 Task: Look for space in Iracemápolis, Brazil from 8th June, 2023 to 16th June, 2023 for 2 adults in price range Rs.10000 to Rs.15000. Place can be entire place with 1  bedroom having 1 bed and 1 bathroom. Property type can be house, flat, guest house, hotel. Amenities needed are: wifi. Booking option can be shelf check-in. Required host language is Spanish.
Action: Key pressed i<Key.caps_lock>racemapolis
Screenshot: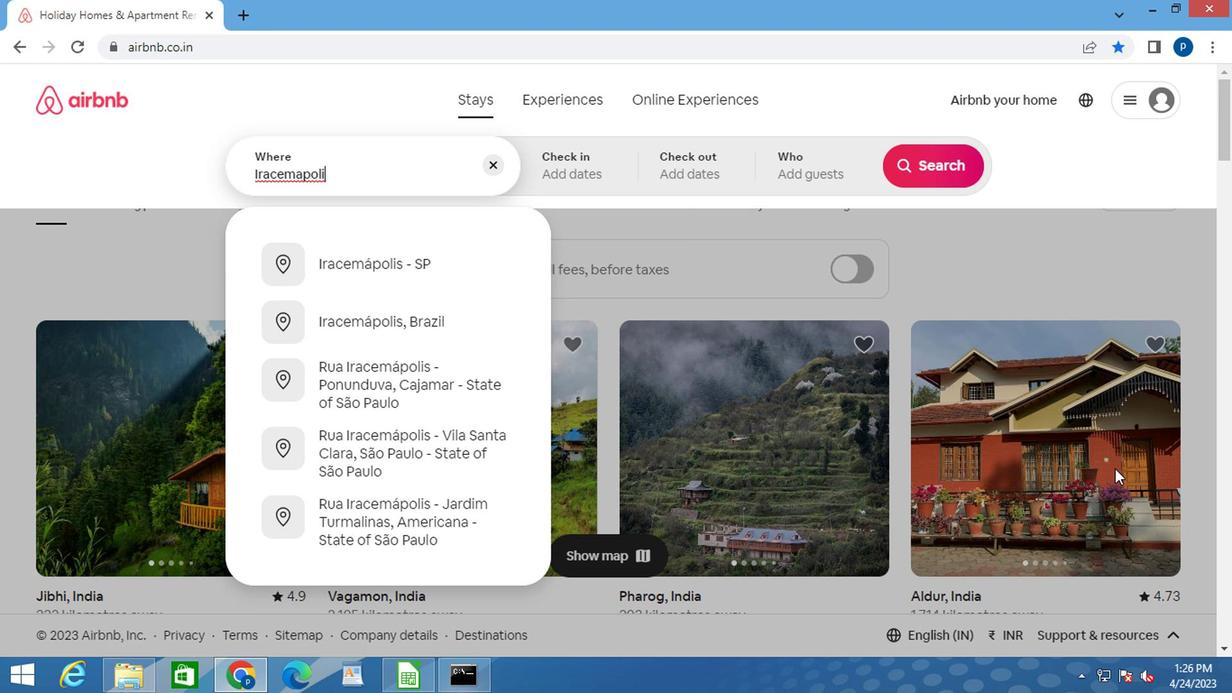 
Action: Mouse moved to (422, 328)
Screenshot: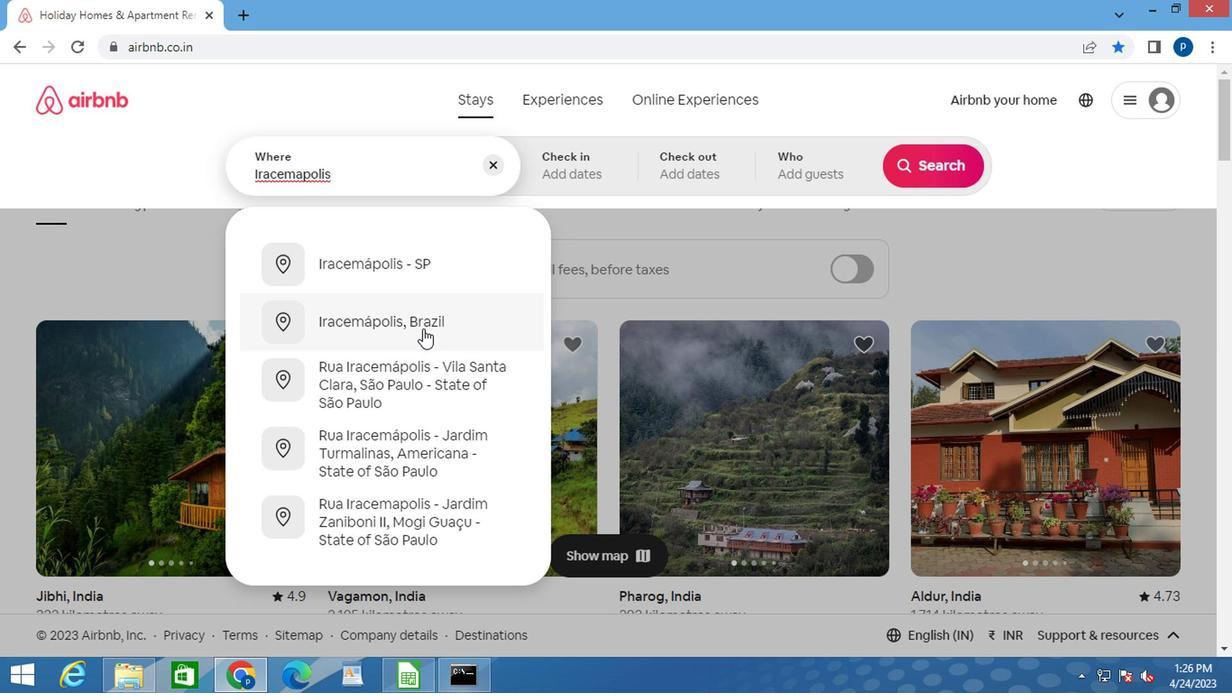
Action: Mouse pressed left at (422, 328)
Screenshot: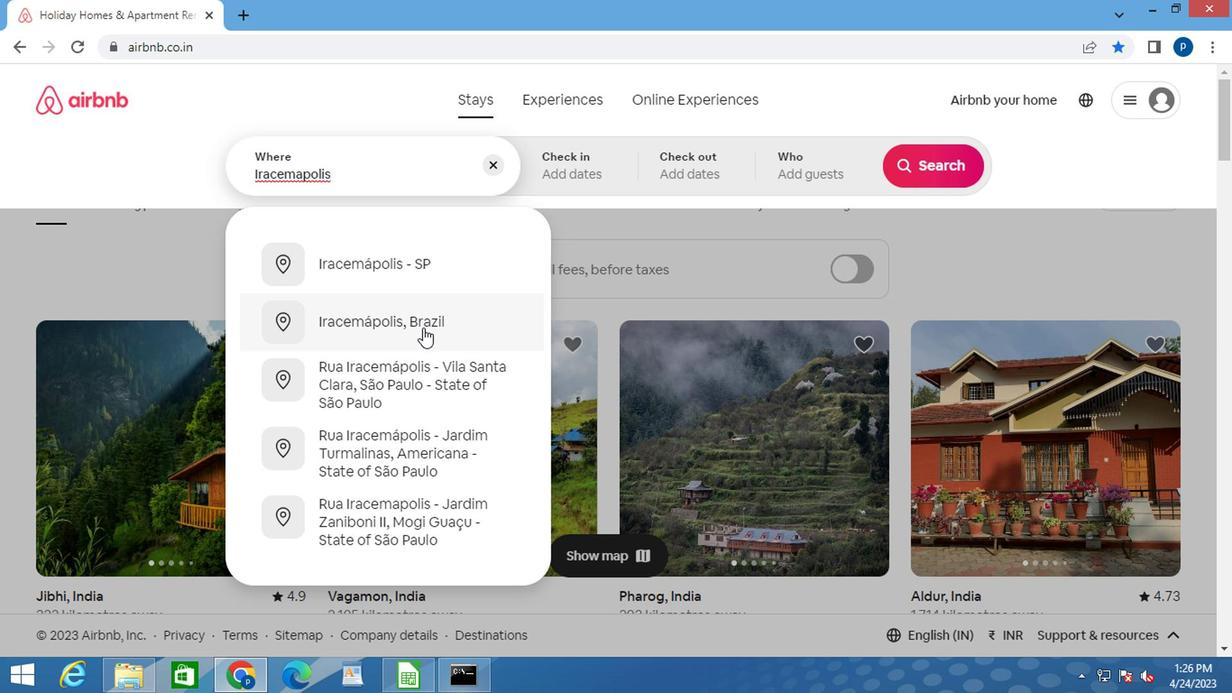 
Action: Mouse moved to (925, 305)
Screenshot: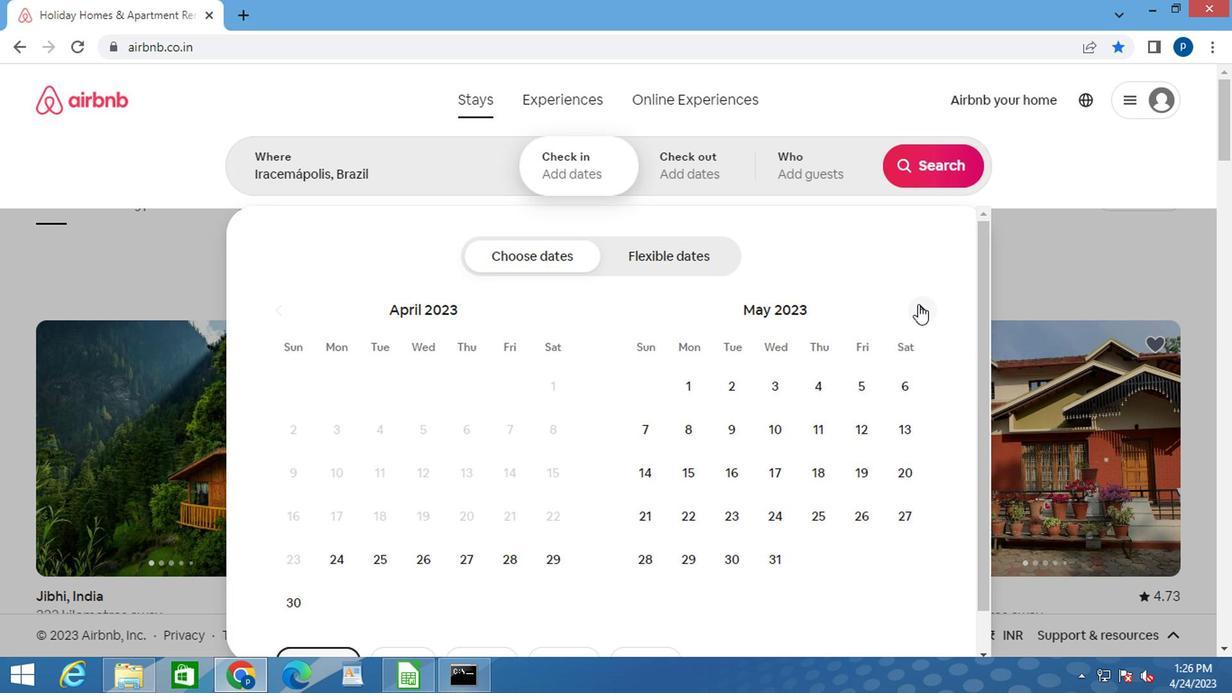 
Action: Mouse pressed left at (925, 305)
Screenshot: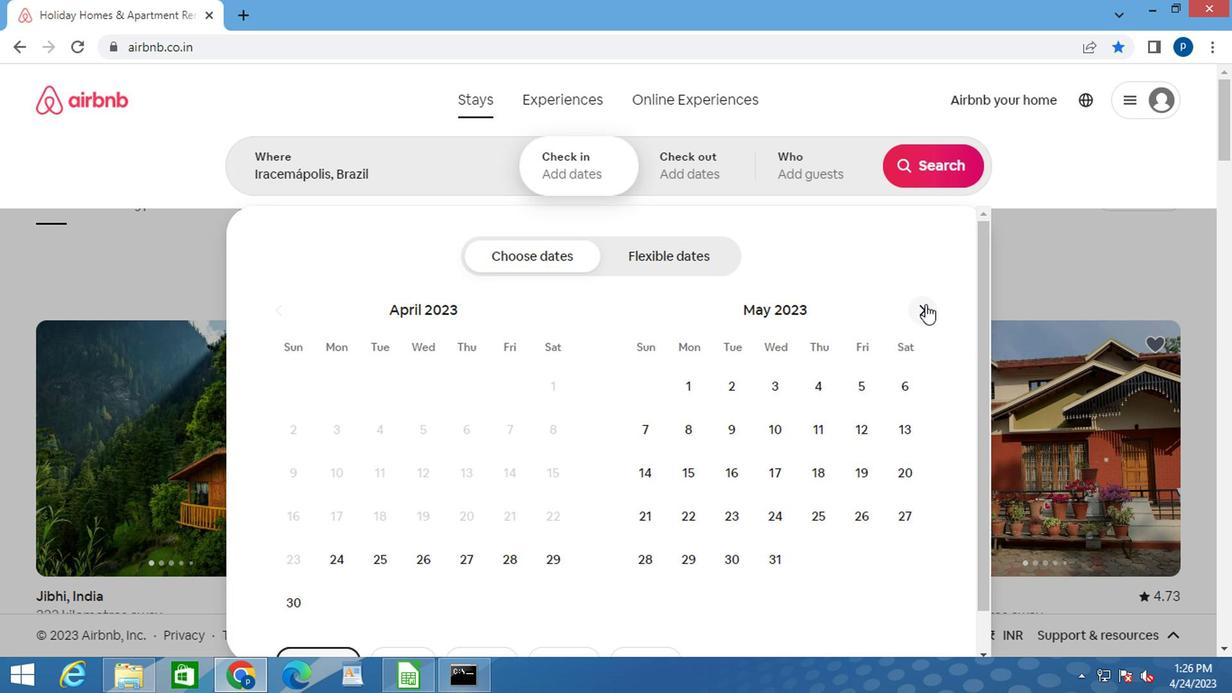 
Action: Mouse moved to (818, 433)
Screenshot: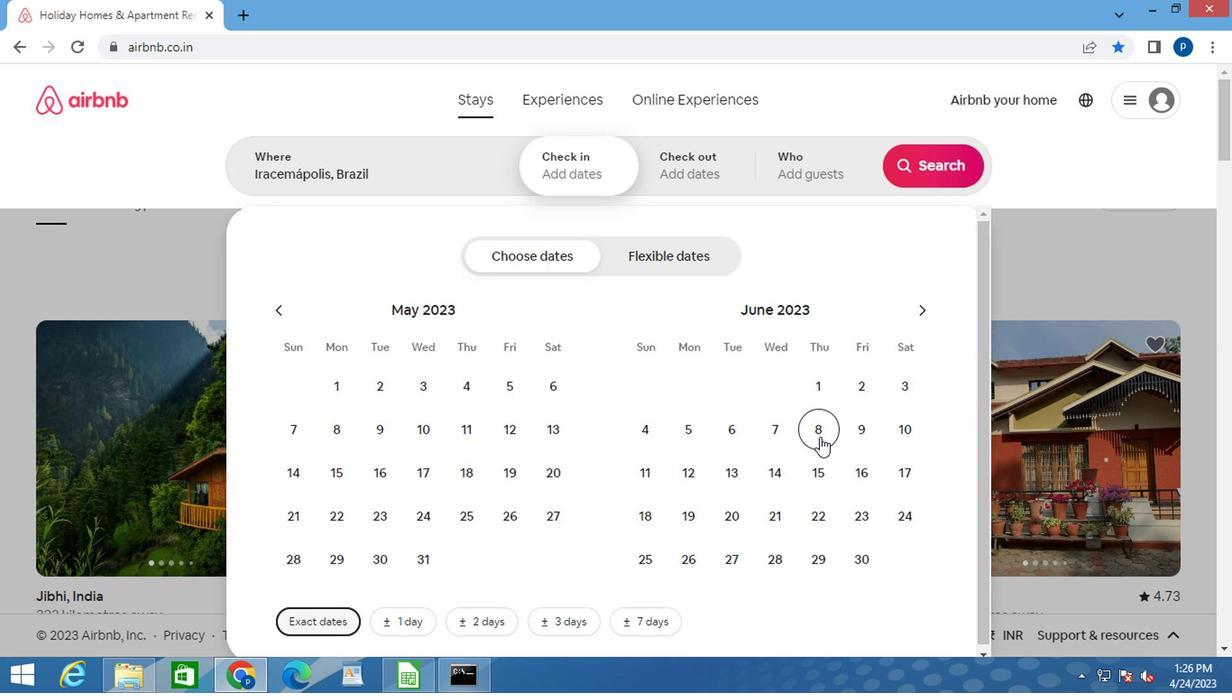 
Action: Mouse pressed left at (818, 433)
Screenshot: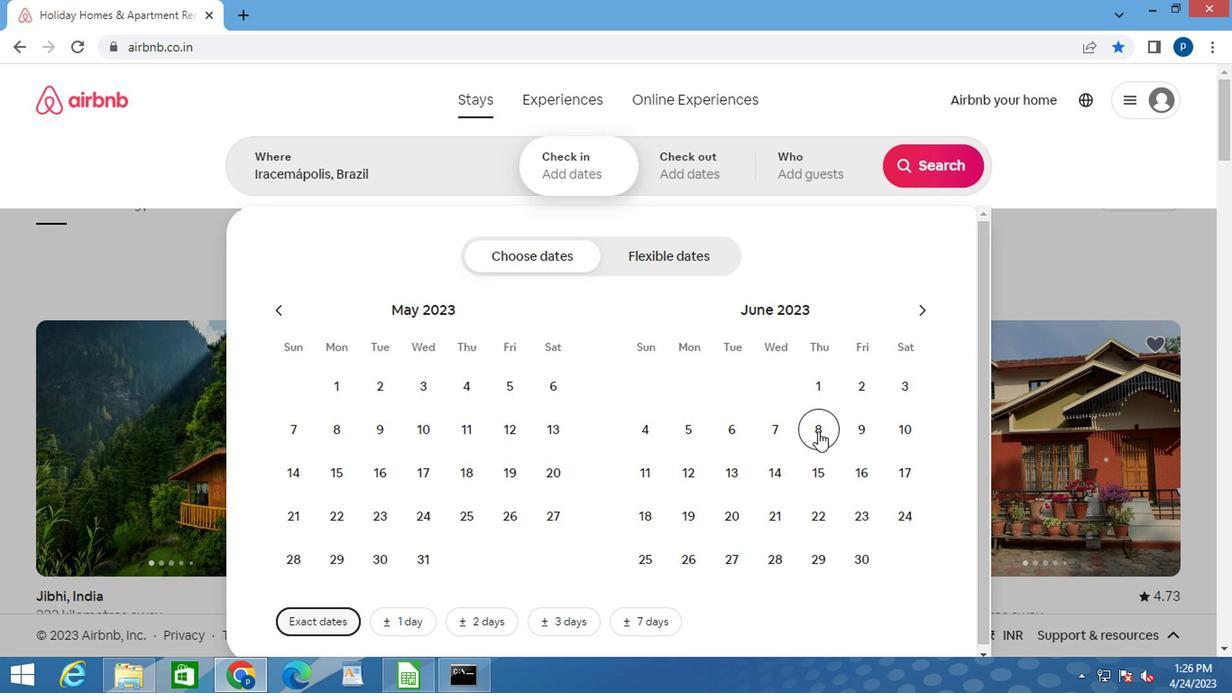 
Action: Mouse moved to (854, 473)
Screenshot: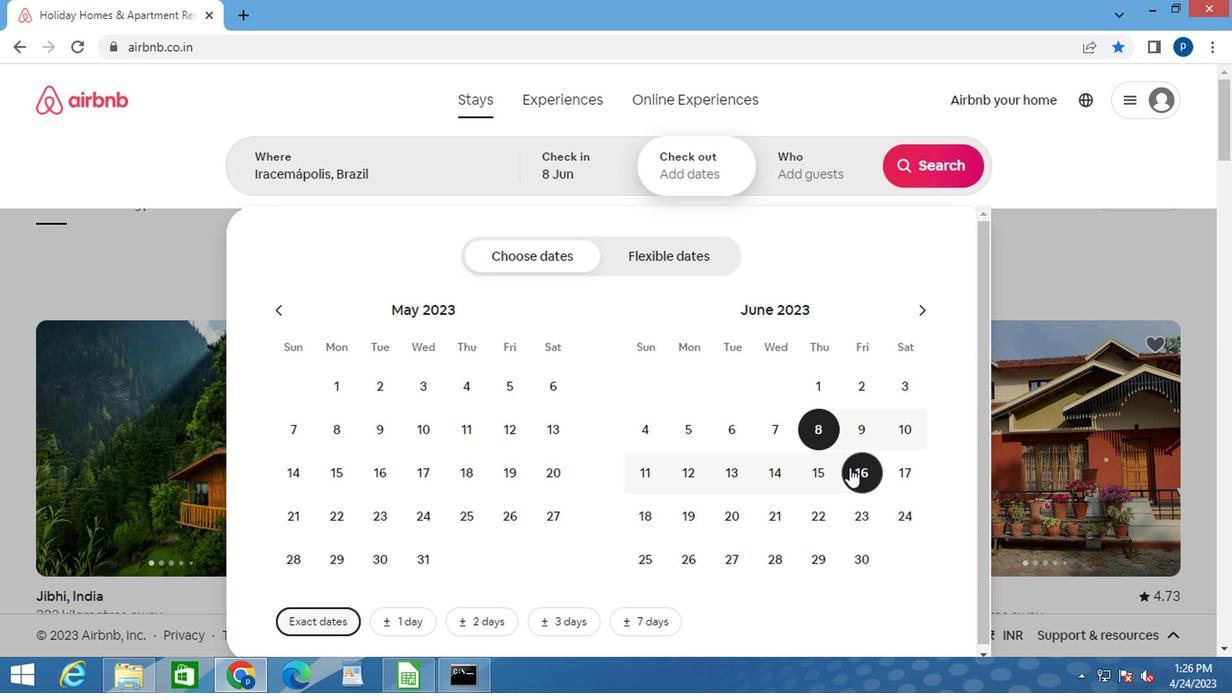 
Action: Mouse pressed left at (854, 473)
Screenshot: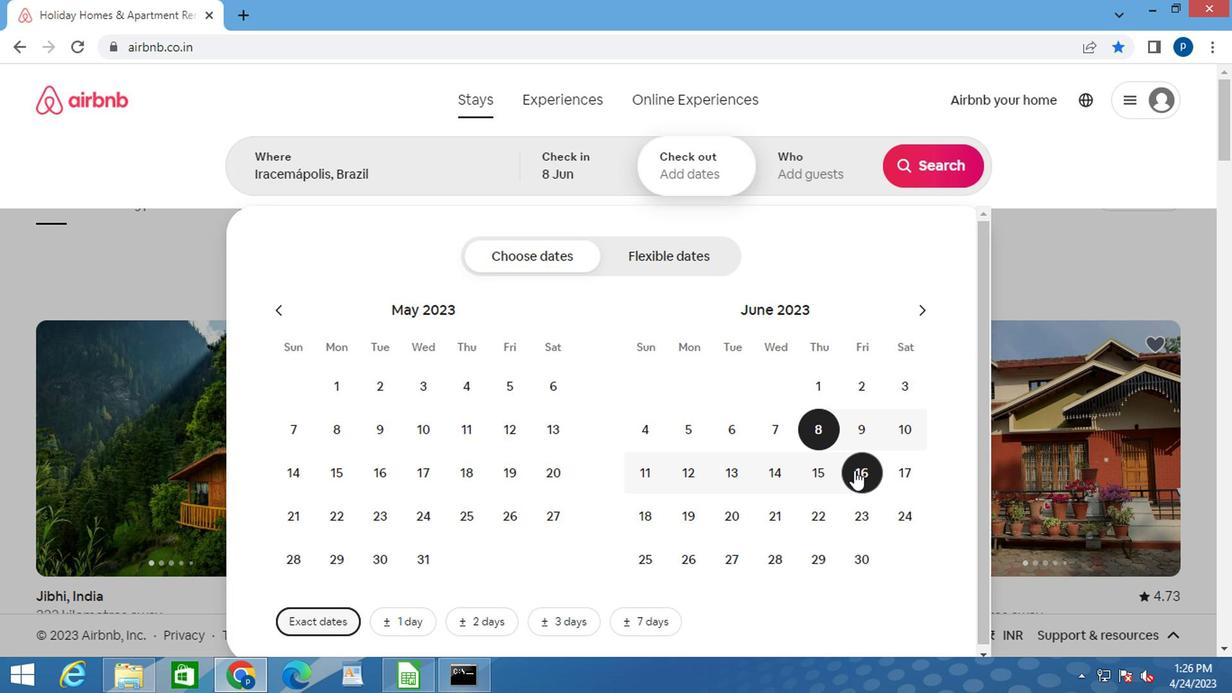 
Action: Mouse moved to (807, 168)
Screenshot: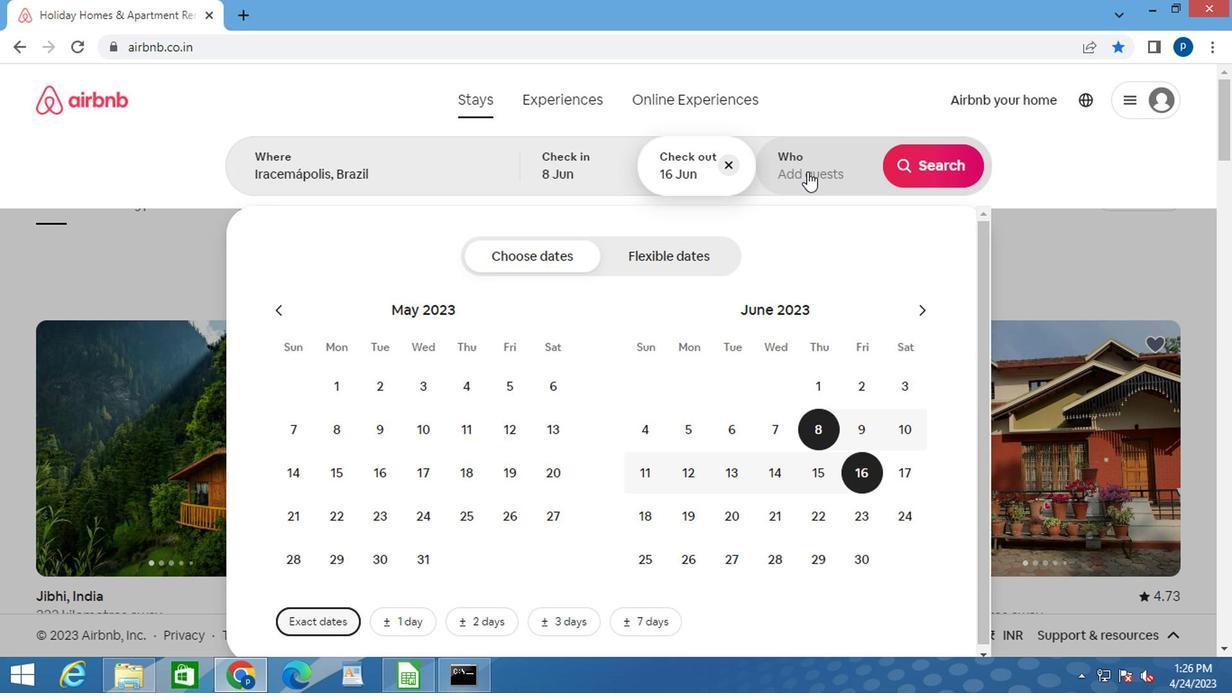 
Action: Mouse pressed left at (807, 168)
Screenshot: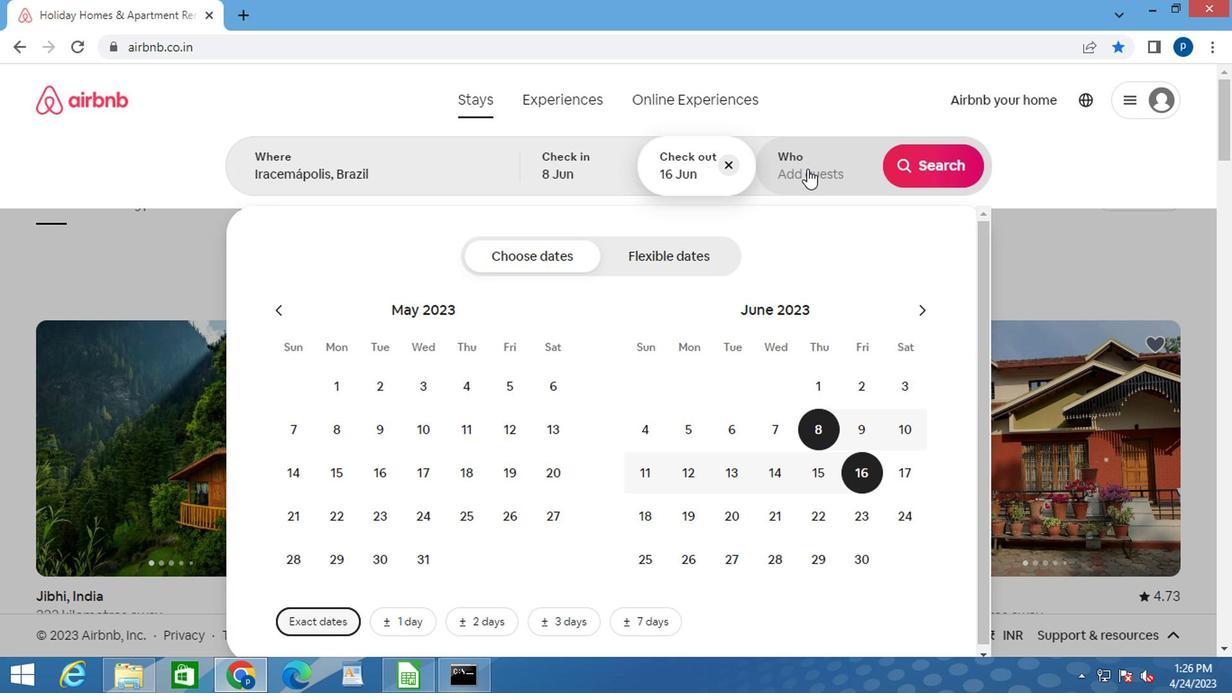 
Action: Mouse moved to (939, 258)
Screenshot: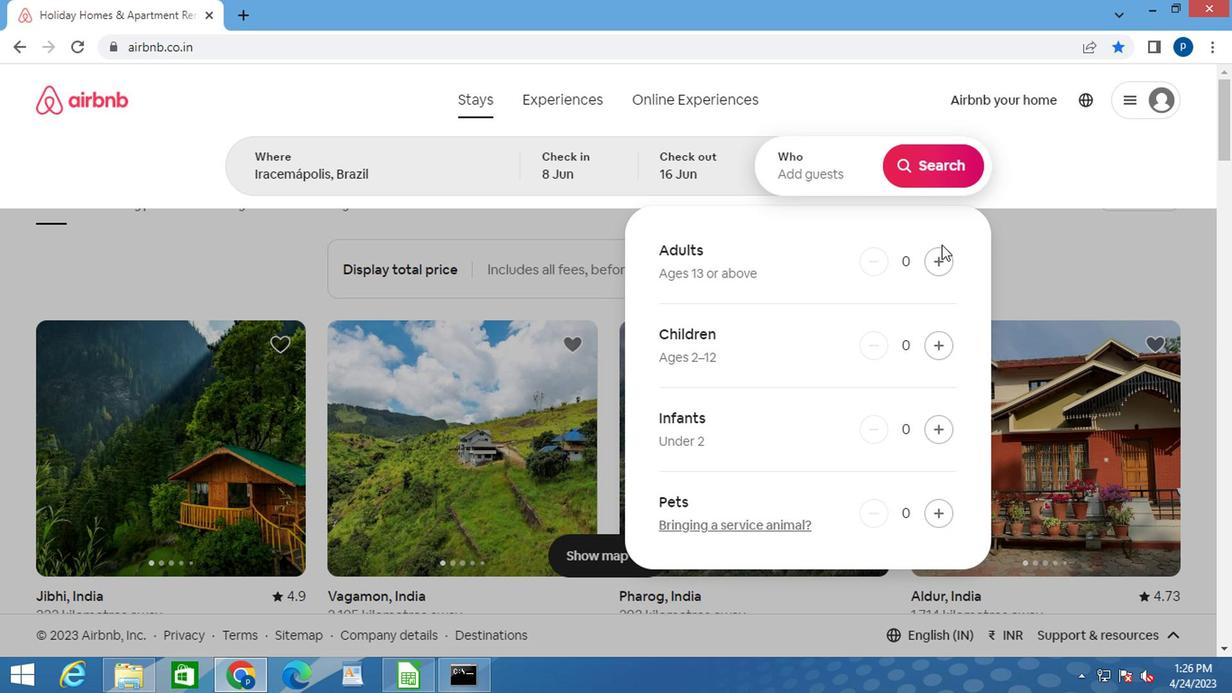
Action: Mouse pressed left at (939, 258)
Screenshot: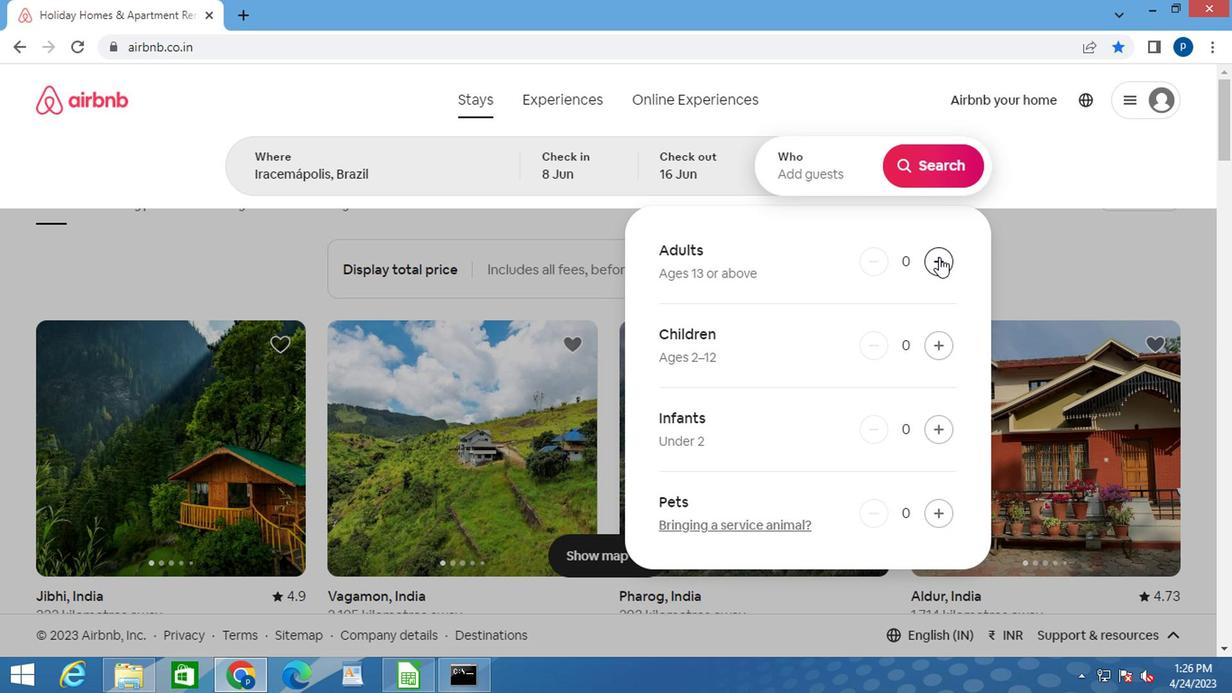 
Action: Mouse pressed left at (939, 258)
Screenshot: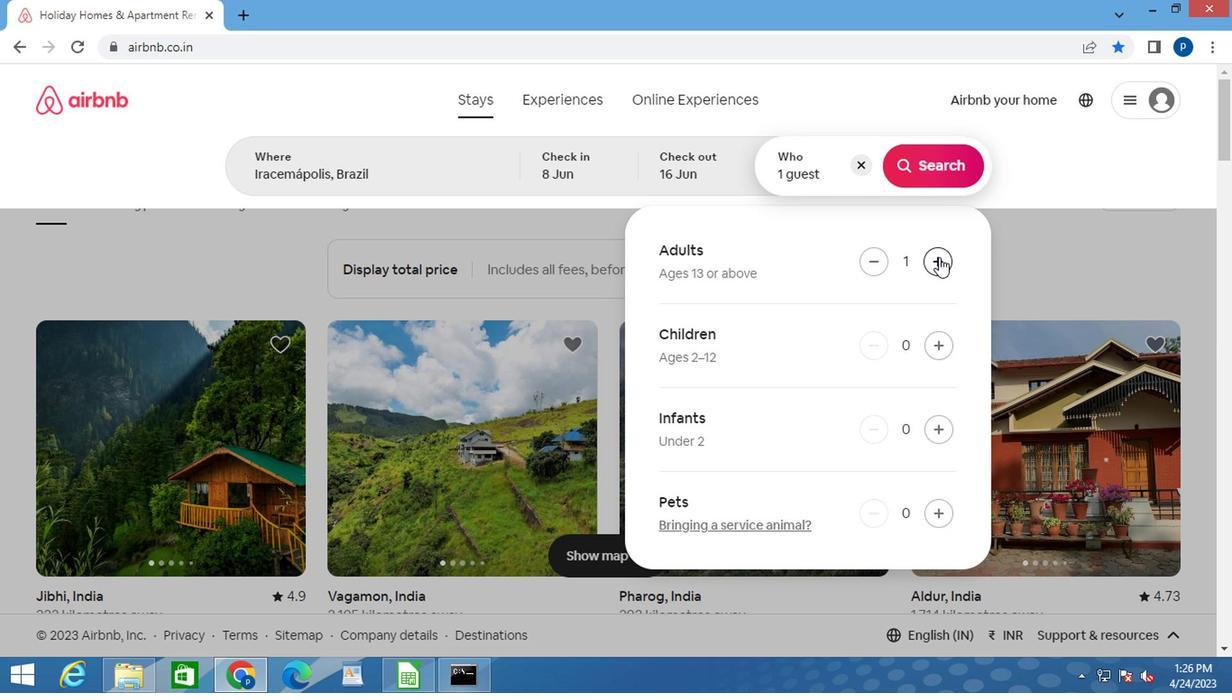 
Action: Mouse moved to (942, 157)
Screenshot: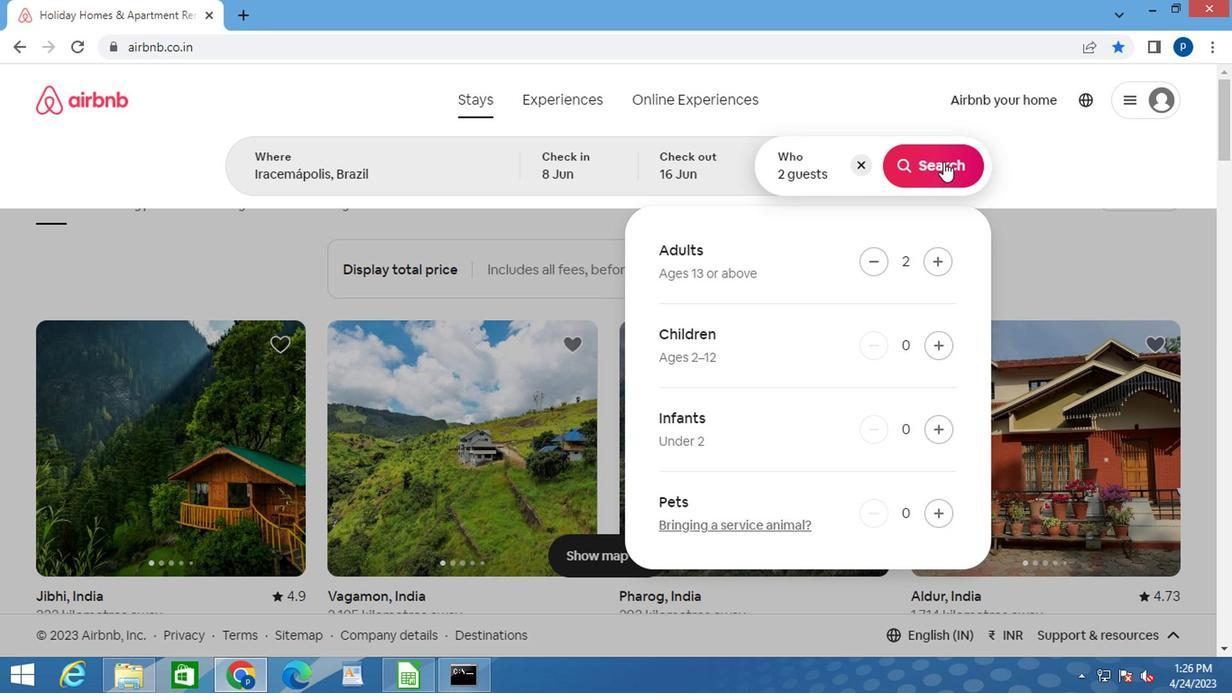 
Action: Mouse pressed left at (942, 157)
Screenshot: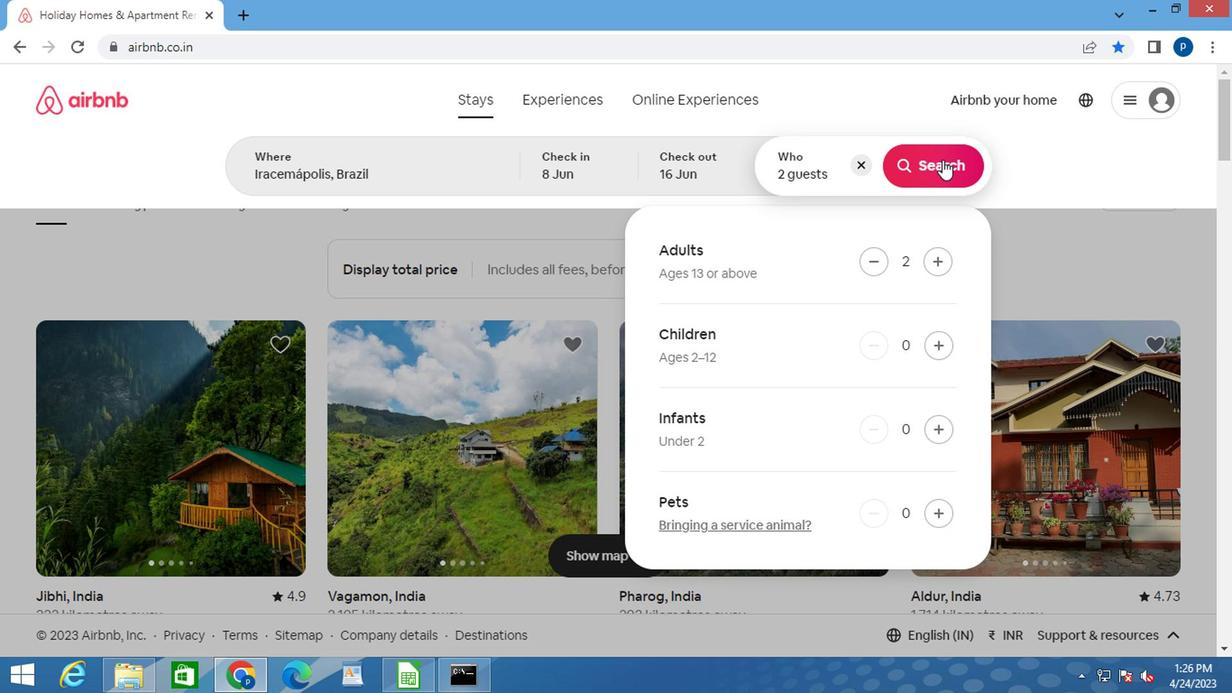 
Action: Mouse moved to (1122, 174)
Screenshot: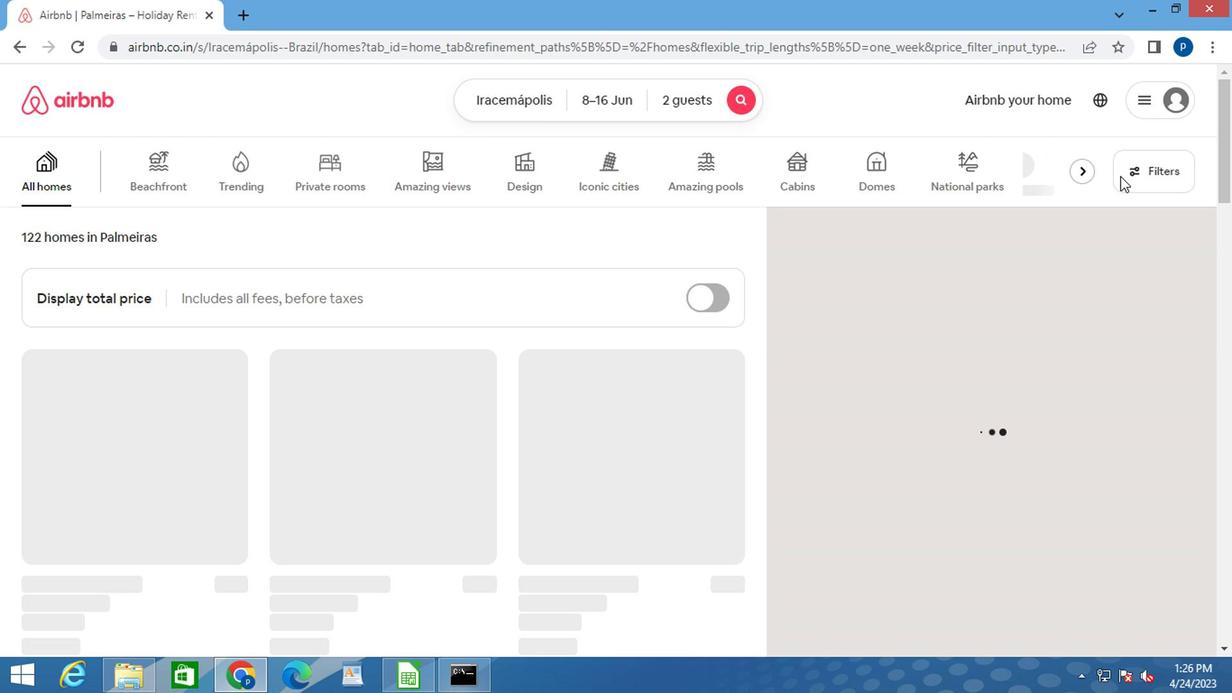 
Action: Mouse pressed left at (1122, 174)
Screenshot: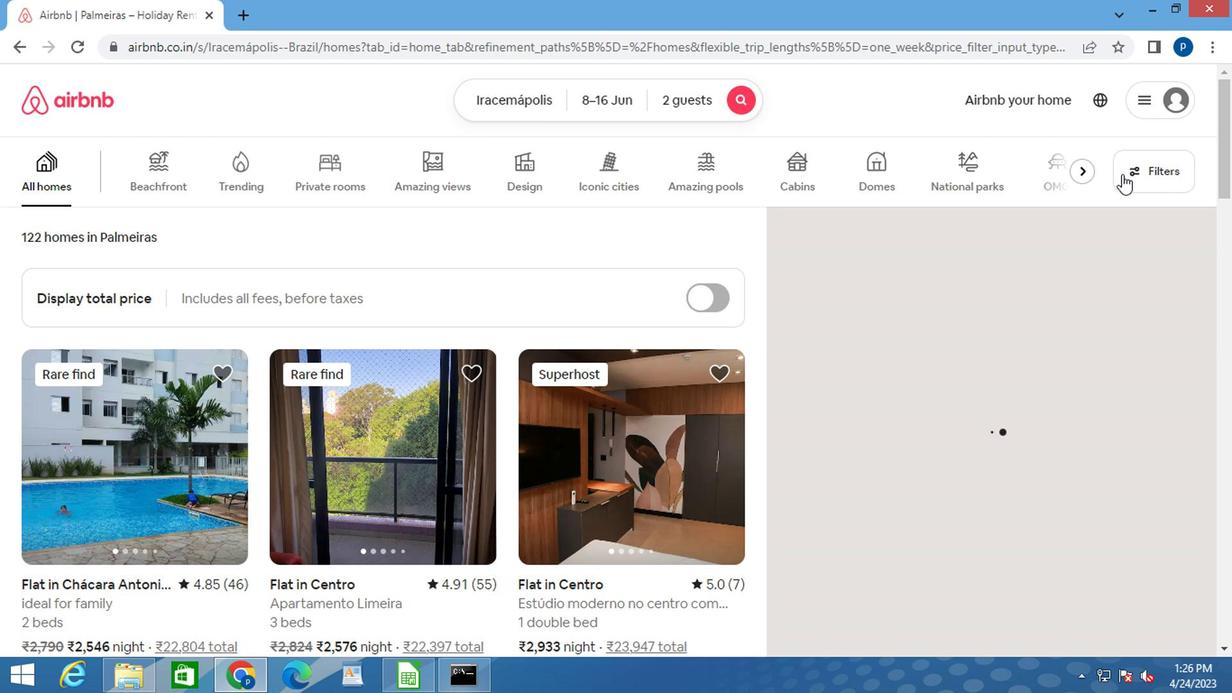 
Action: Mouse moved to (358, 405)
Screenshot: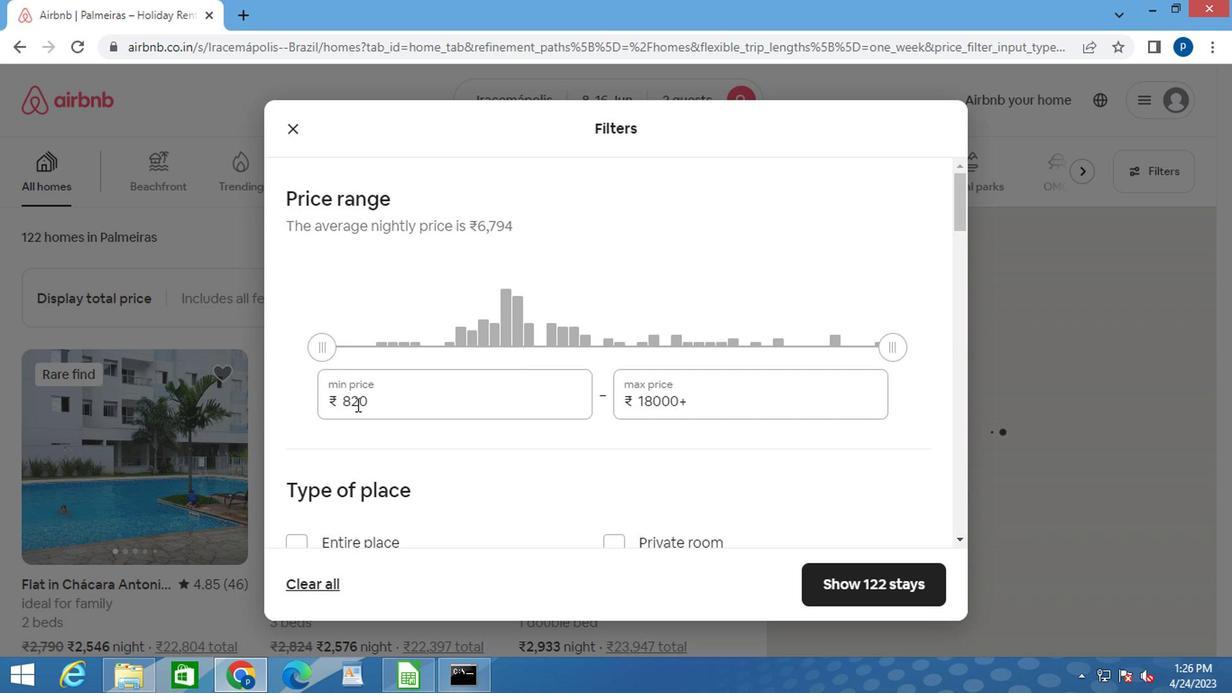 
Action: Mouse pressed left at (358, 405)
Screenshot: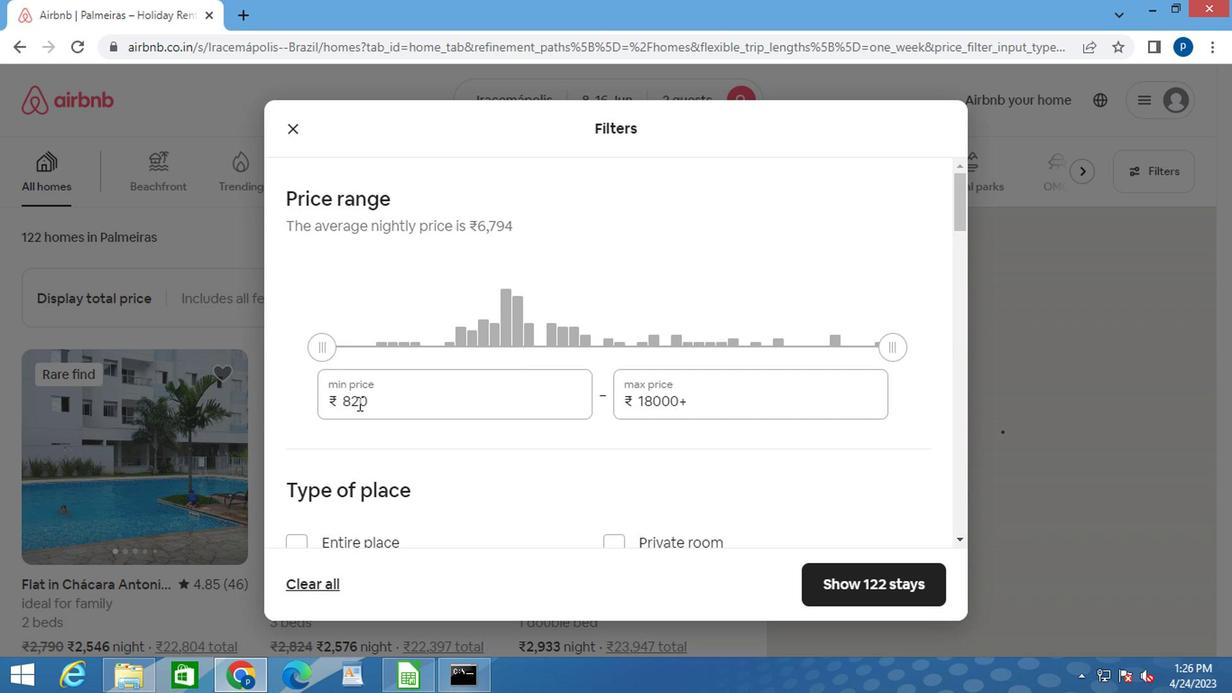 
Action: Mouse pressed left at (358, 405)
Screenshot: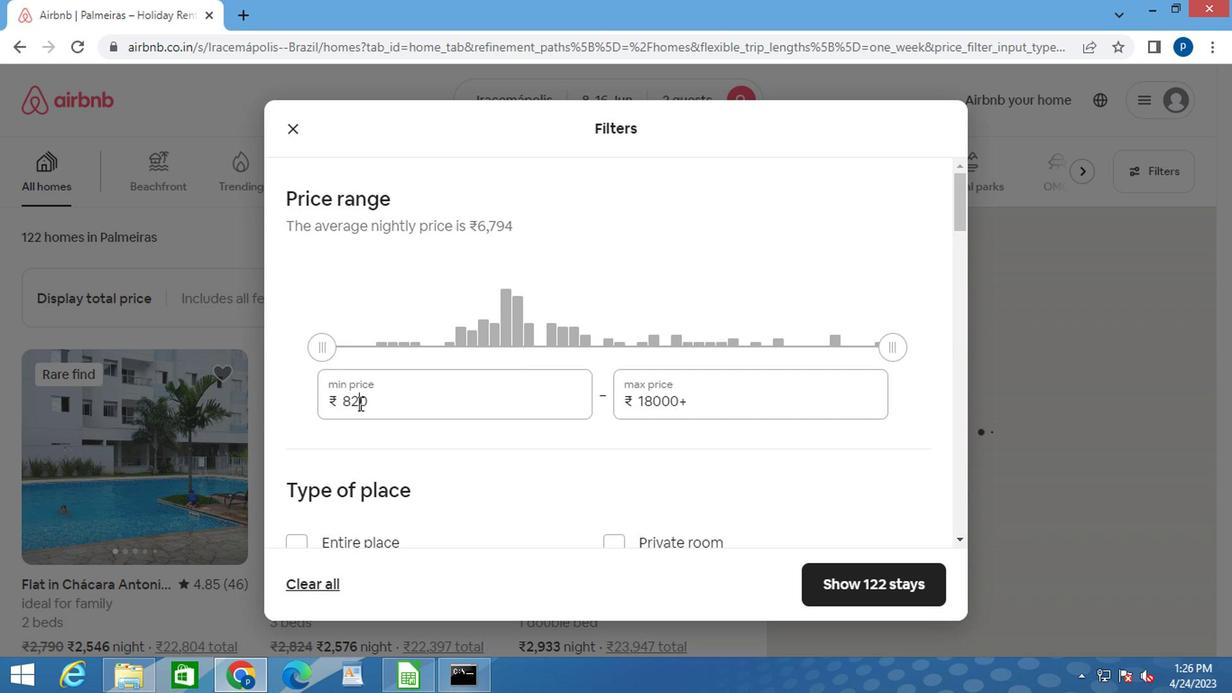 
Action: Key pressed 10000<Key.tab>1500
Screenshot: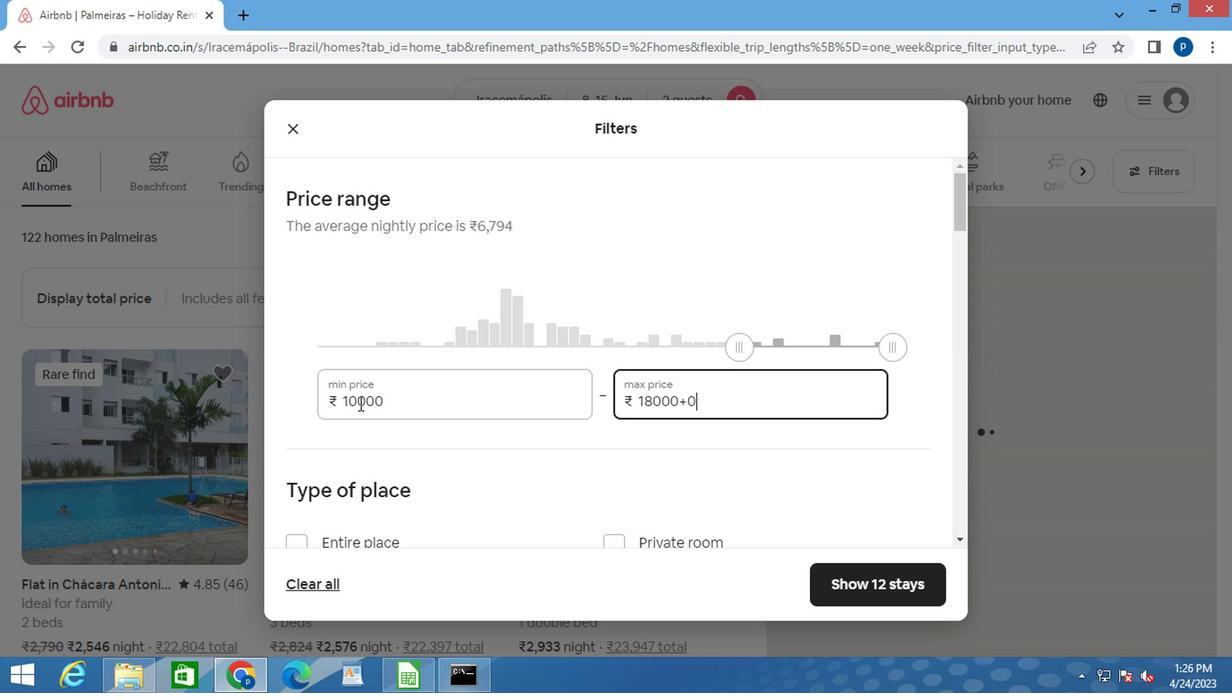
Action: Mouse pressed left at (358, 405)
Screenshot: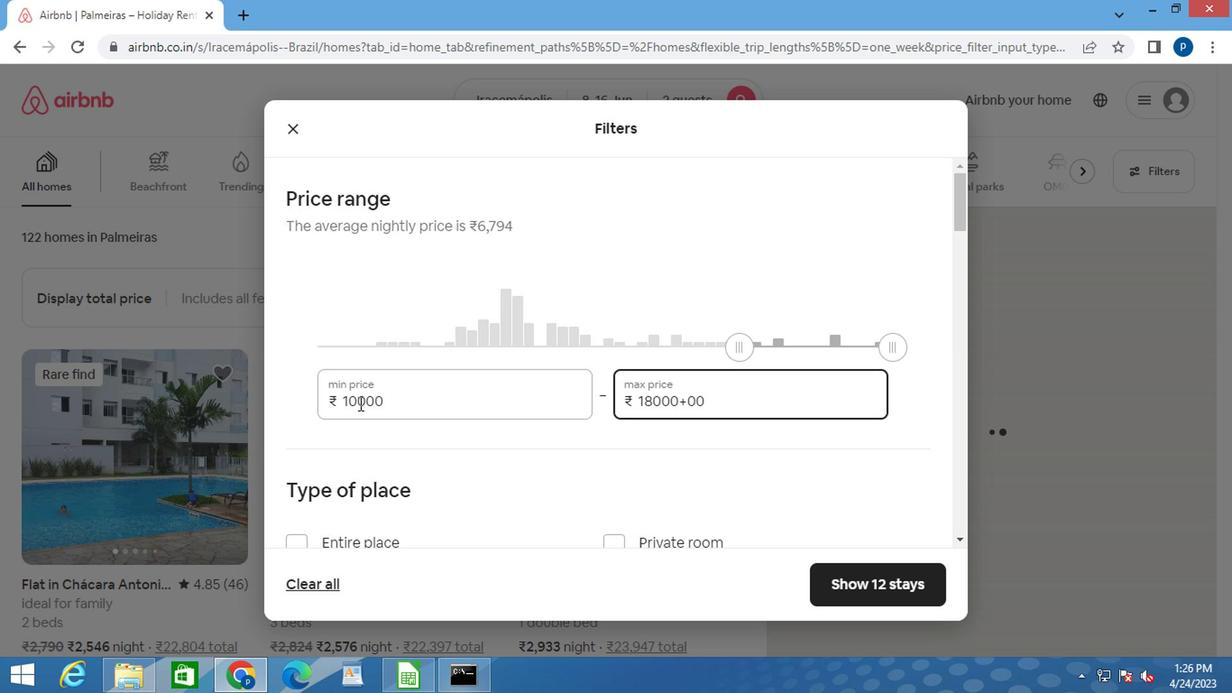 
Action: Mouse moved to (650, 396)
Screenshot: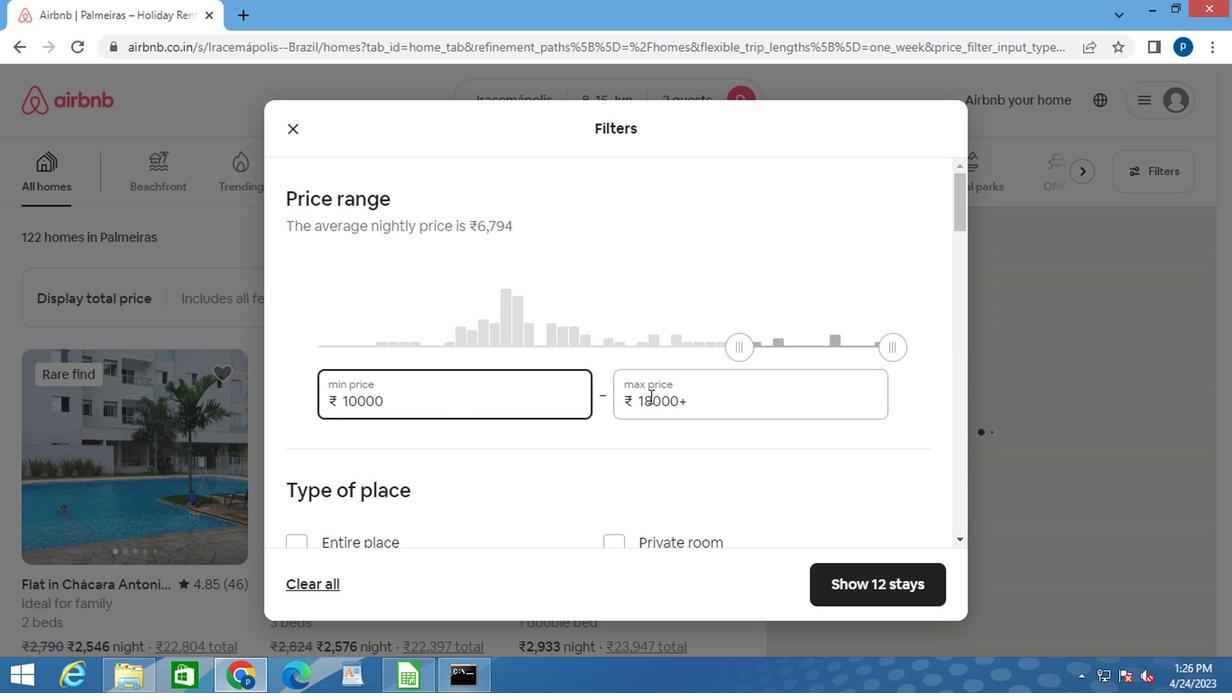 
Action: Mouse pressed left at (650, 396)
Screenshot: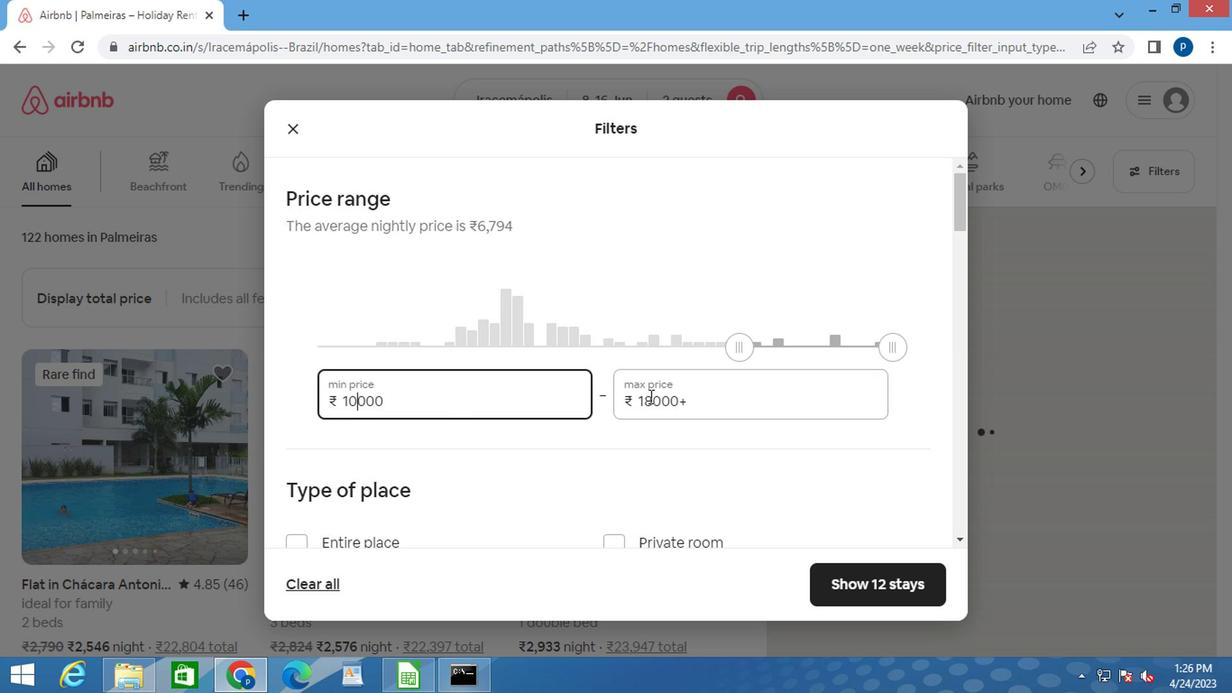 
Action: Mouse pressed left at (650, 396)
Screenshot: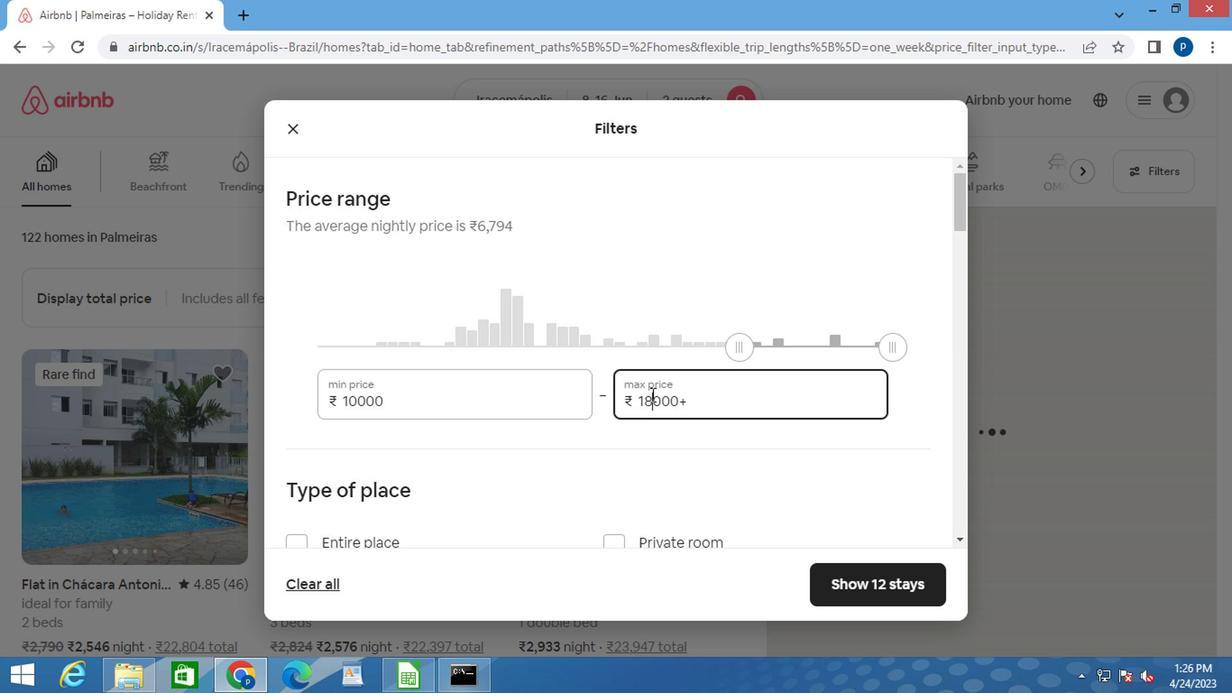 
Action: Mouse moved to (652, 395)
Screenshot: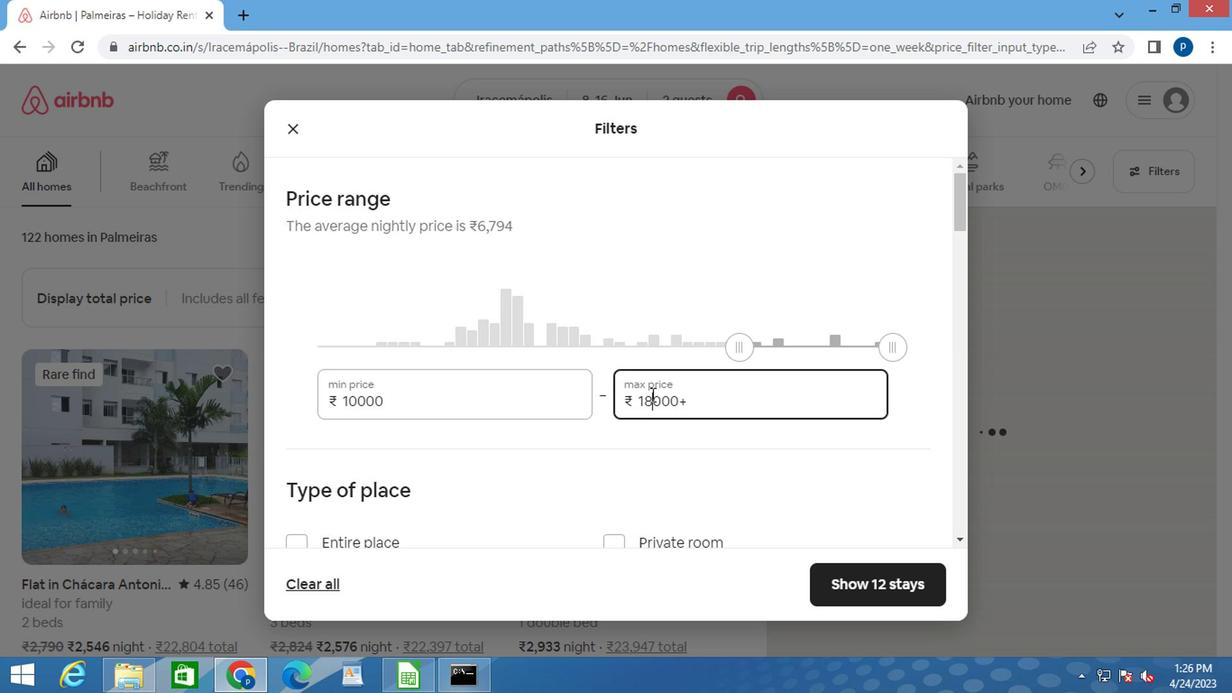
Action: Mouse pressed left at (652, 395)
Screenshot: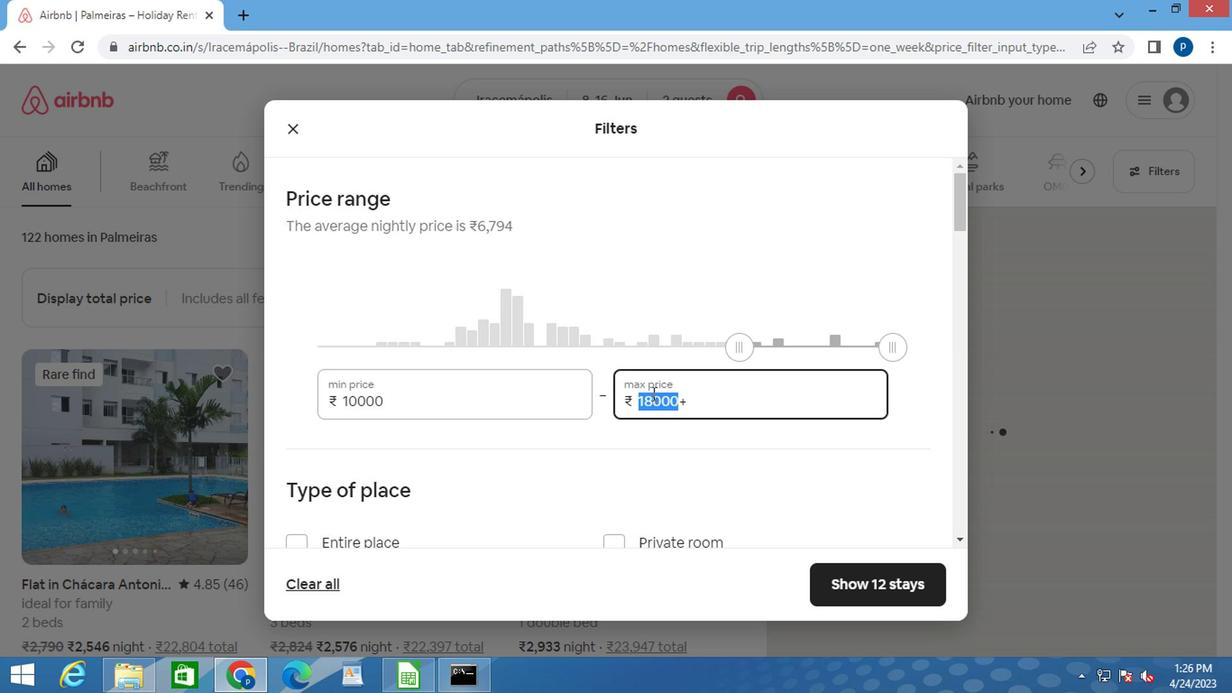 
Action: Mouse moved to (652, 394)
Screenshot: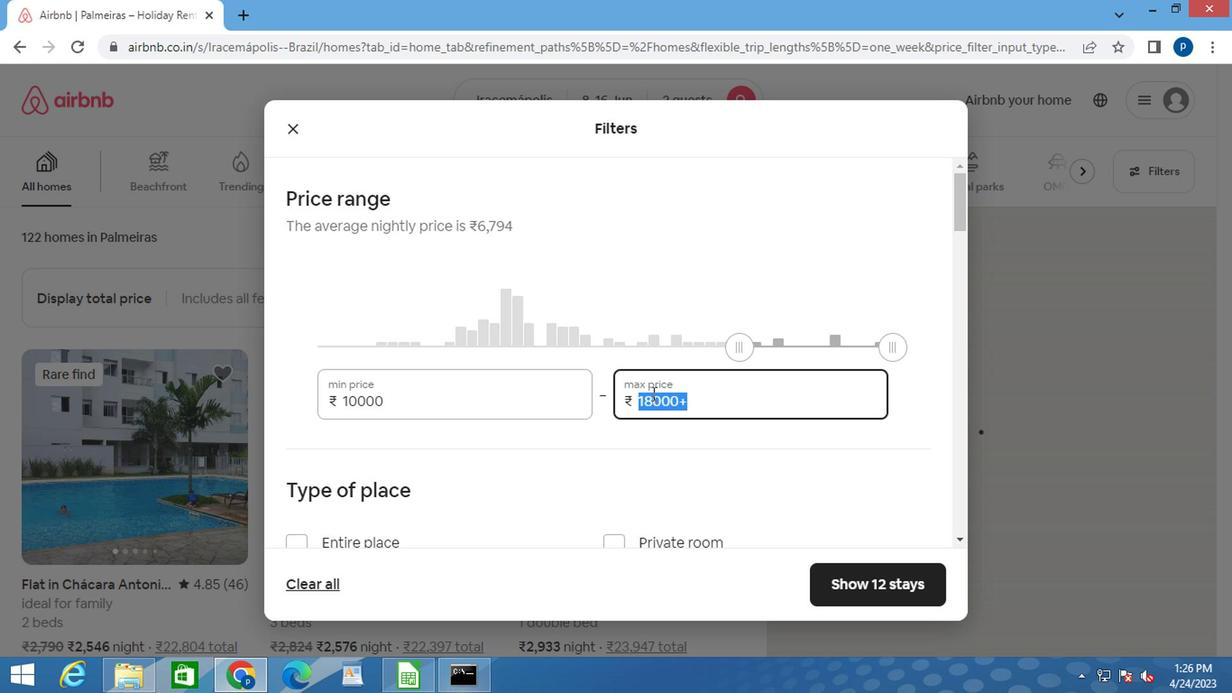 
Action: Key pressed 15000
Screenshot: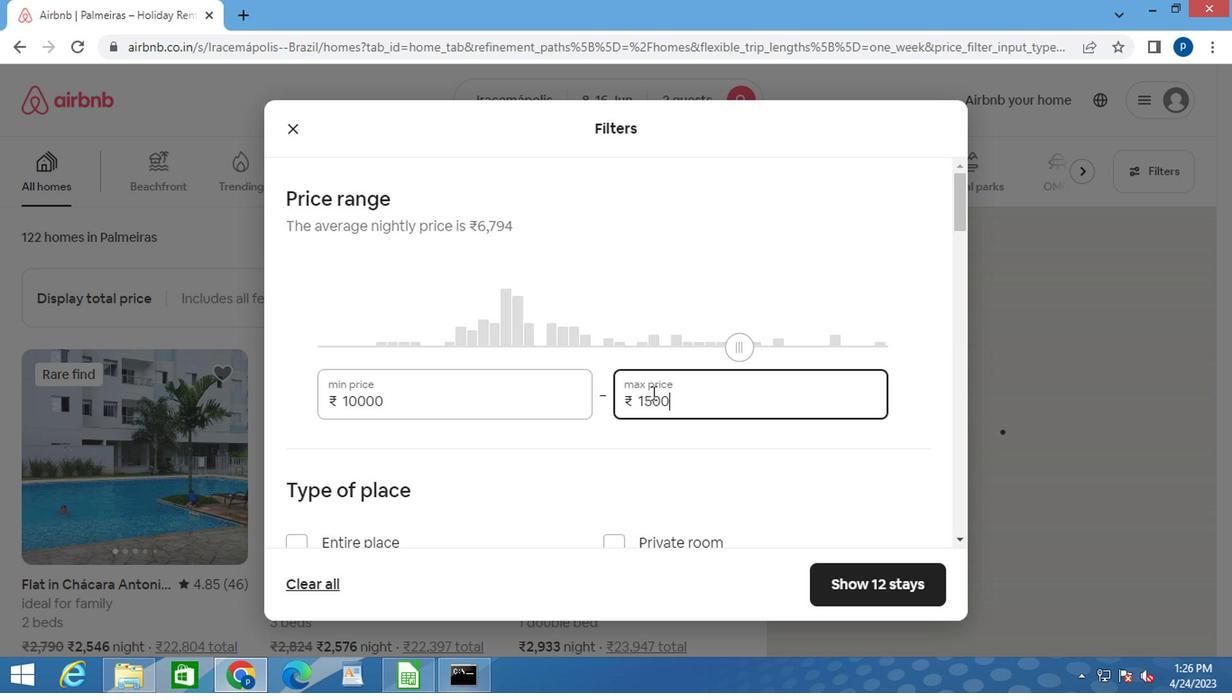 
Action: Mouse moved to (548, 445)
Screenshot: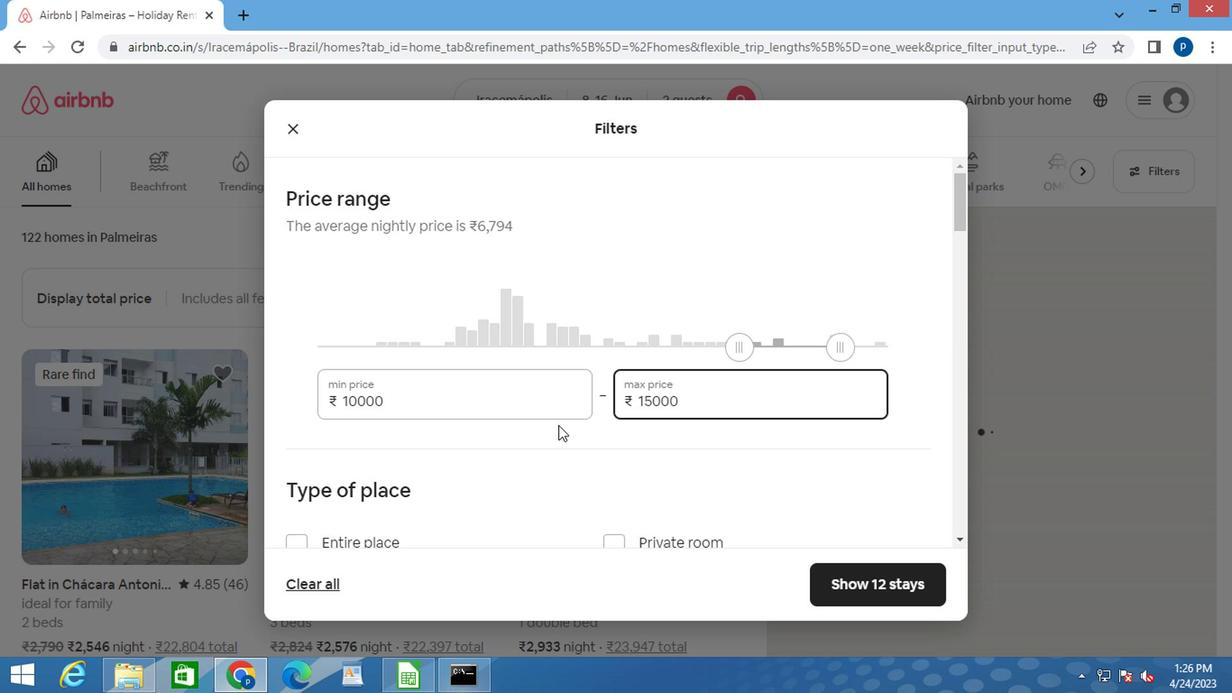 
Action: Mouse scrolled (548, 444) with delta (0, 0)
Screenshot: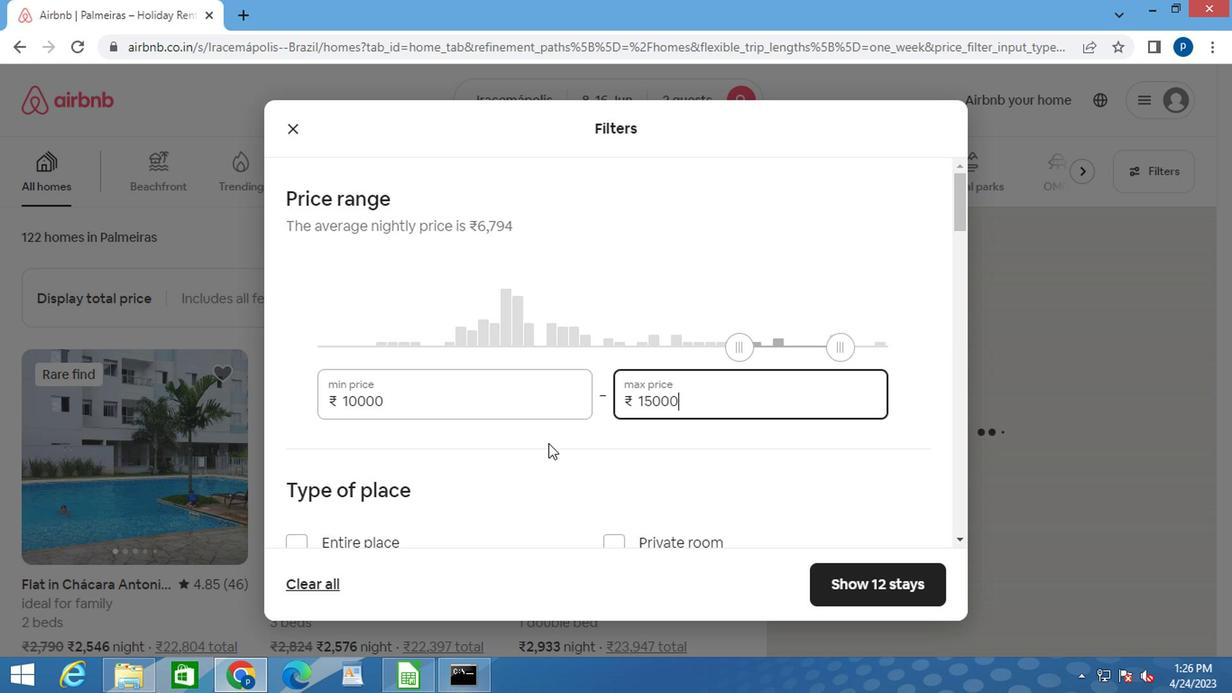 
Action: Mouse scrolled (548, 444) with delta (0, 0)
Screenshot: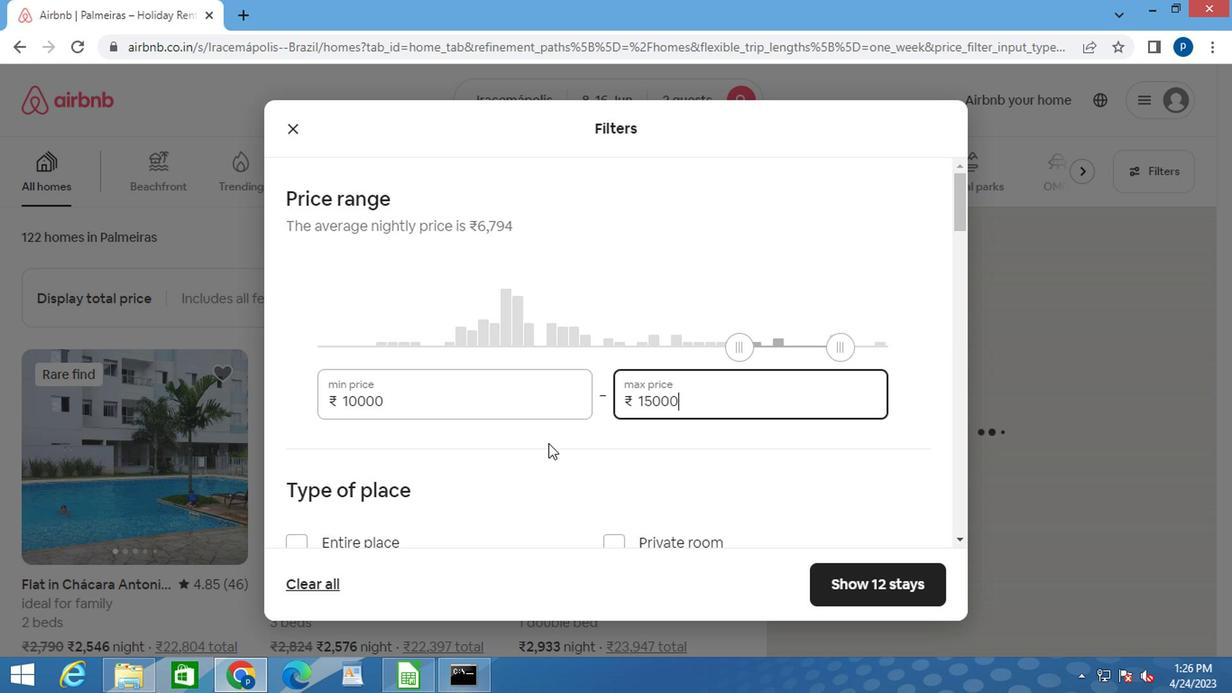 
Action: Mouse moved to (544, 446)
Screenshot: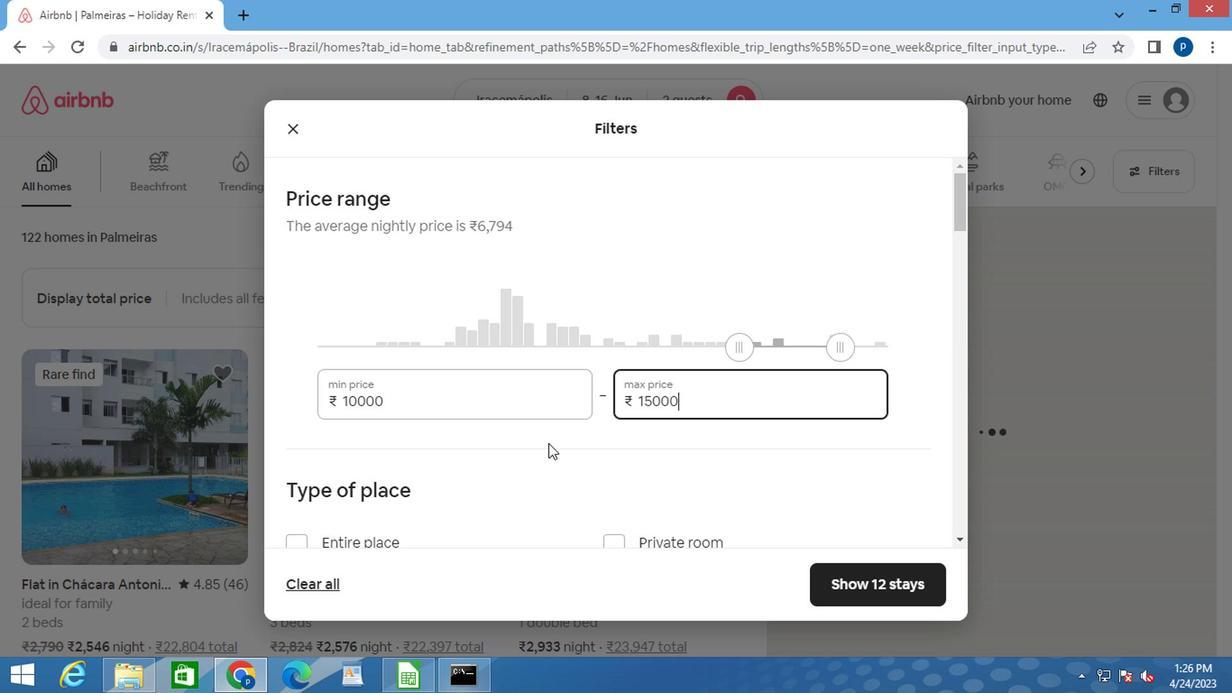 
Action: Mouse scrolled (544, 445) with delta (0, -1)
Screenshot: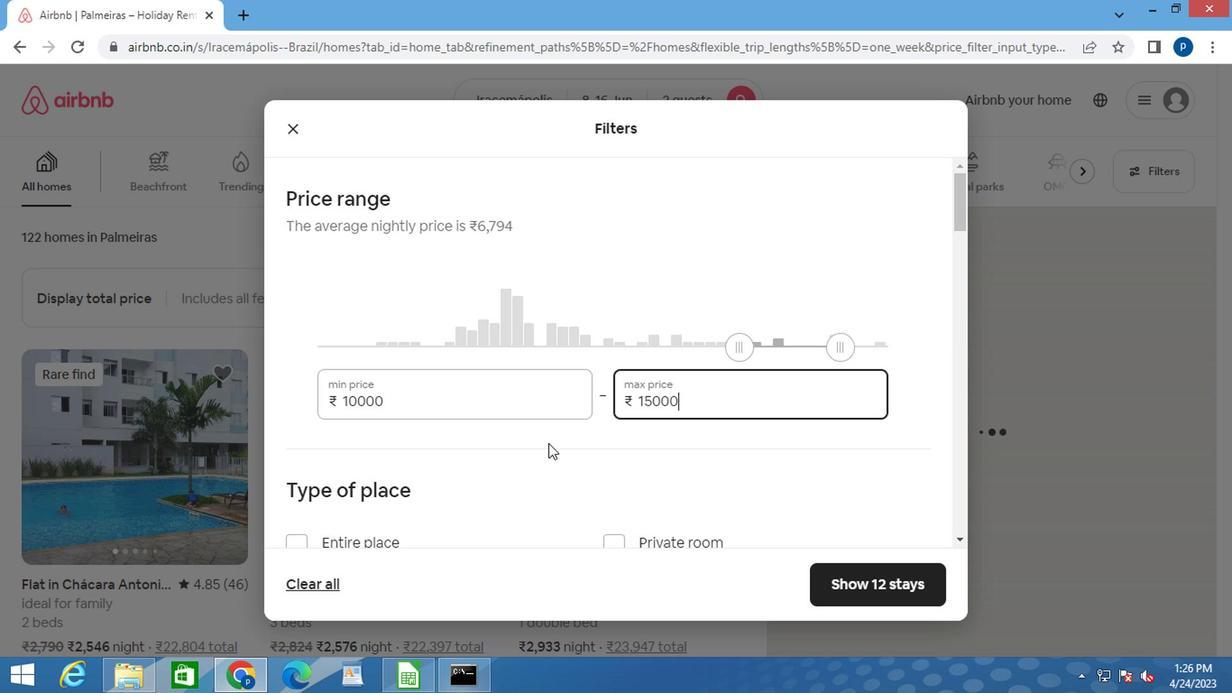 
Action: Mouse moved to (301, 278)
Screenshot: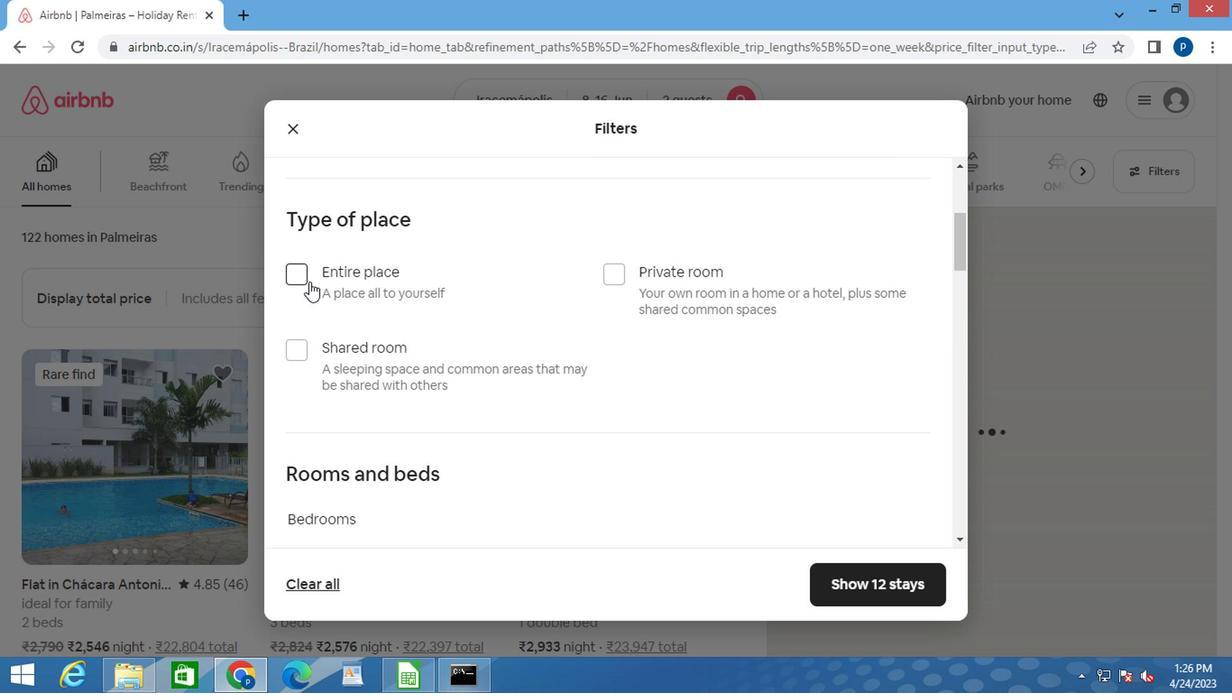 
Action: Mouse pressed left at (301, 278)
Screenshot: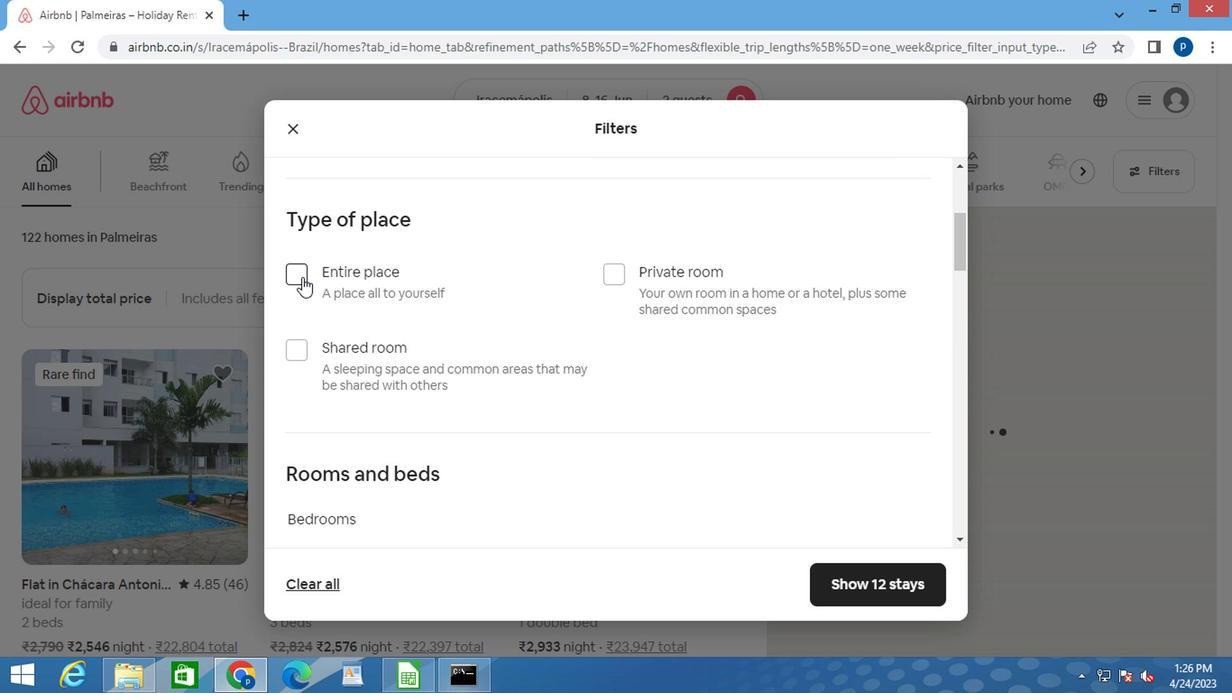 
Action: Mouse moved to (407, 365)
Screenshot: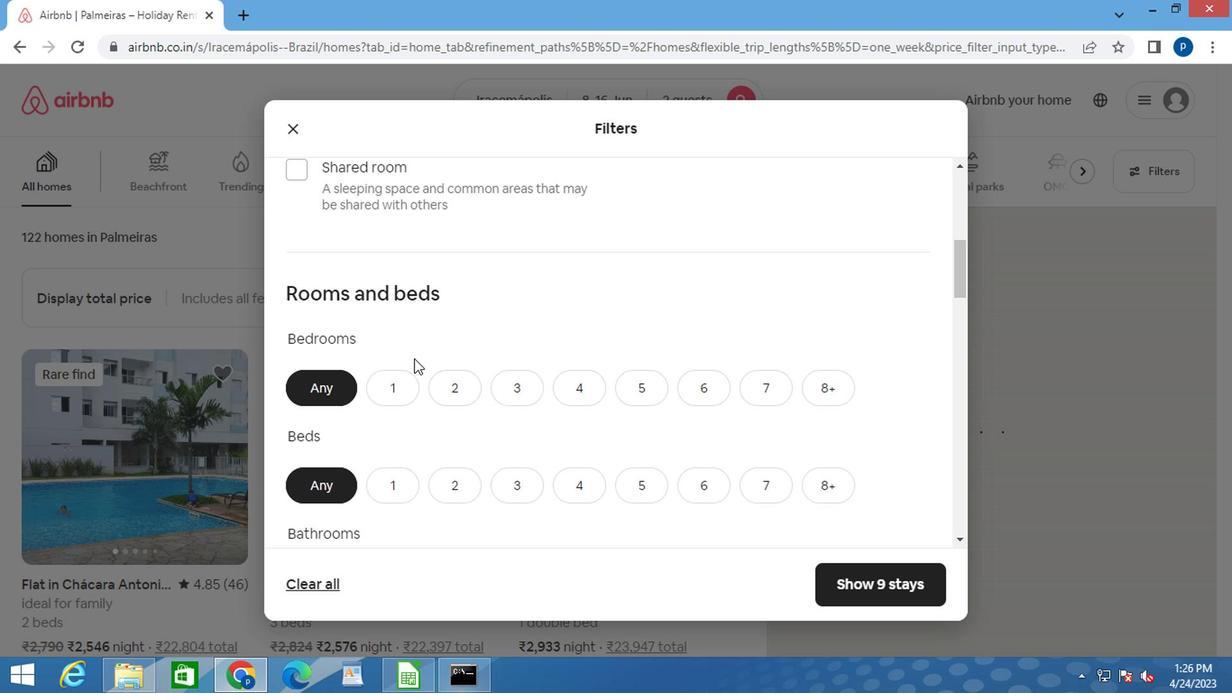 
Action: Mouse scrolled (413, 359) with delta (0, 0)
Screenshot: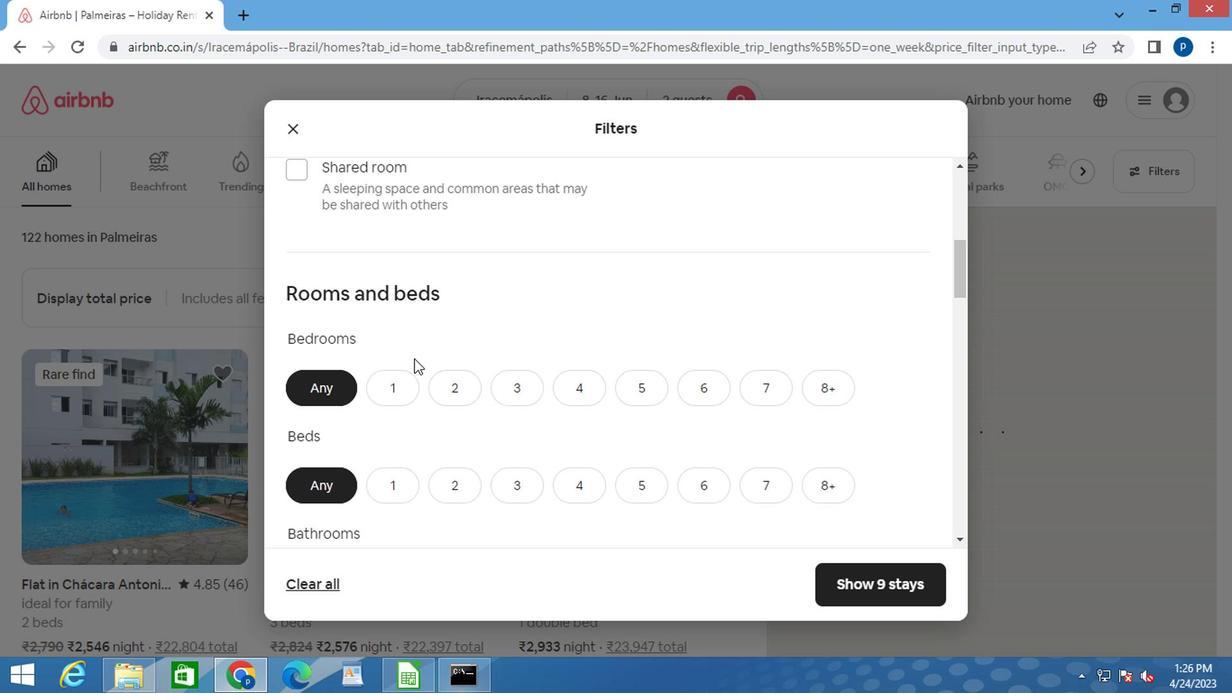 
Action: Mouse moved to (406, 366)
Screenshot: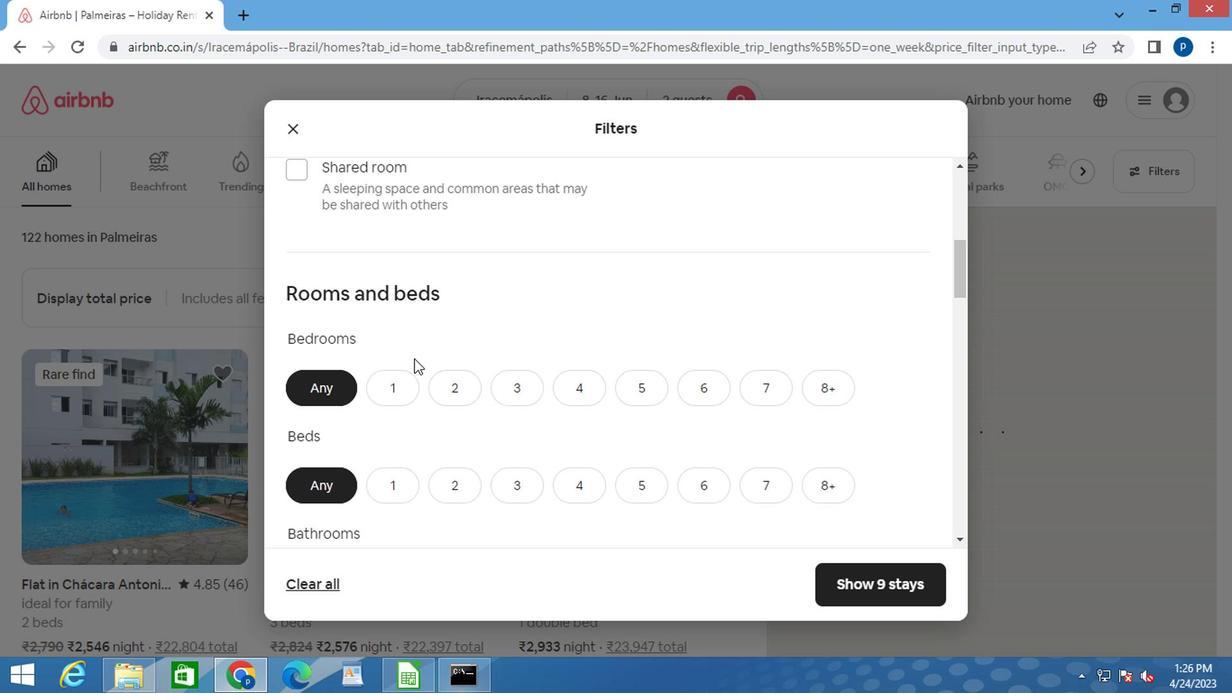 
Action: Mouse scrolled (407, 364) with delta (0, -1)
Screenshot: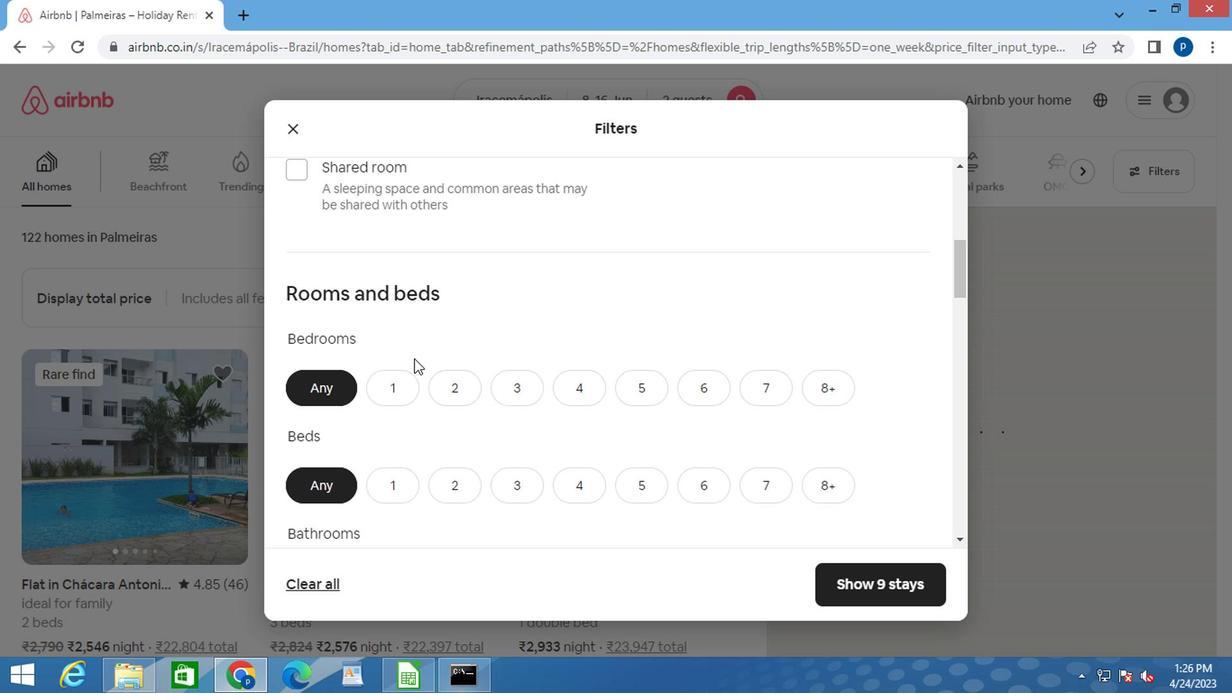 
Action: Mouse moved to (395, 365)
Screenshot: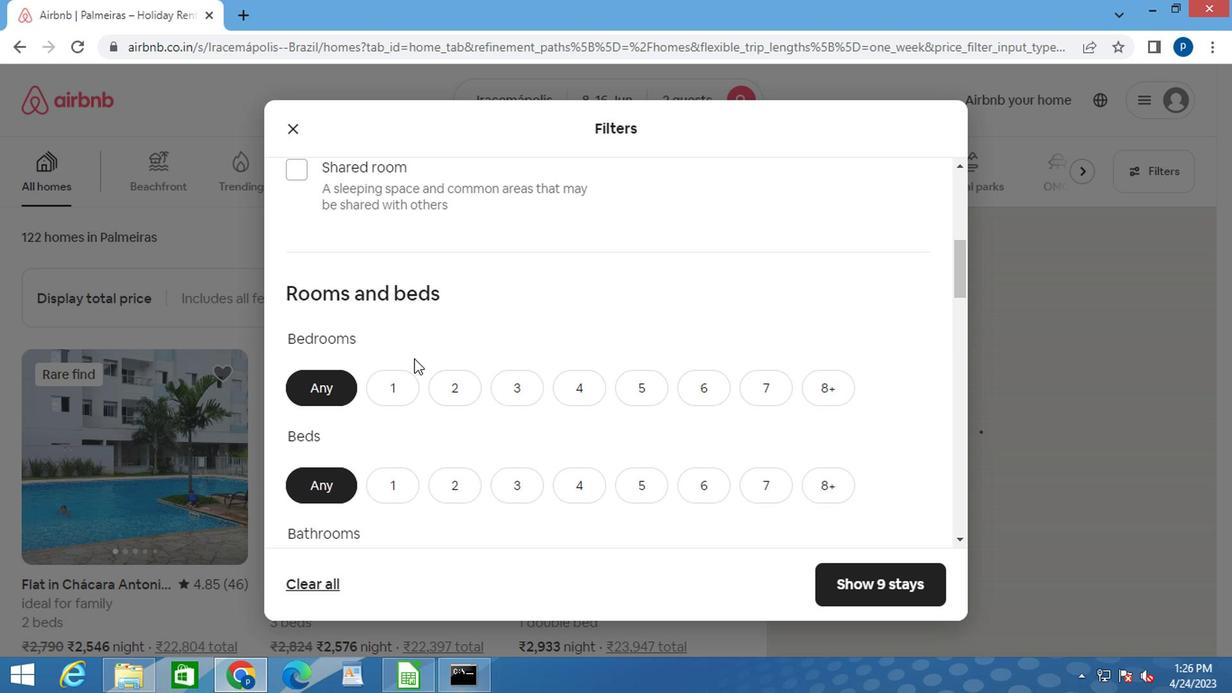 
Action: Mouse scrolled (406, 366) with delta (0, -1)
Screenshot: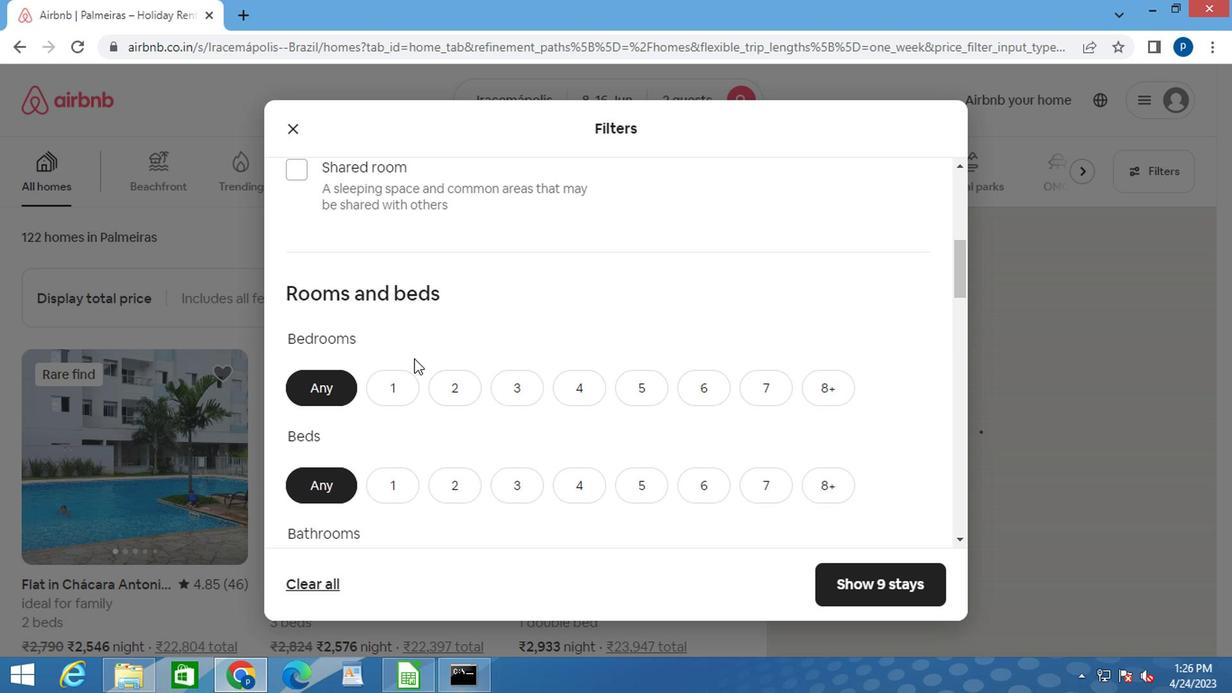 
Action: Mouse moved to (471, 259)
Screenshot: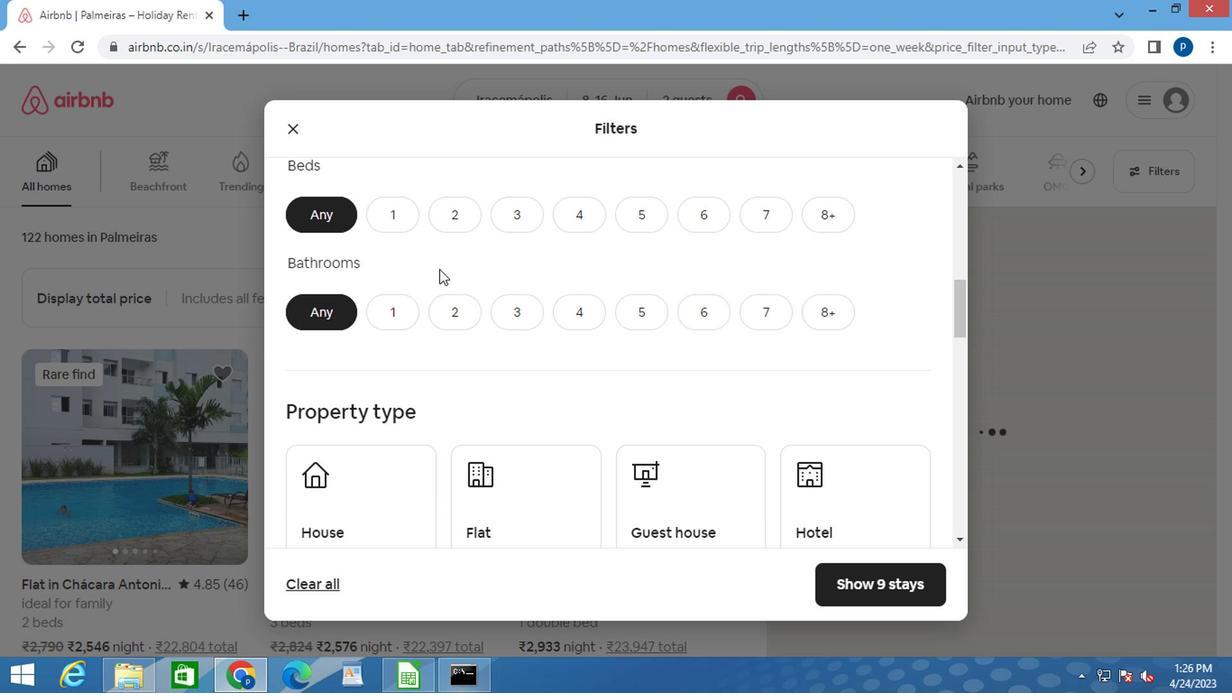 
Action: Mouse scrolled (471, 259) with delta (0, 0)
Screenshot: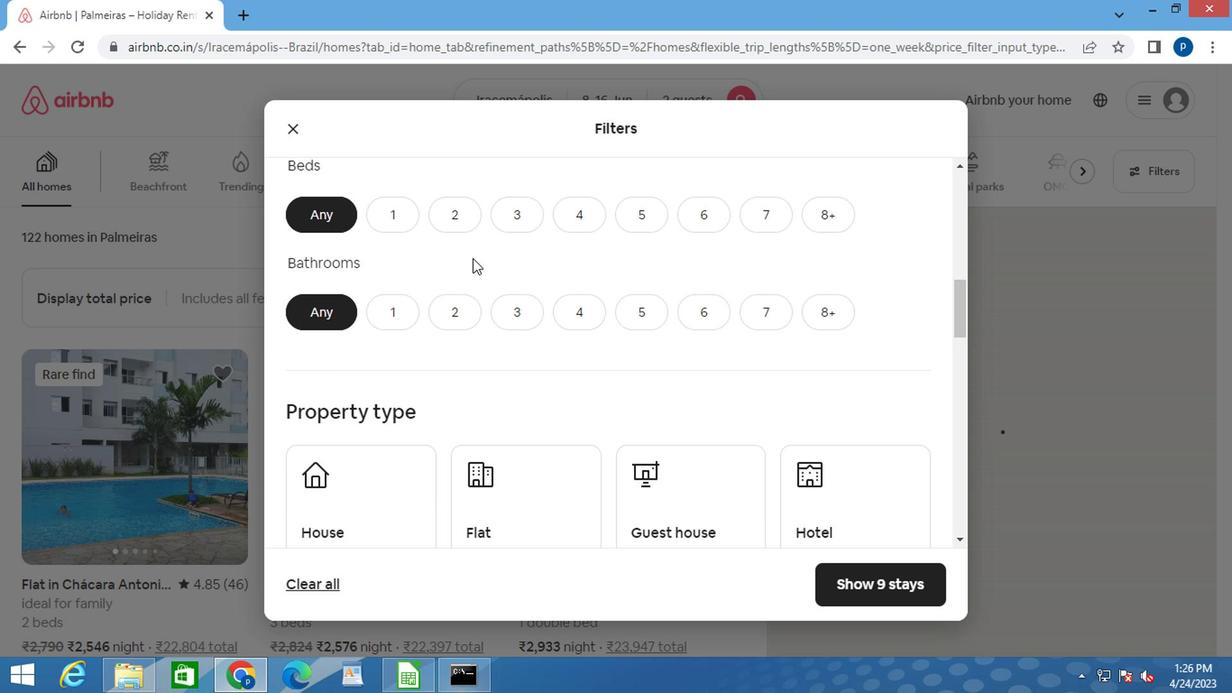 
Action: Mouse moved to (401, 206)
Screenshot: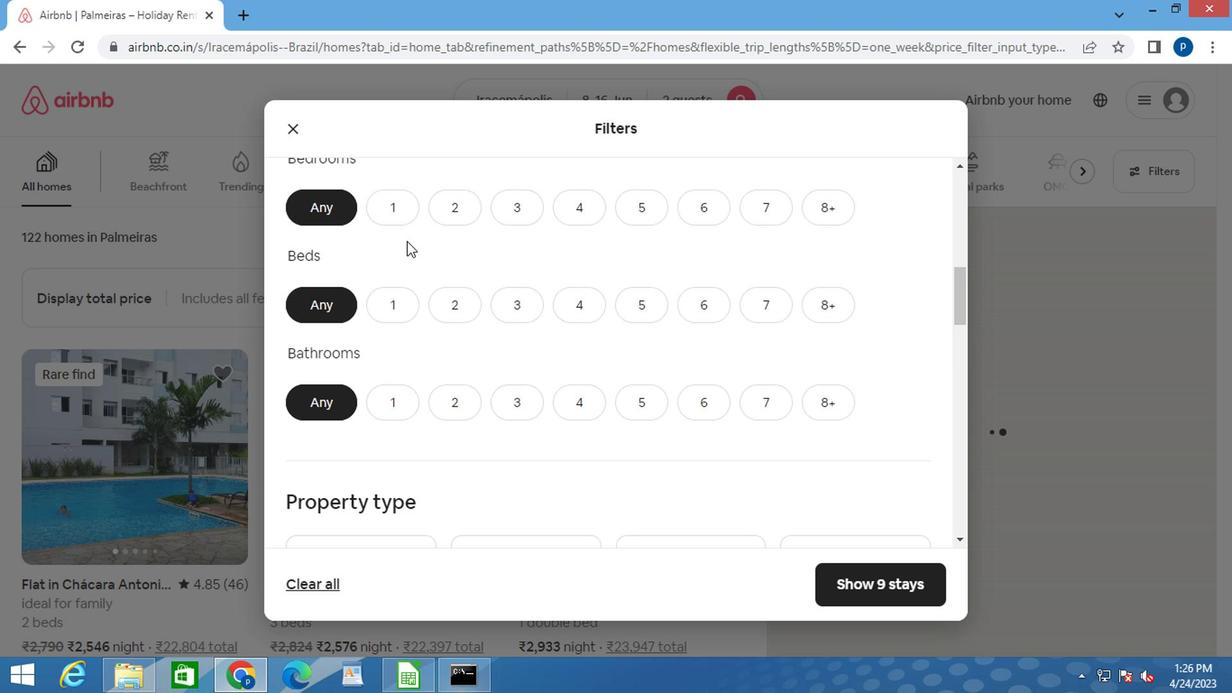 
Action: Mouse pressed left at (401, 206)
Screenshot: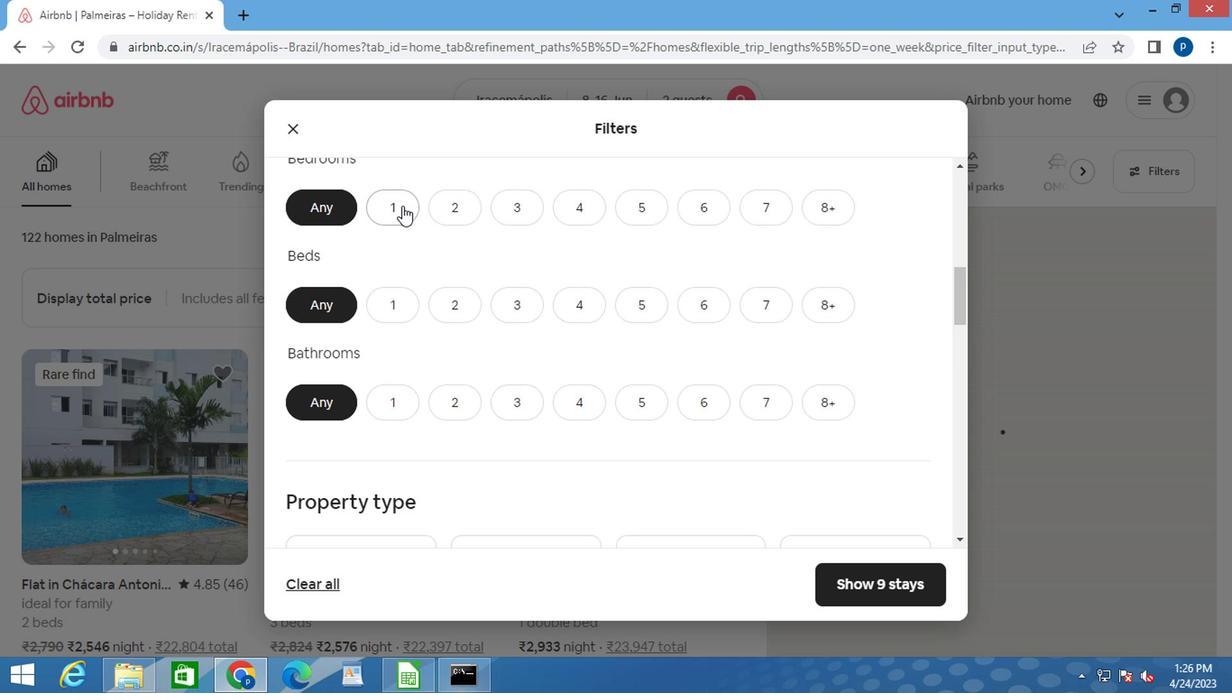 
Action: Mouse moved to (397, 298)
Screenshot: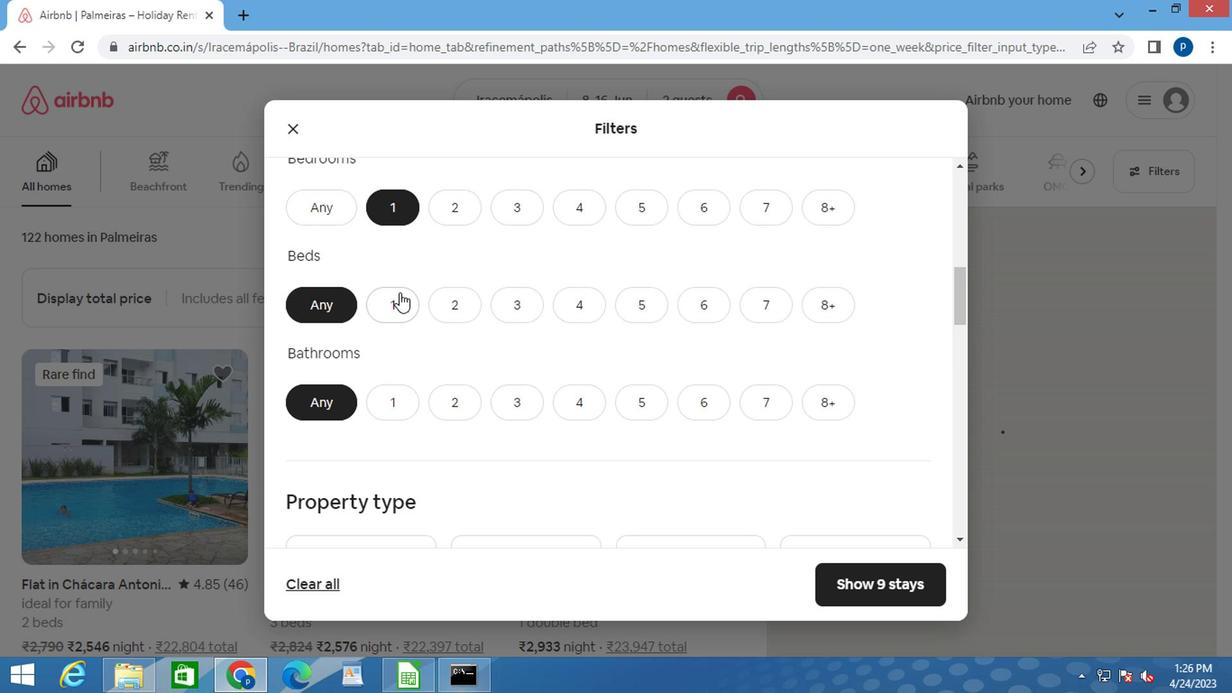 
Action: Mouse pressed left at (397, 298)
Screenshot: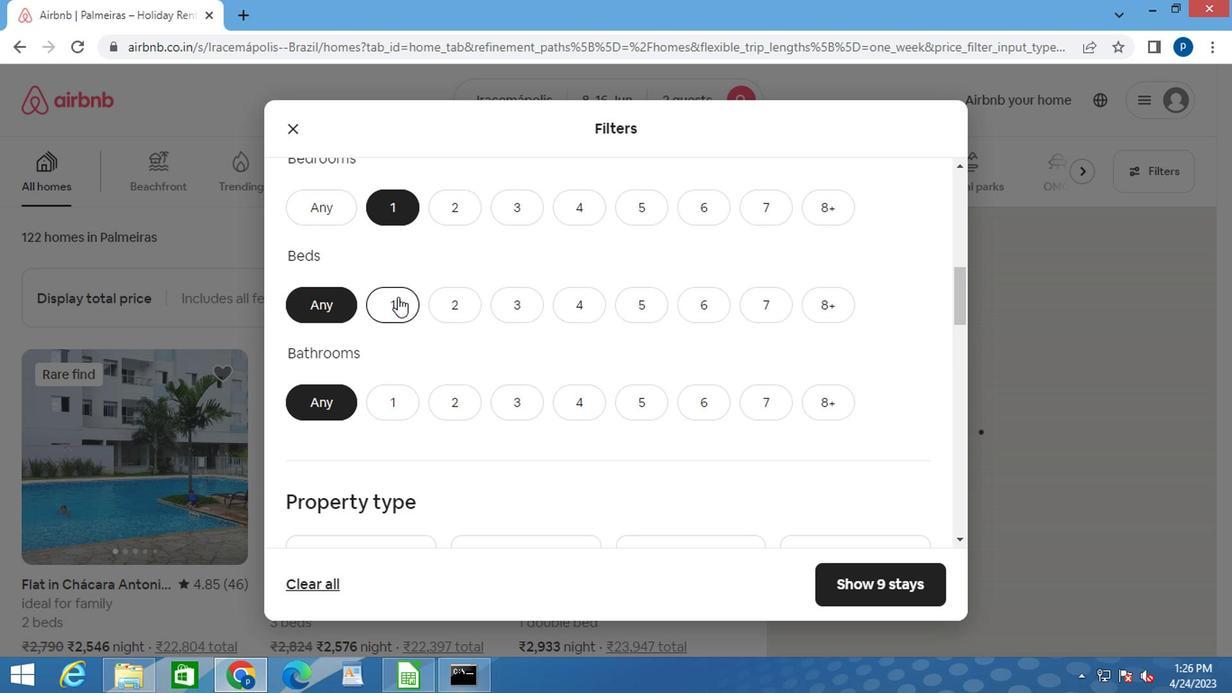 
Action: Mouse moved to (397, 325)
Screenshot: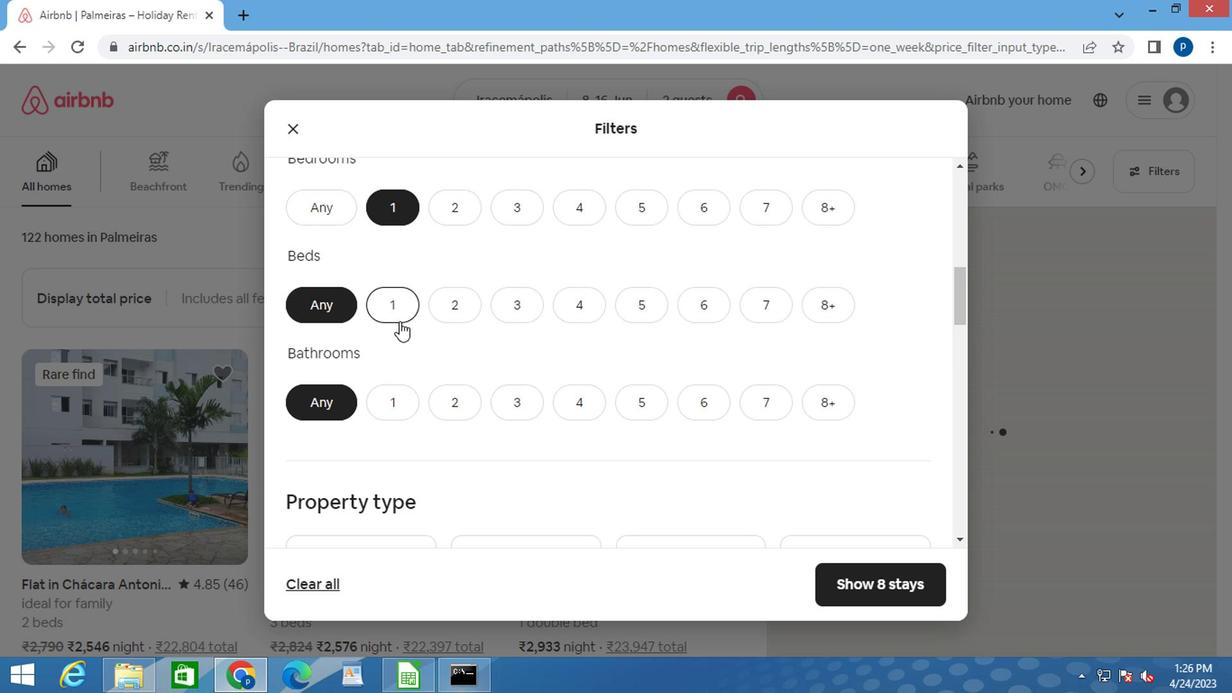 
Action: Mouse scrolled (397, 324) with delta (0, 0)
Screenshot: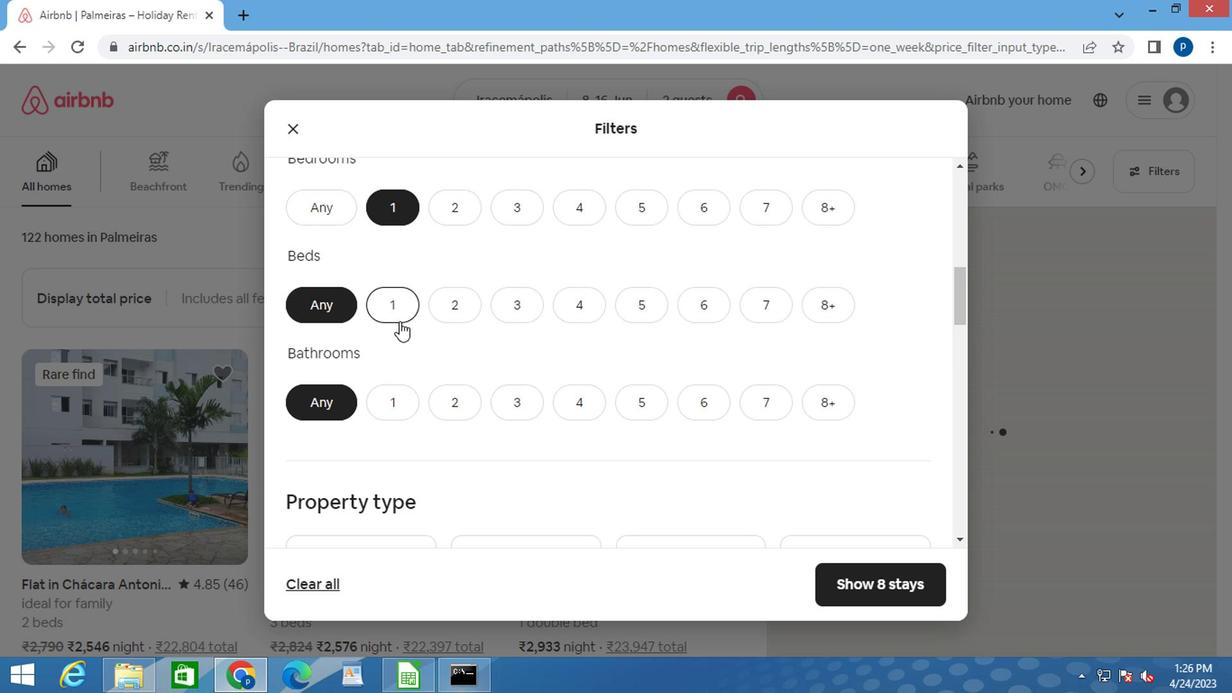 
Action: Mouse moved to (389, 317)
Screenshot: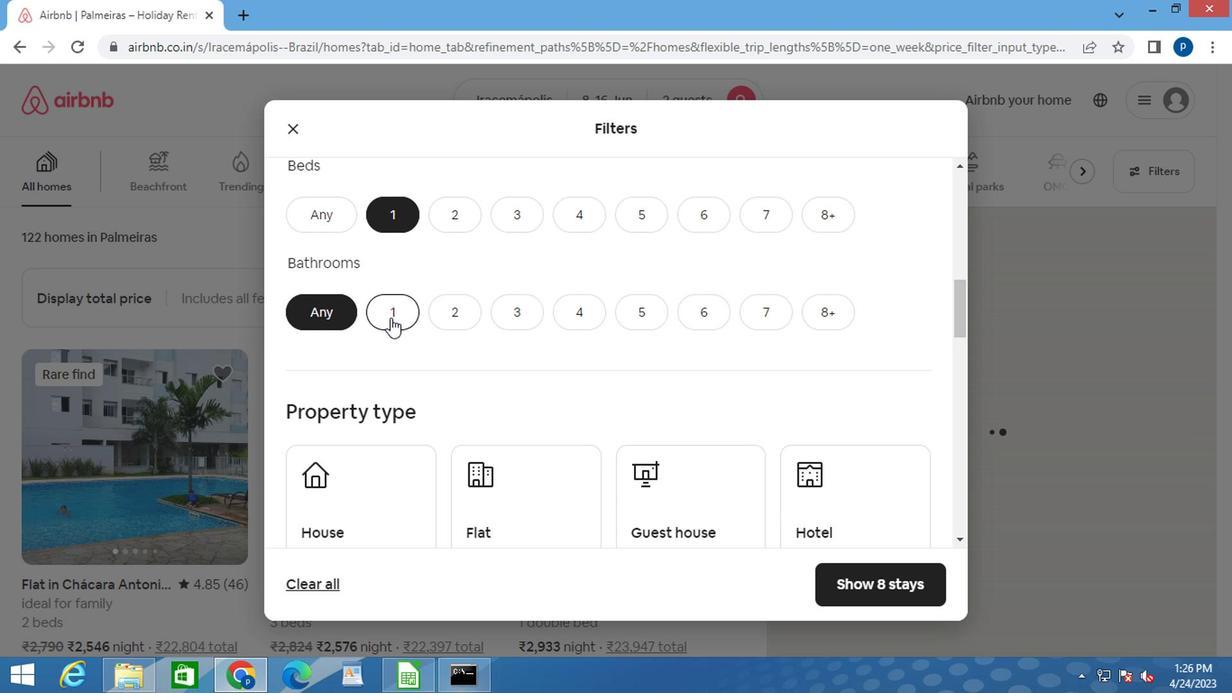 
Action: Mouse pressed left at (389, 317)
Screenshot: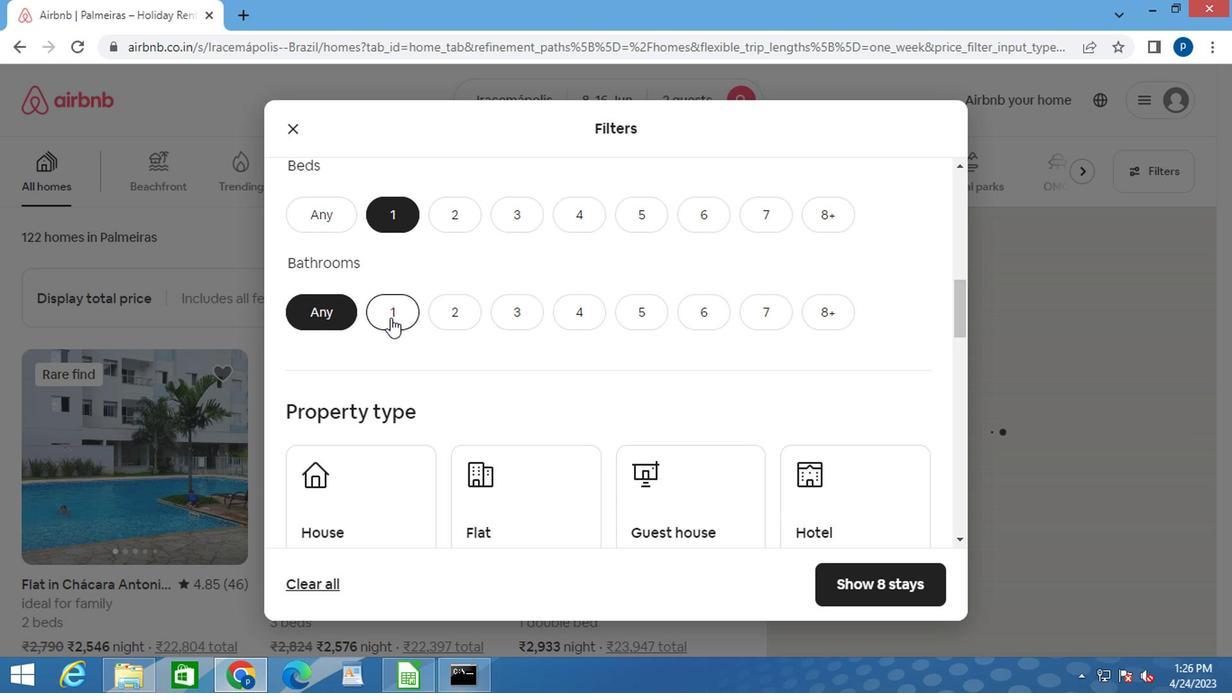 
Action: Mouse moved to (403, 341)
Screenshot: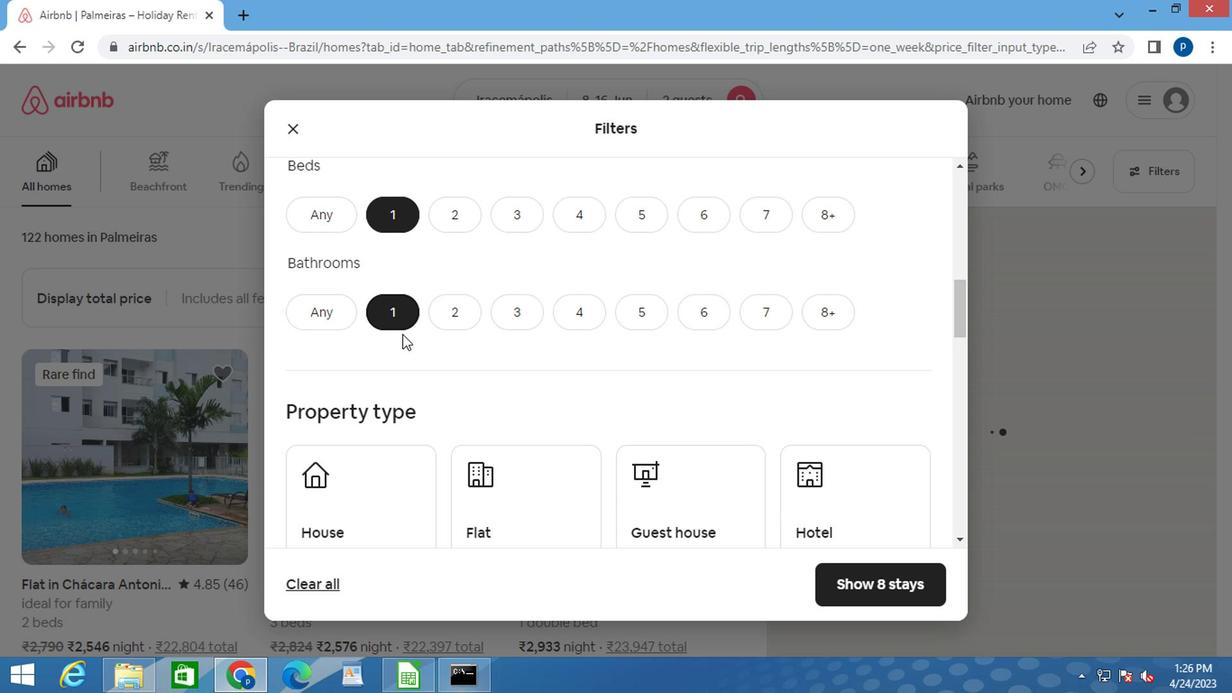 
Action: Mouse scrolled (403, 340) with delta (0, -1)
Screenshot: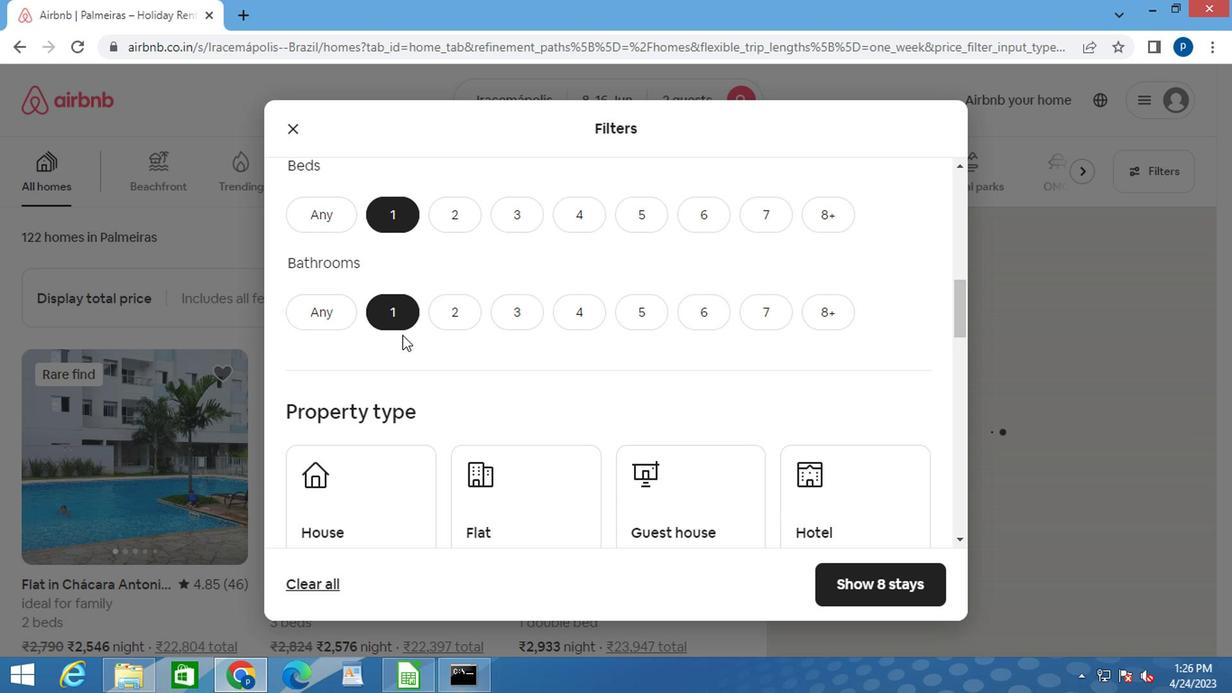 
Action: Mouse moved to (403, 342)
Screenshot: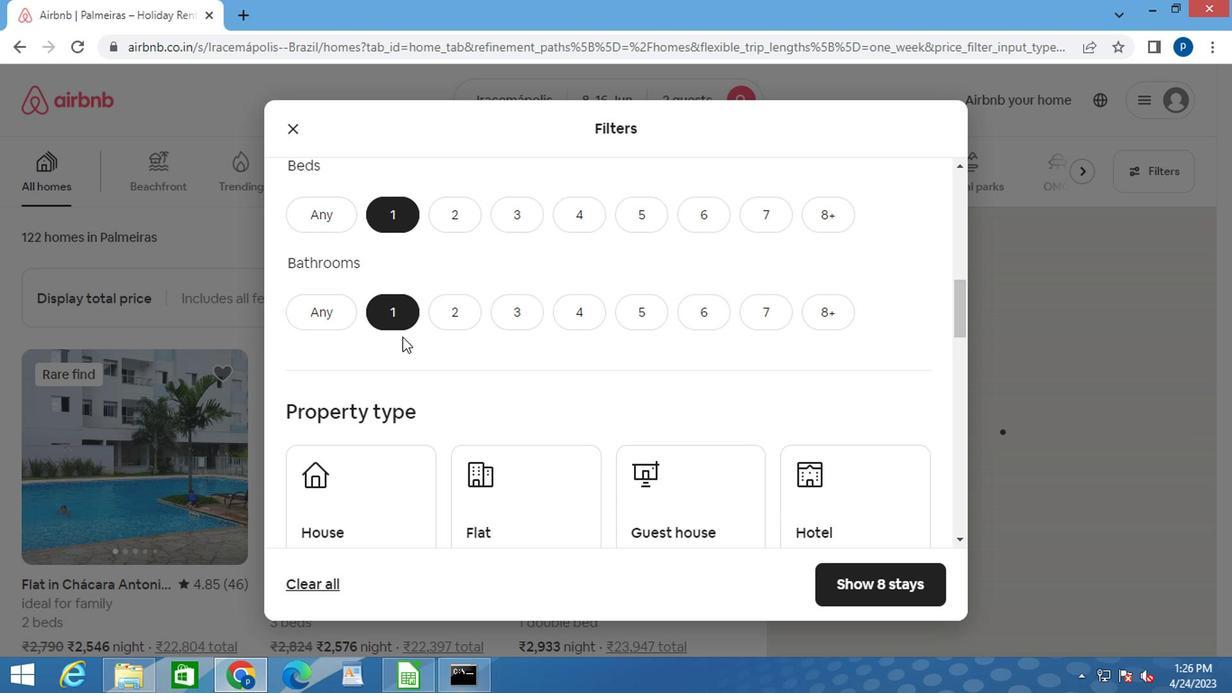 
Action: Mouse scrolled (403, 341) with delta (0, 0)
Screenshot: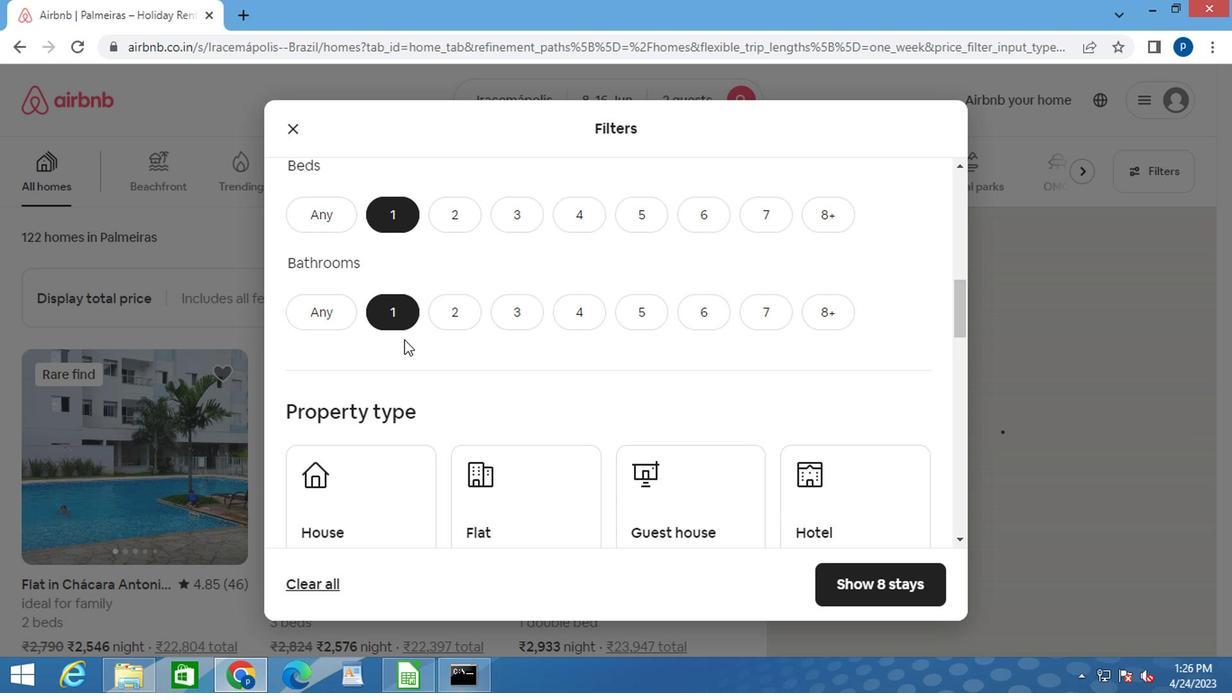 
Action: Mouse moved to (395, 344)
Screenshot: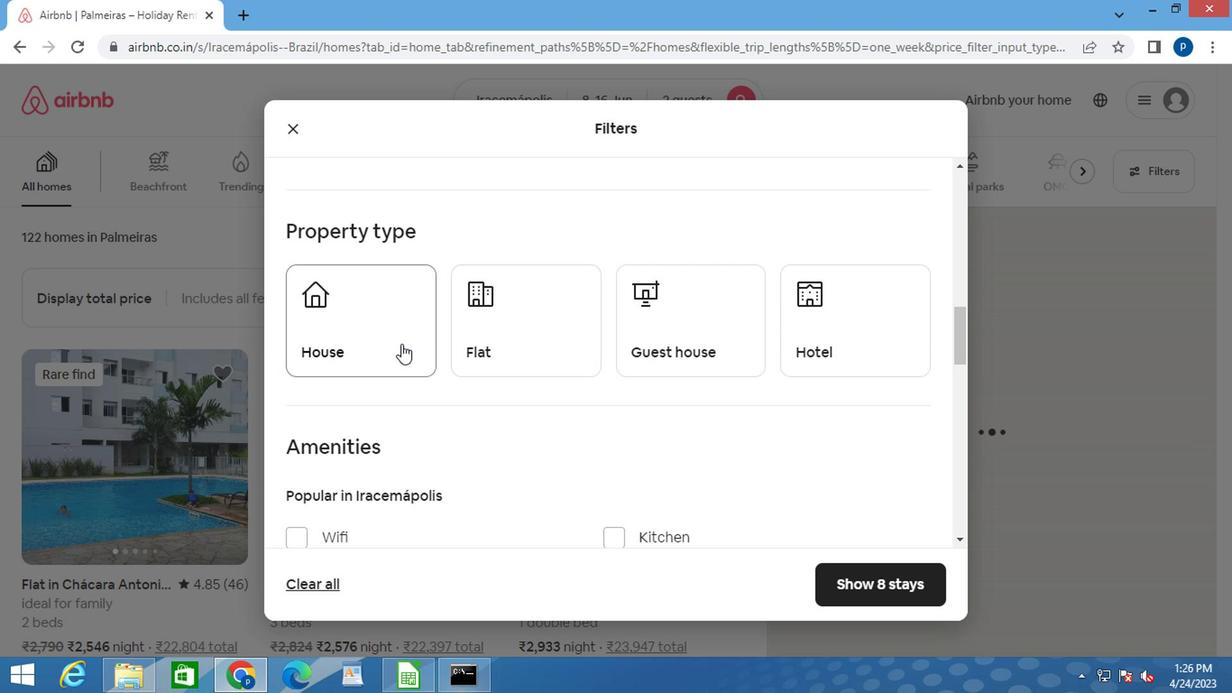 
Action: Mouse pressed left at (395, 344)
Screenshot: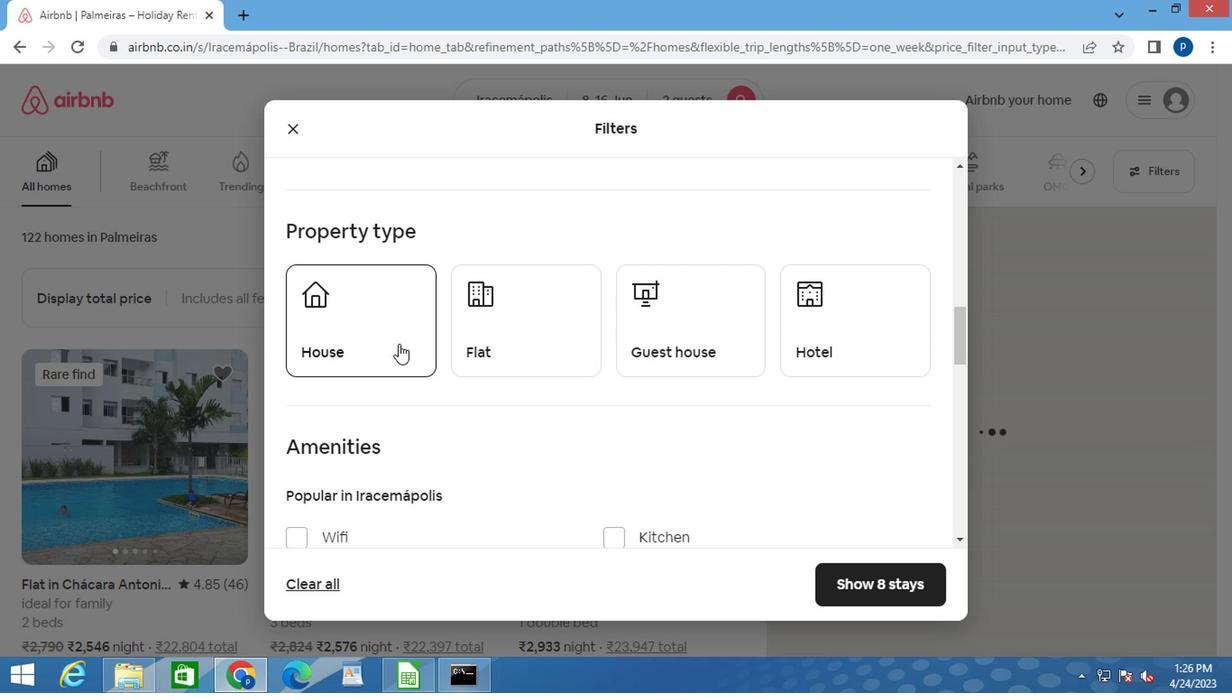
Action: Mouse moved to (512, 333)
Screenshot: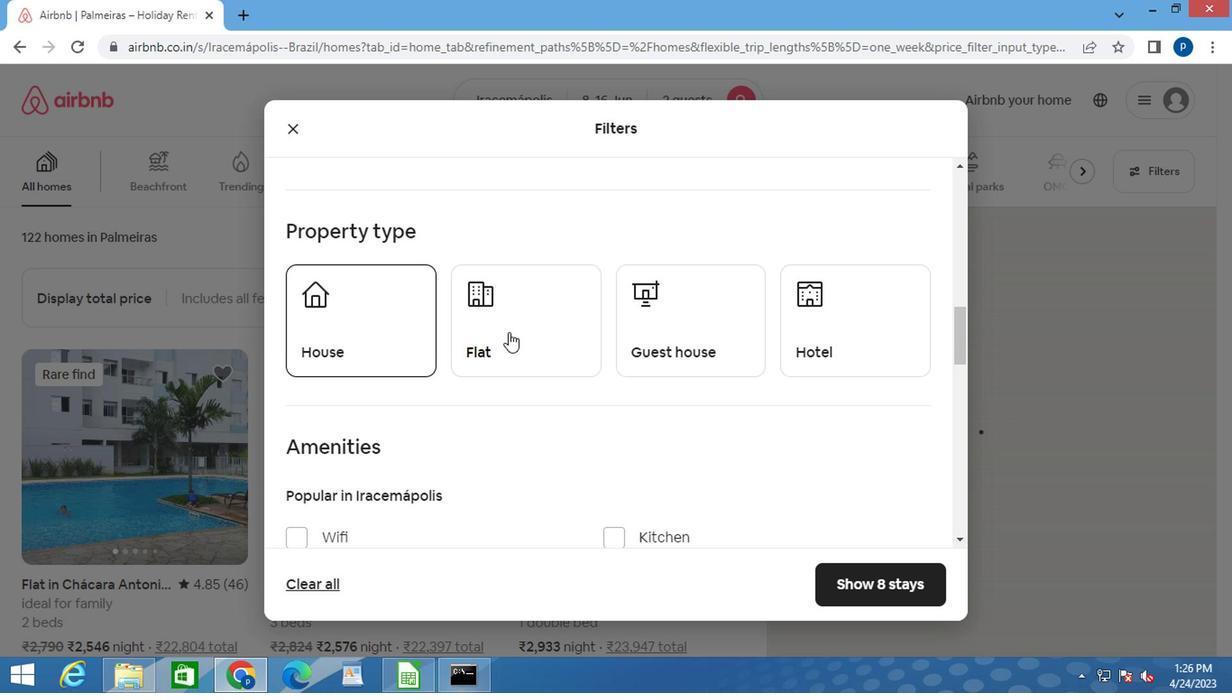 
Action: Mouse pressed left at (512, 333)
Screenshot: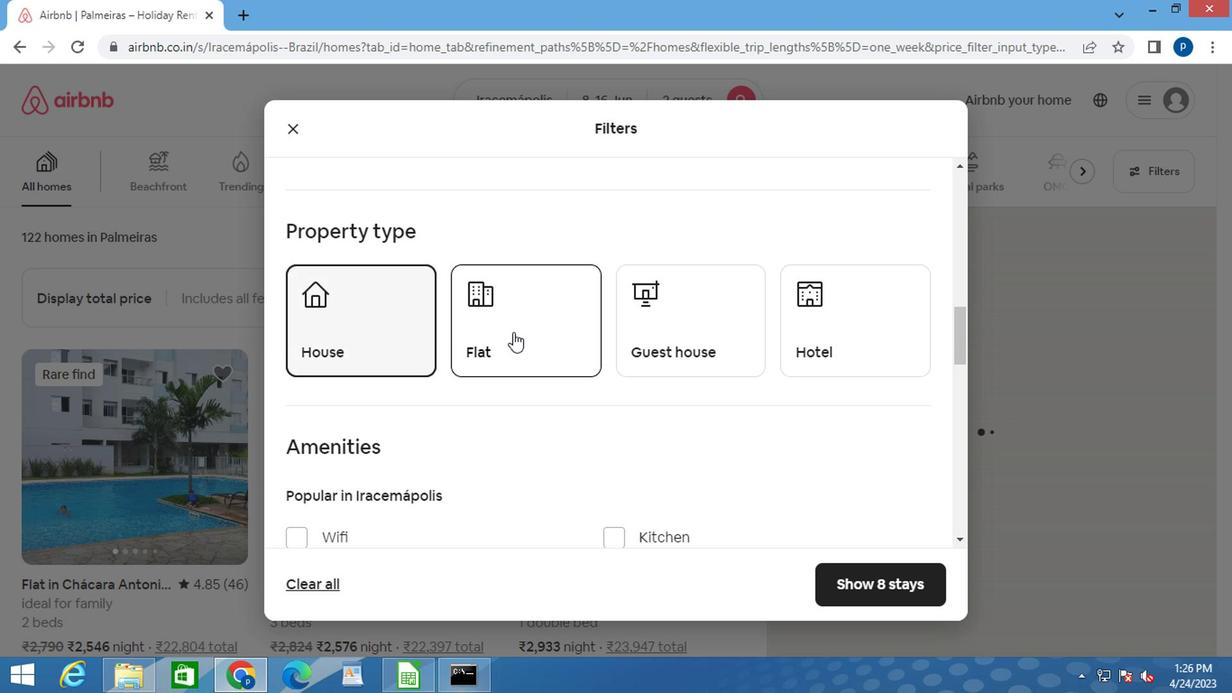 
Action: Mouse moved to (682, 328)
Screenshot: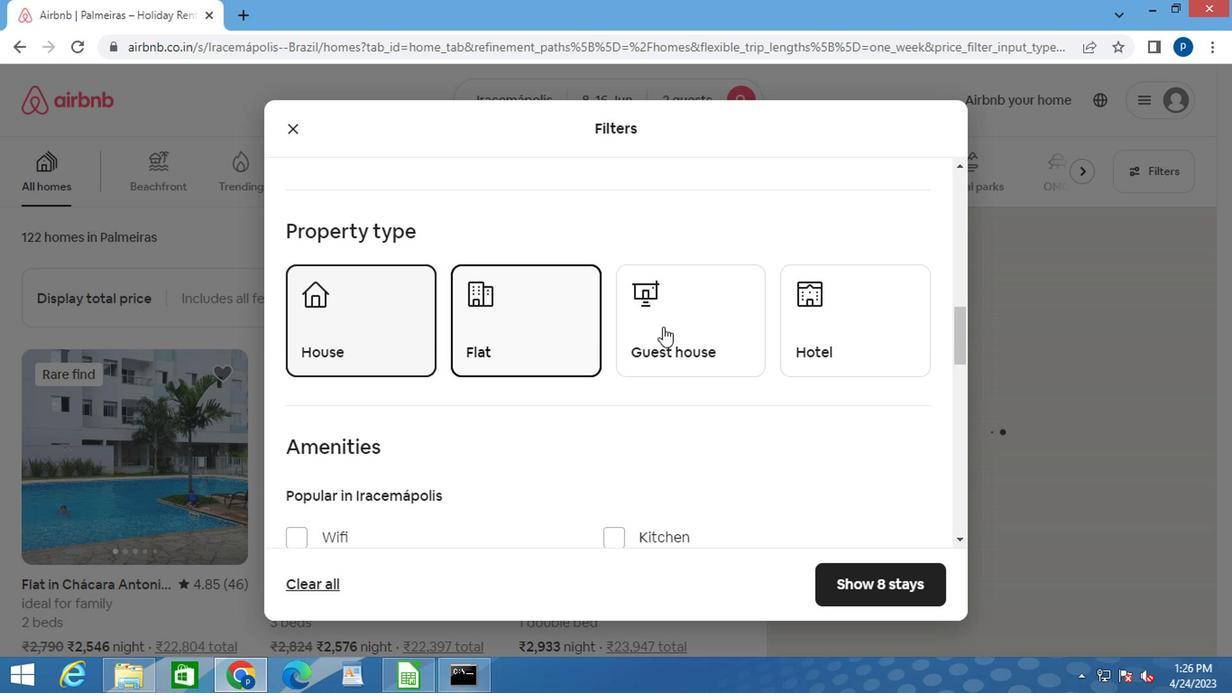 
Action: Mouse pressed left at (682, 328)
Screenshot: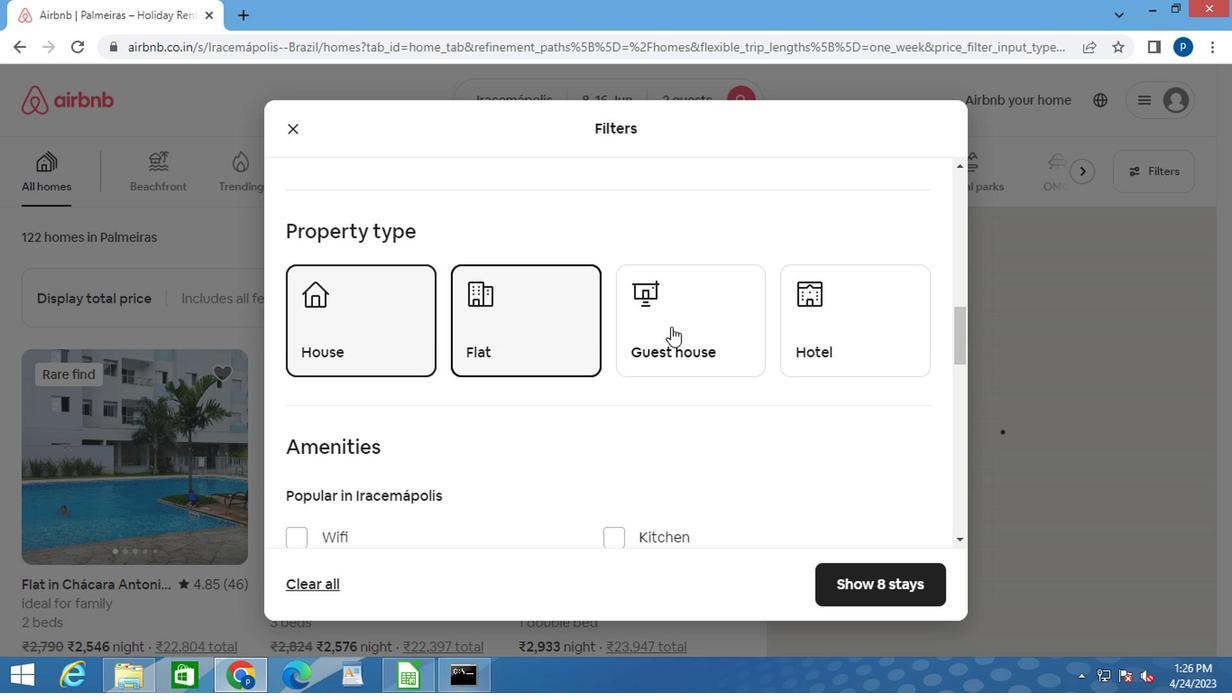 
Action: Mouse moved to (881, 338)
Screenshot: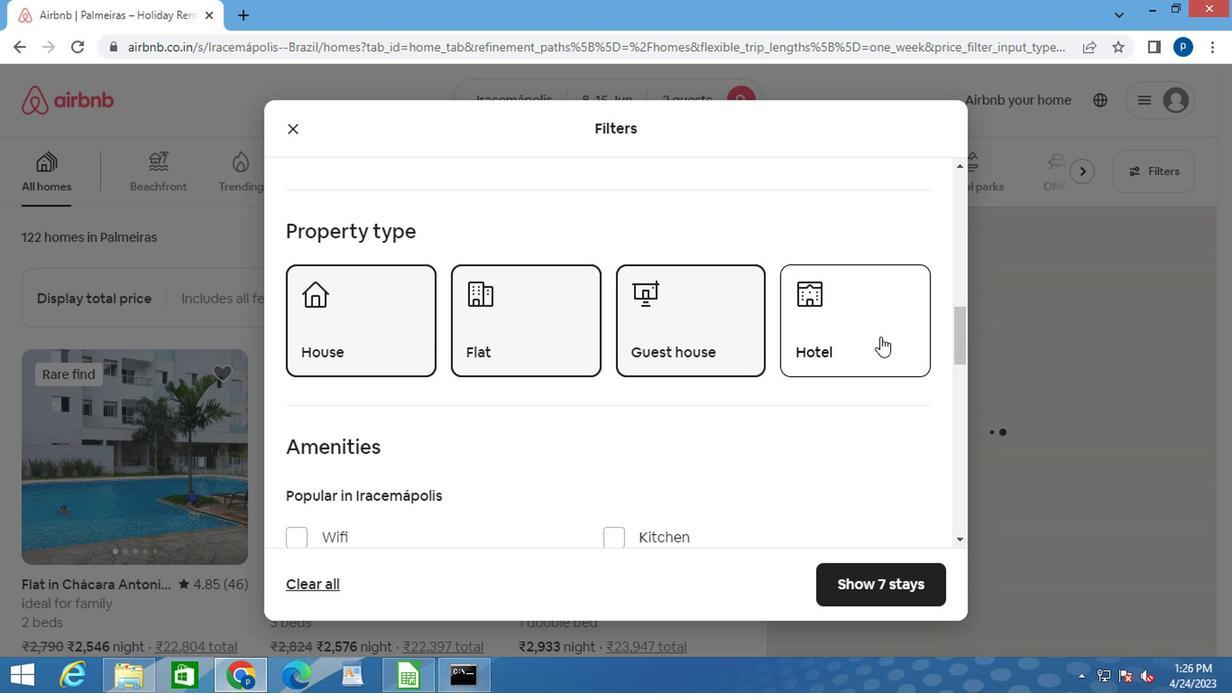 
Action: Mouse pressed left at (881, 338)
Screenshot: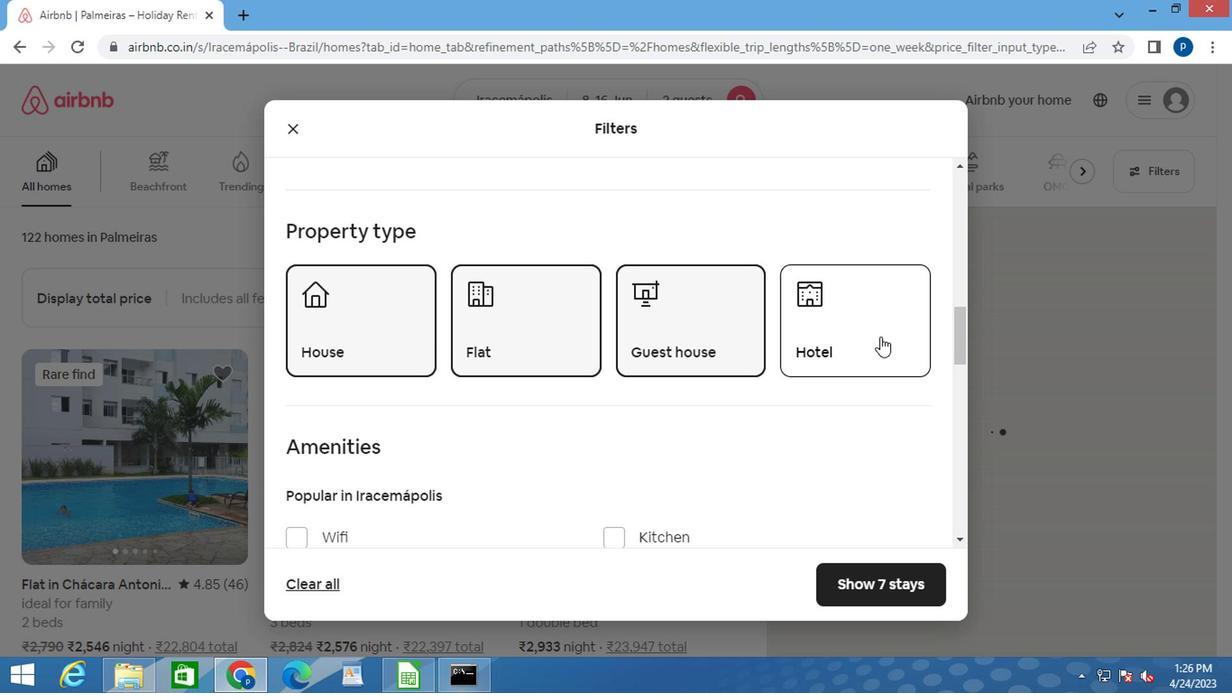 
Action: Mouse moved to (776, 357)
Screenshot: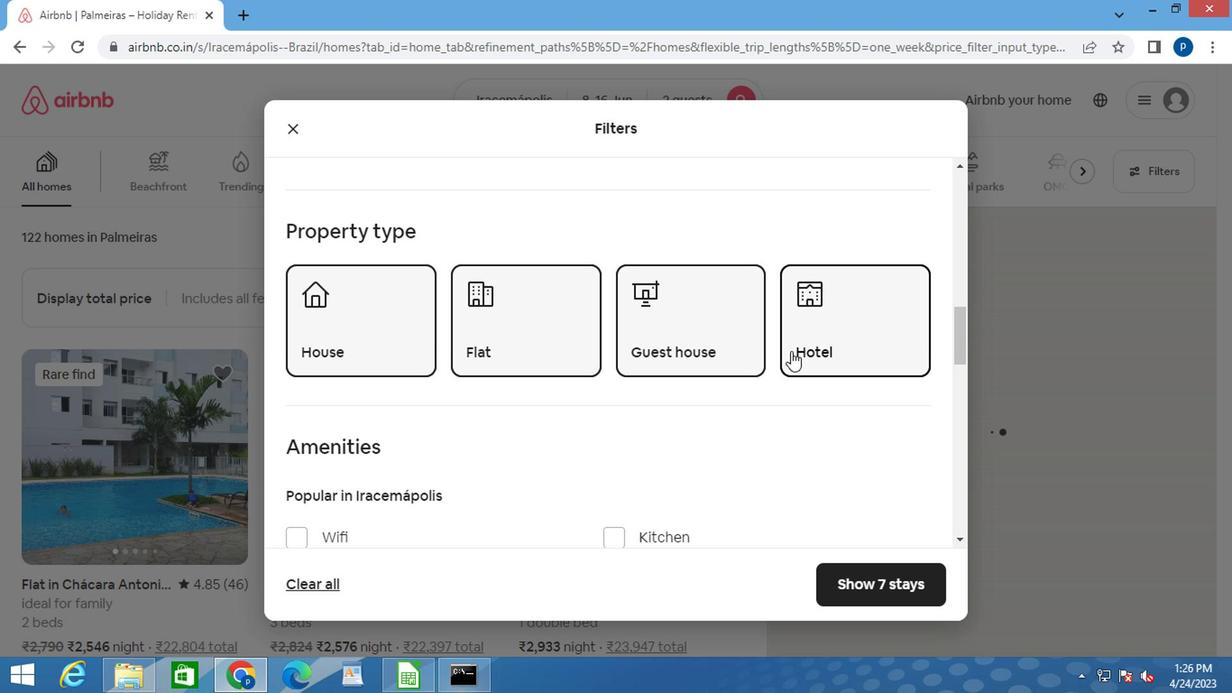 
Action: Mouse scrolled (779, 355) with delta (0, -1)
Screenshot: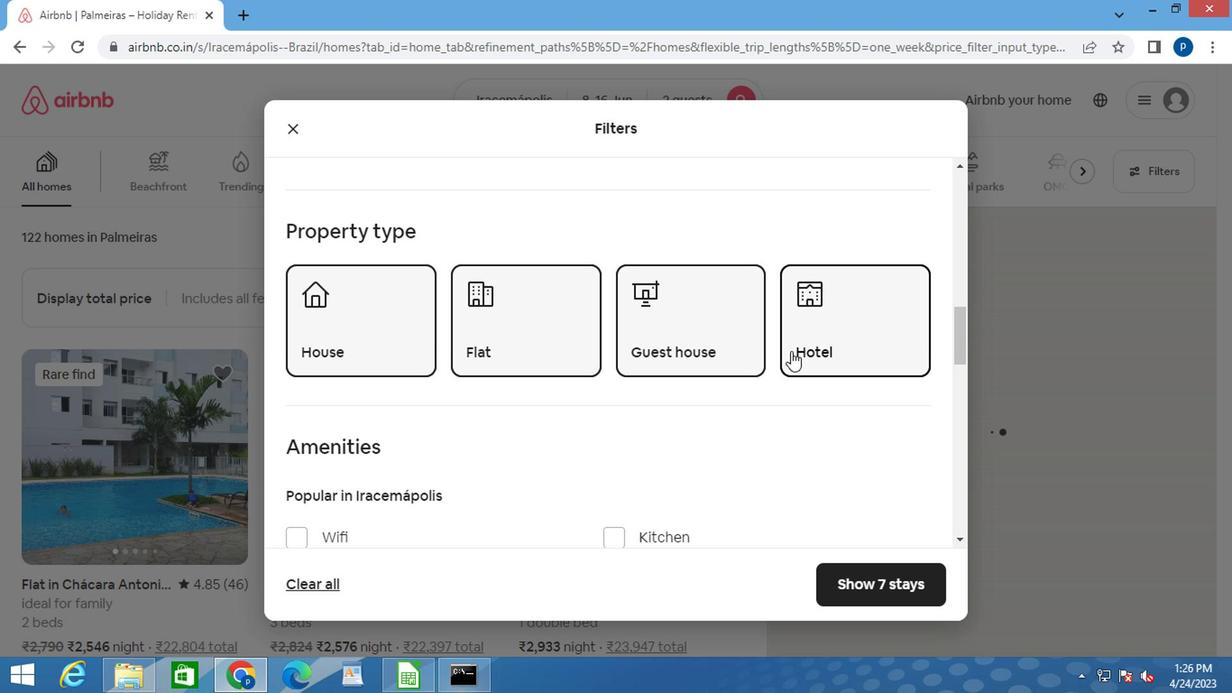 
Action: Mouse moved to (765, 360)
Screenshot: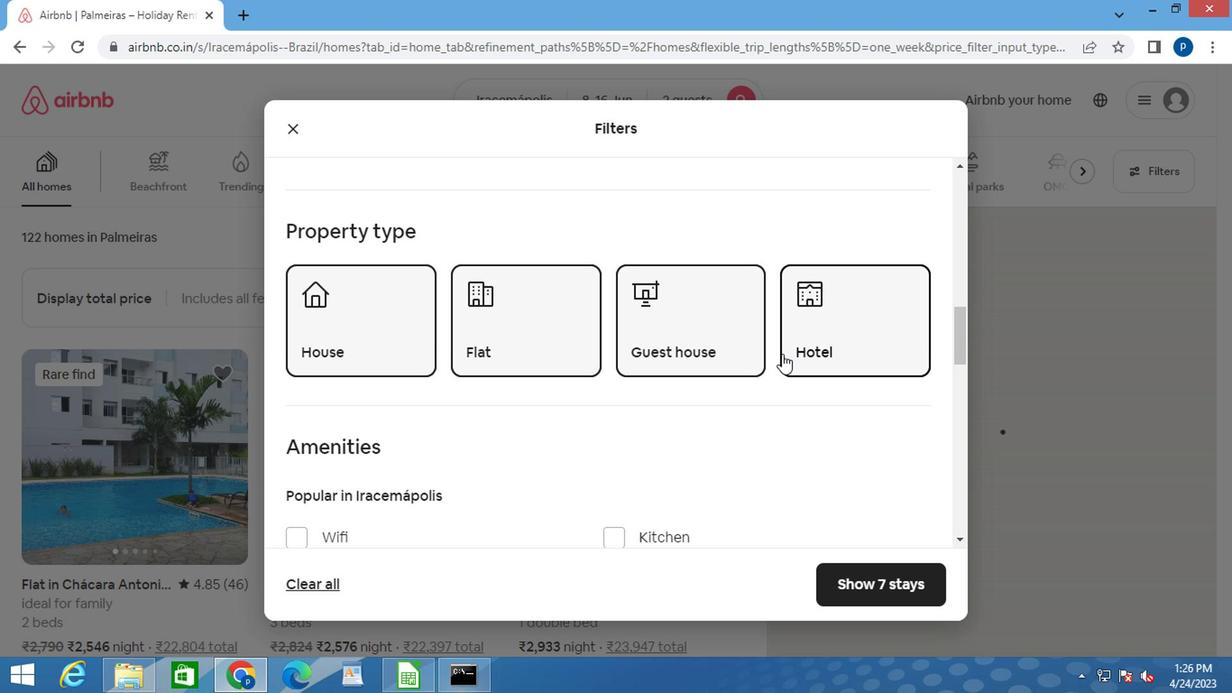 
Action: Mouse scrolled (766, 359) with delta (0, 0)
Screenshot: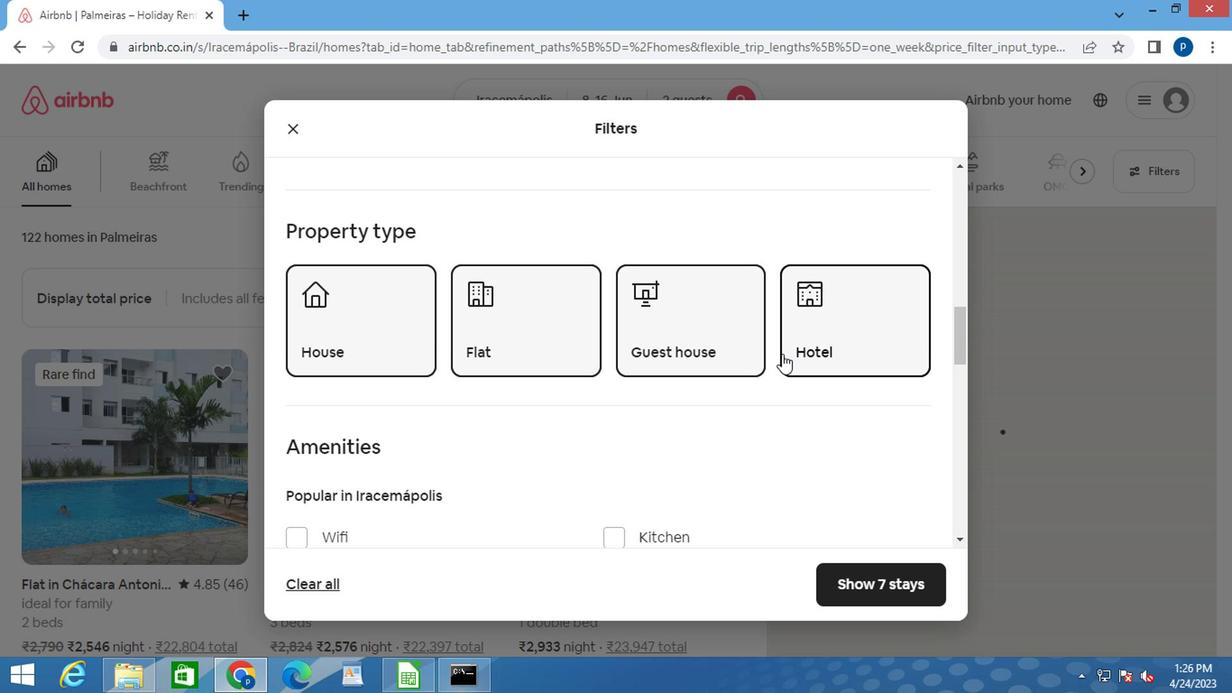 
Action: Mouse moved to (761, 361)
Screenshot: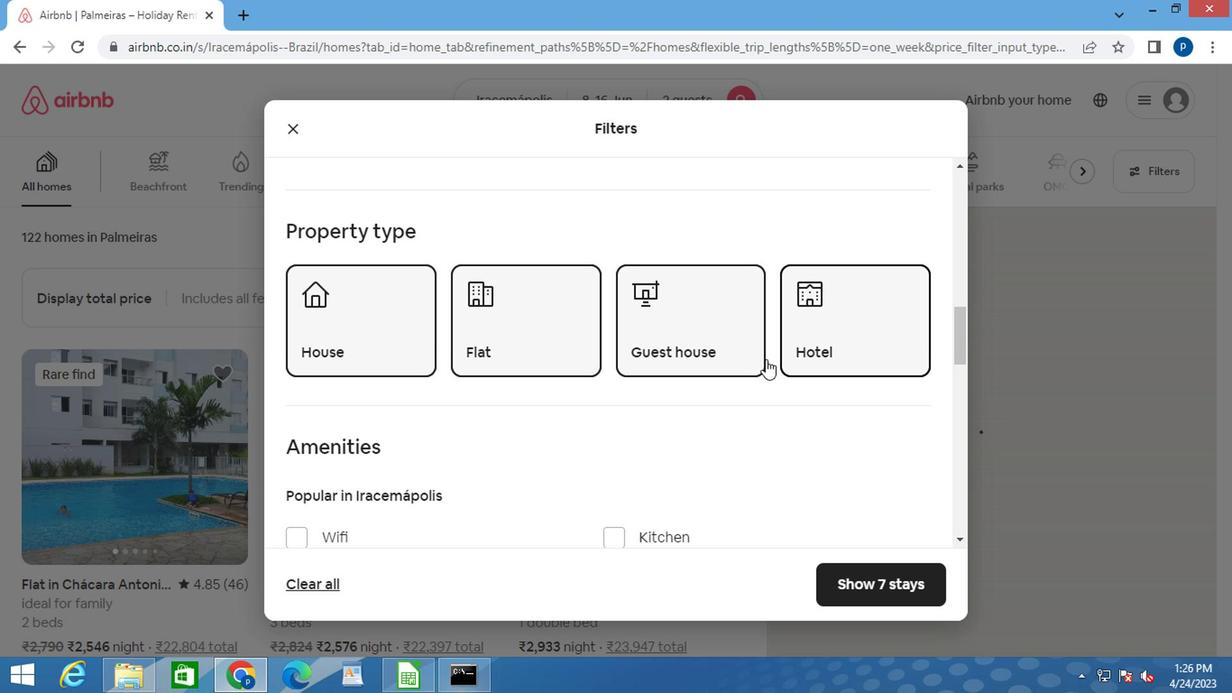 
Action: Mouse scrolled (761, 360) with delta (0, -1)
Screenshot: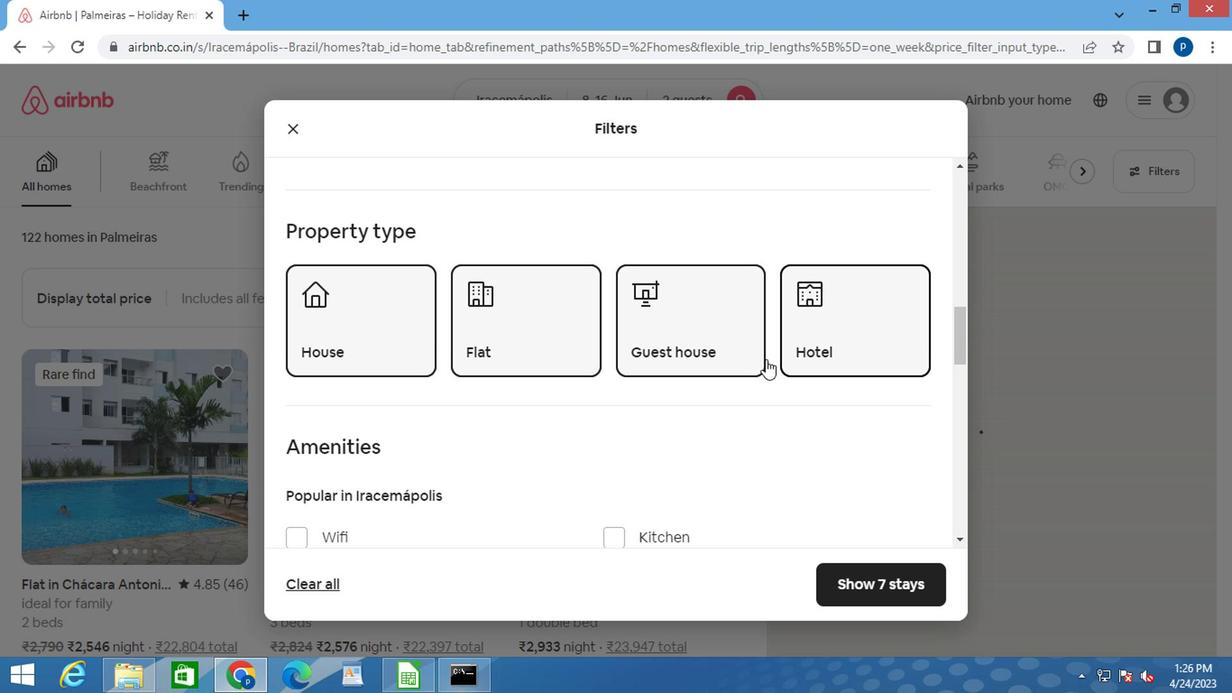 
Action: Mouse moved to (293, 265)
Screenshot: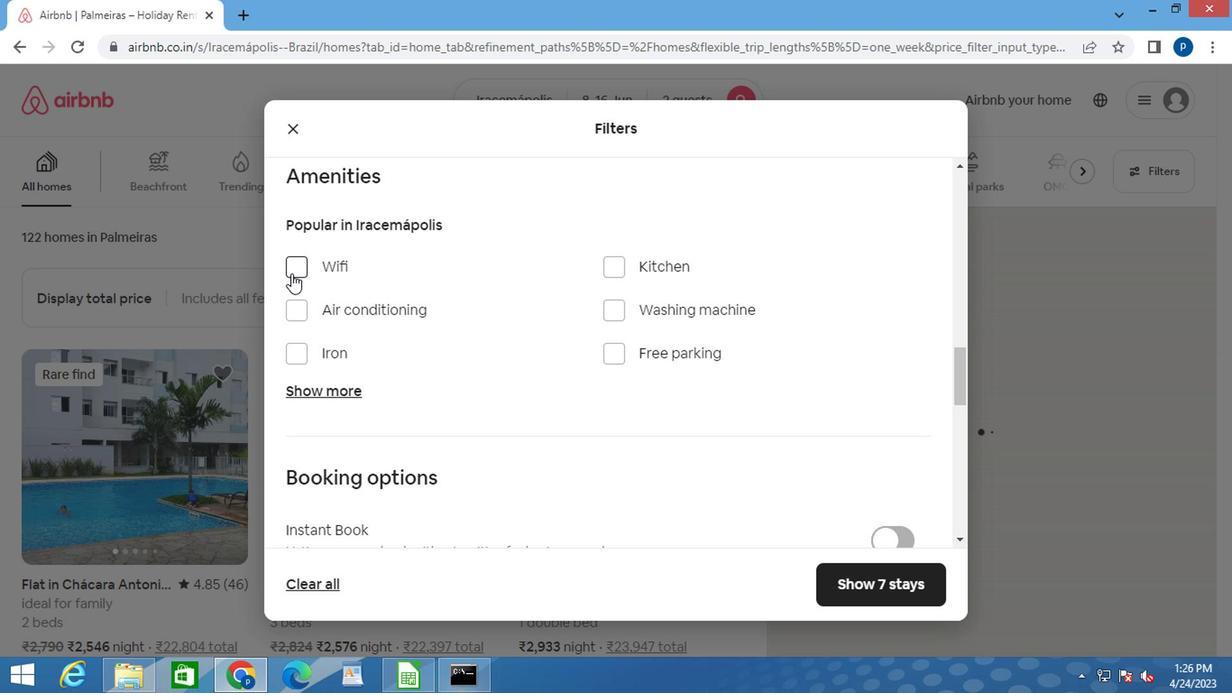 
Action: Mouse pressed left at (293, 265)
Screenshot: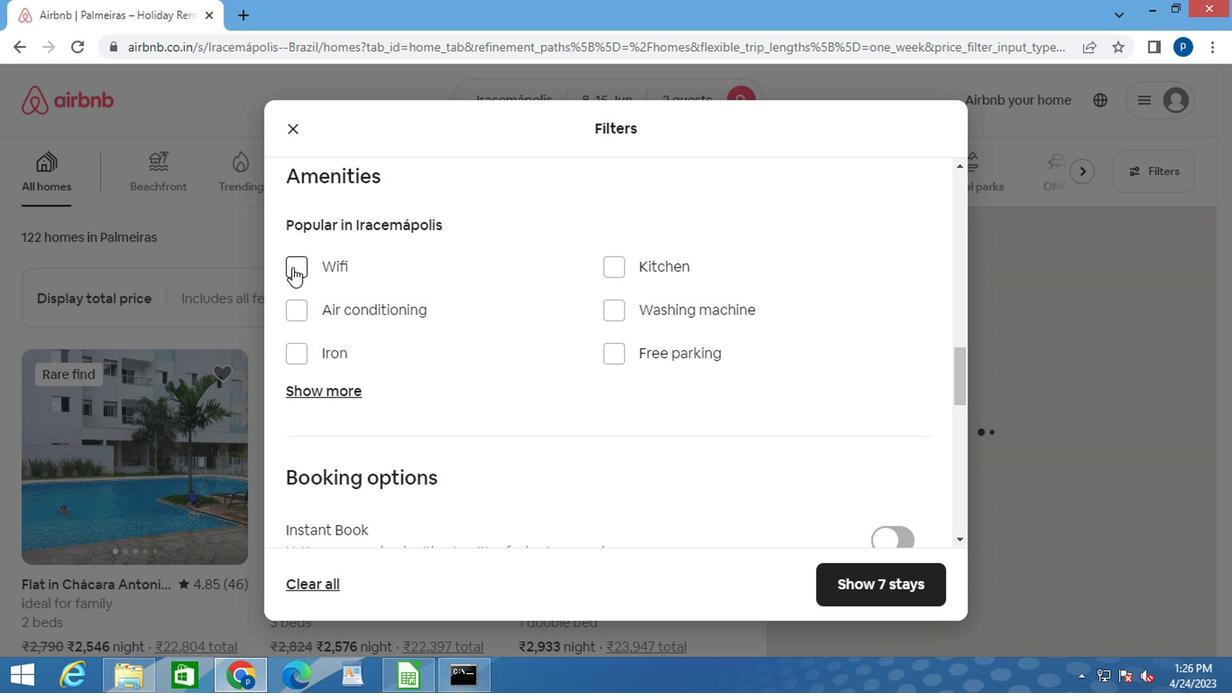 
Action: Mouse moved to (668, 412)
Screenshot: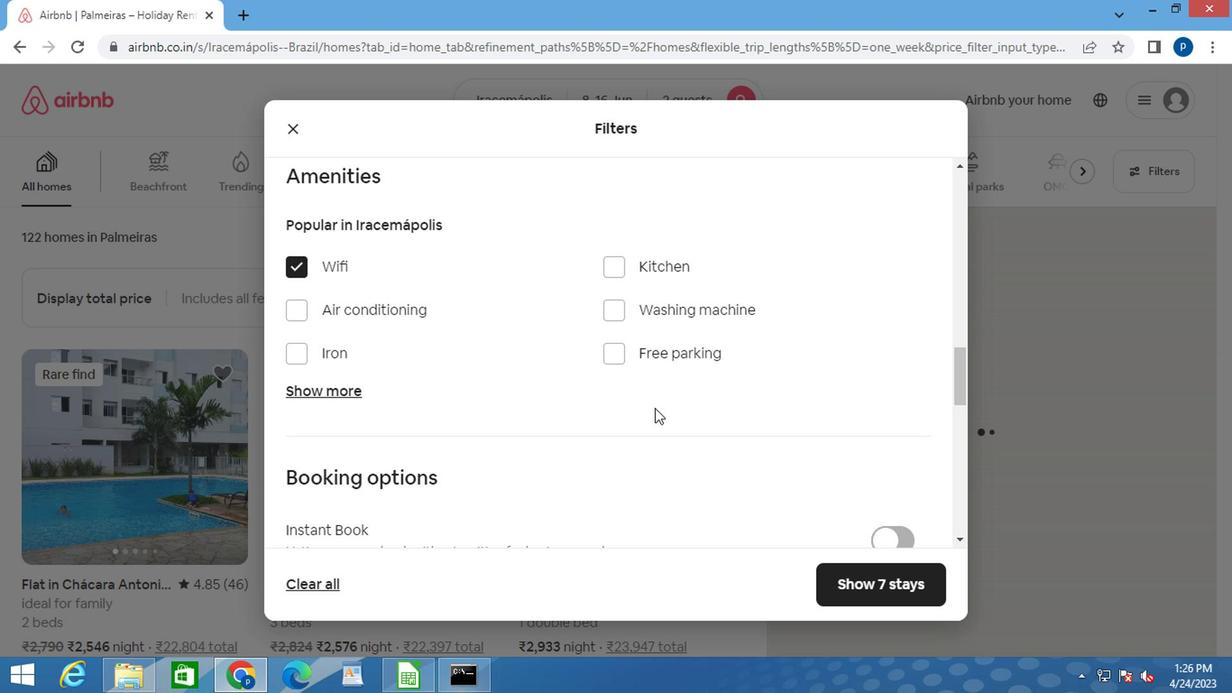 
Action: Mouse scrolled (668, 412) with delta (0, 0)
Screenshot: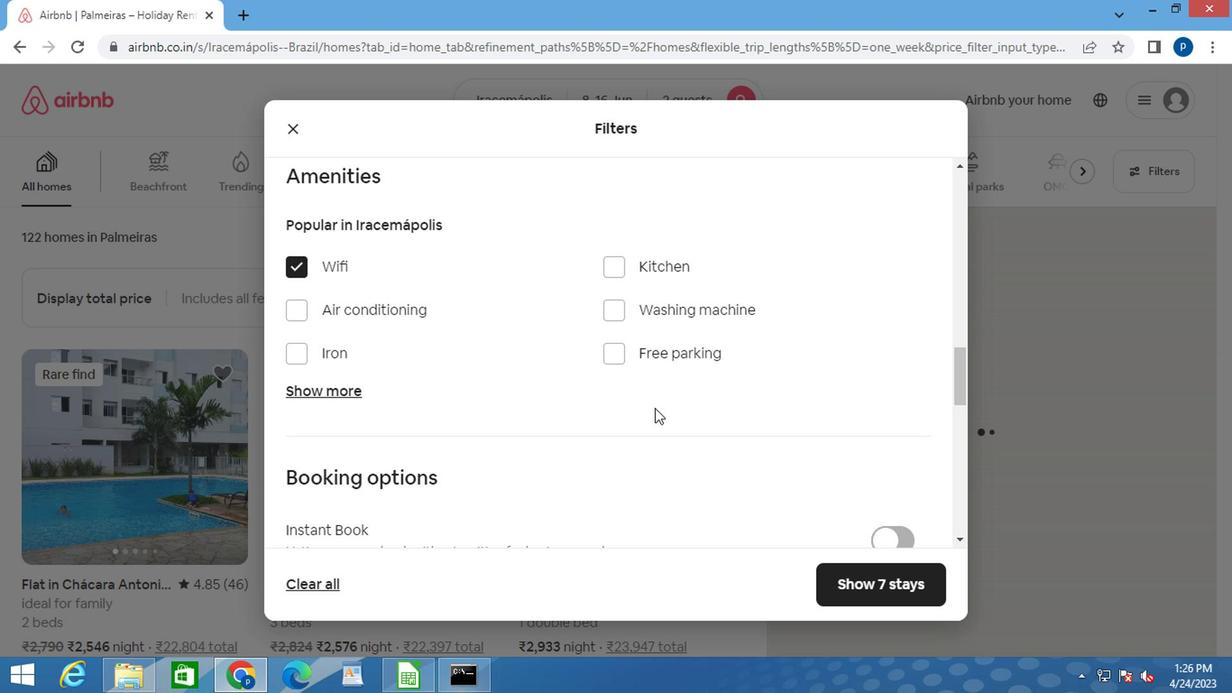 
Action: Mouse moved to (680, 414)
Screenshot: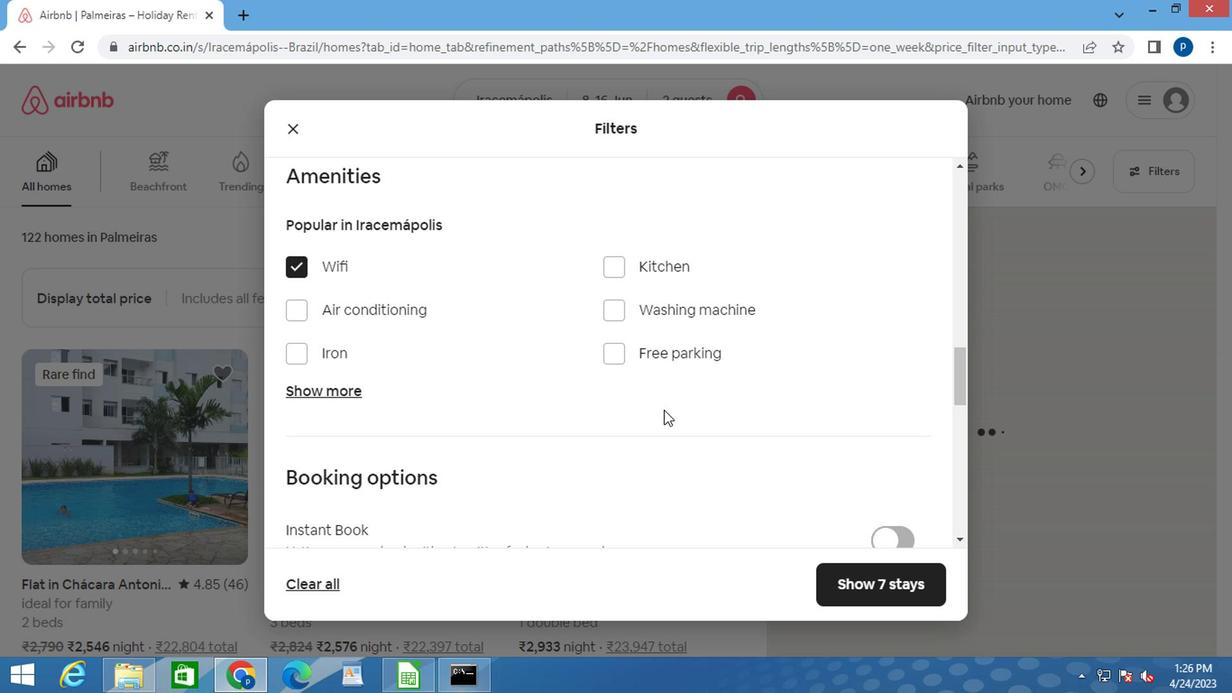
Action: Mouse scrolled (672, 412) with delta (0, -1)
Screenshot: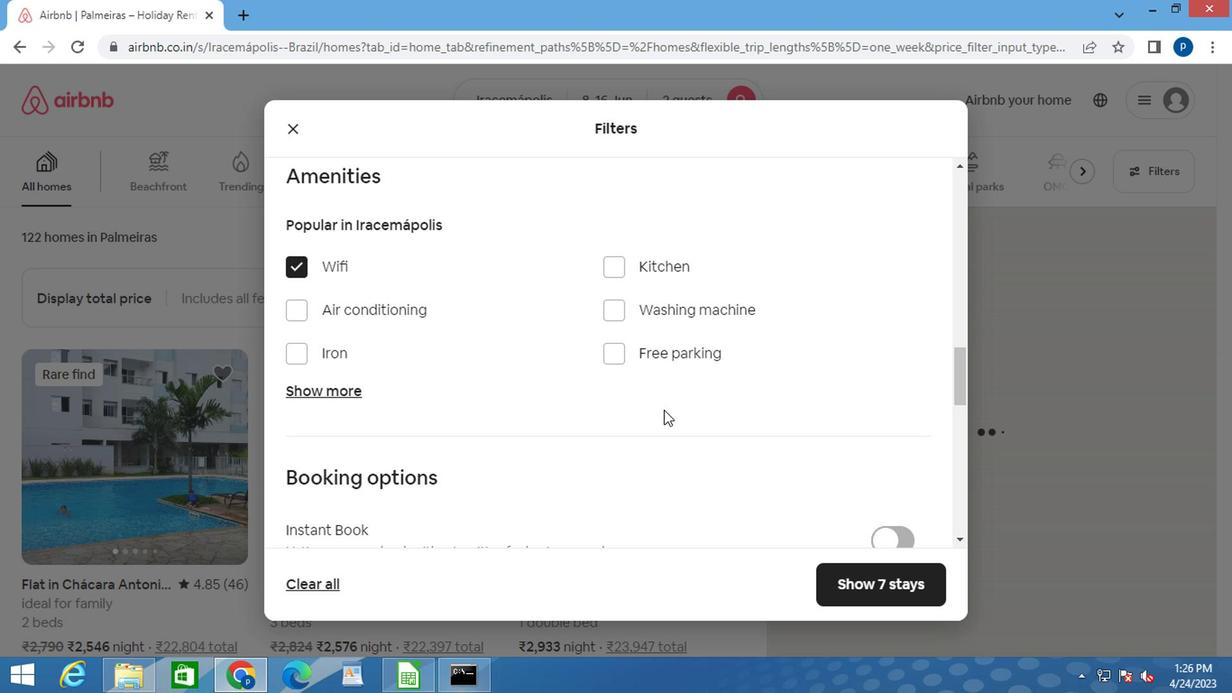 
Action: Mouse moved to (682, 415)
Screenshot: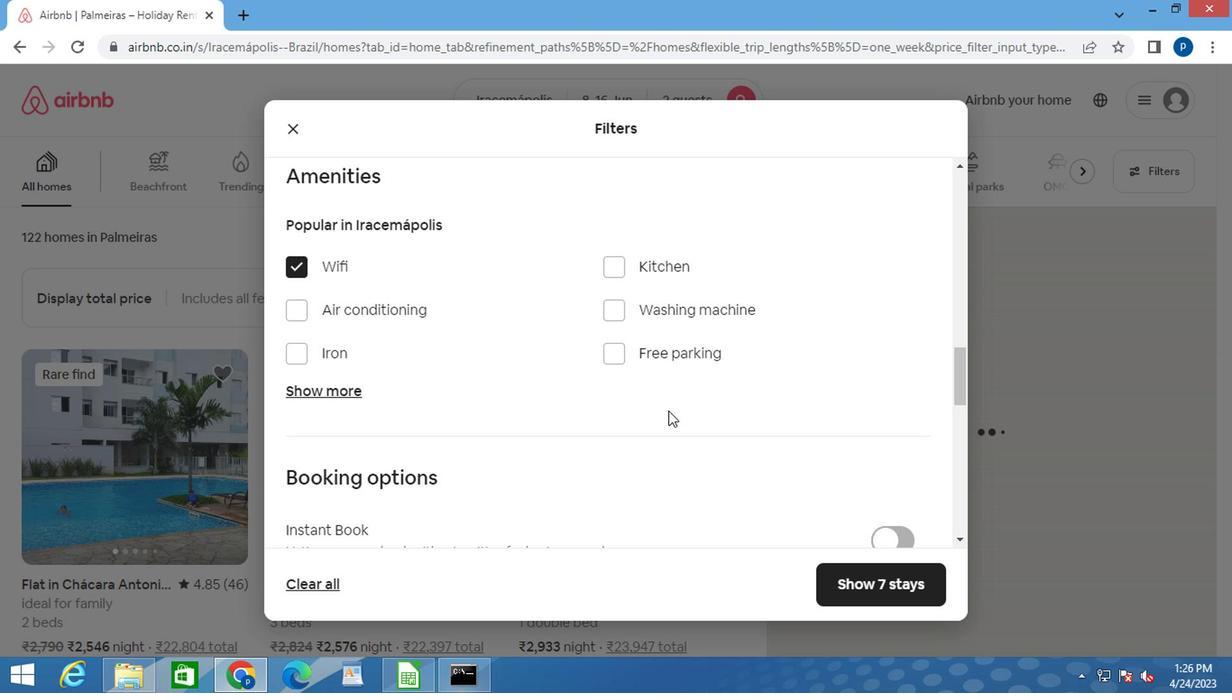 
Action: Mouse scrolled (682, 414) with delta (0, -1)
Screenshot: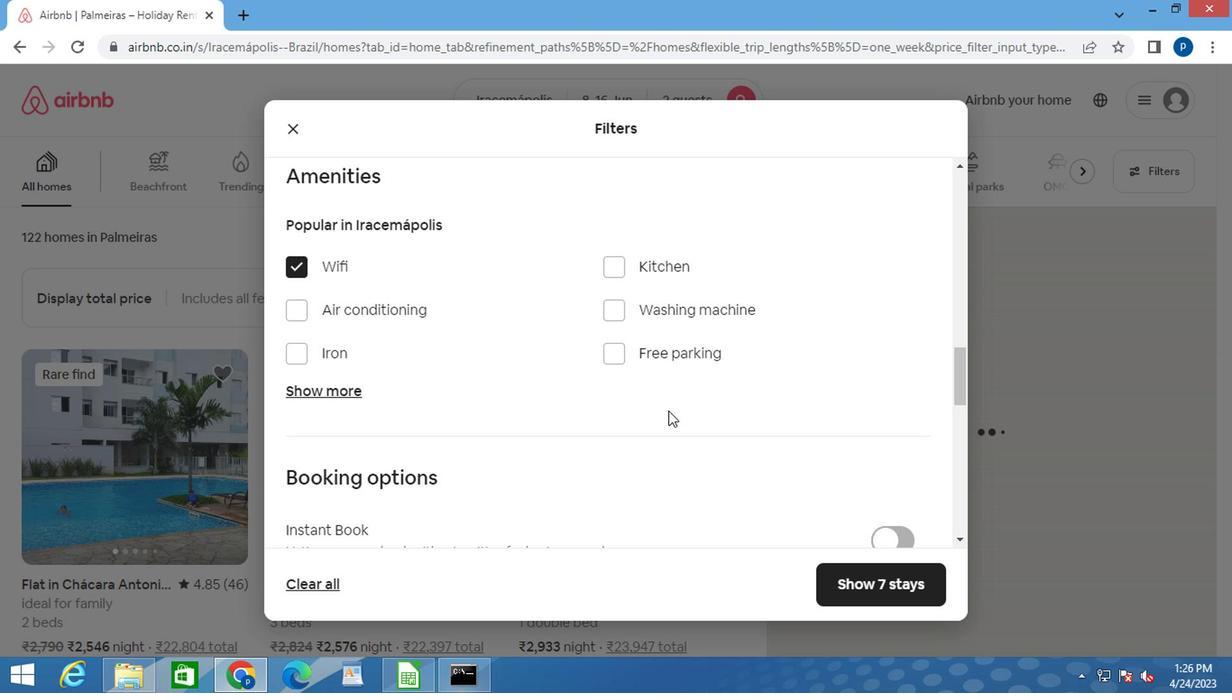 
Action: Mouse moved to (876, 336)
Screenshot: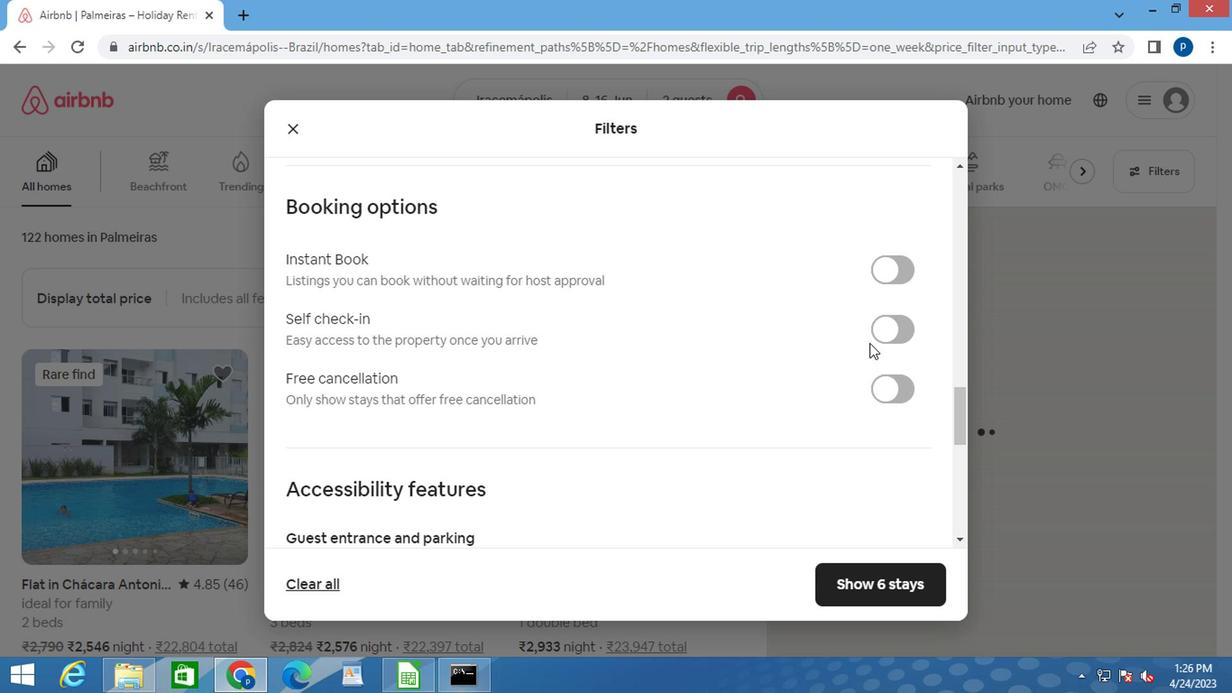 
Action: Mouse pressed left at (876, 336)
Screenshot: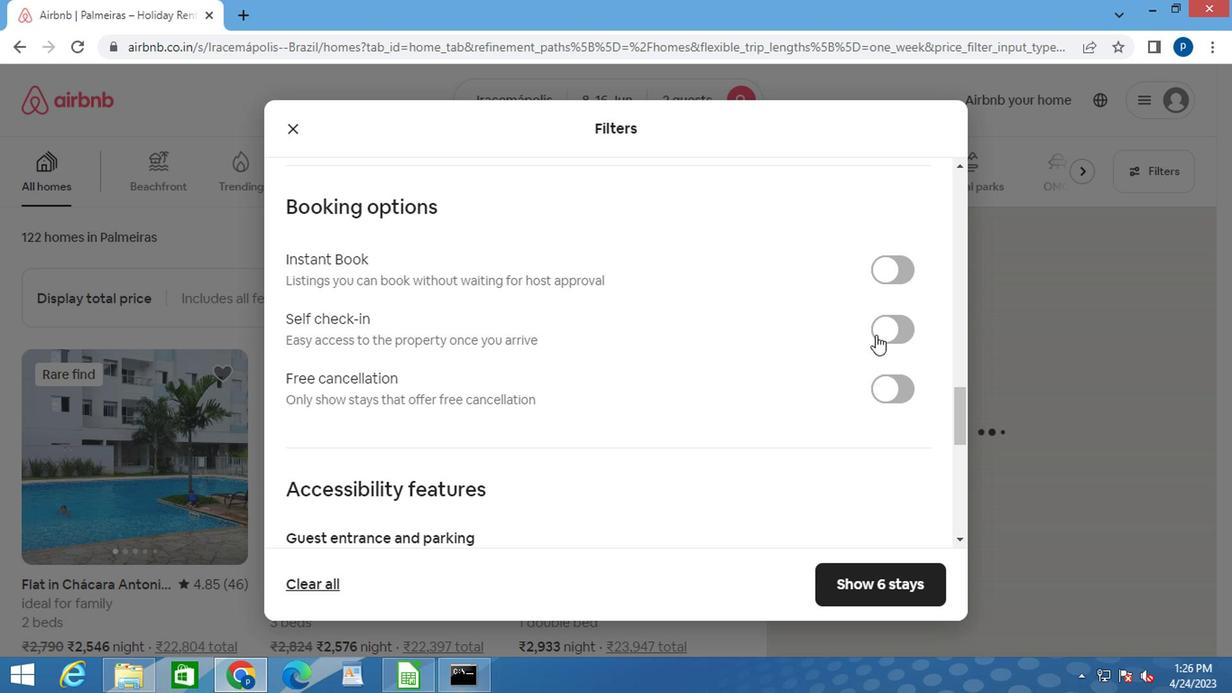 
Action: Mouse moved to (720, 374)
Screenshot: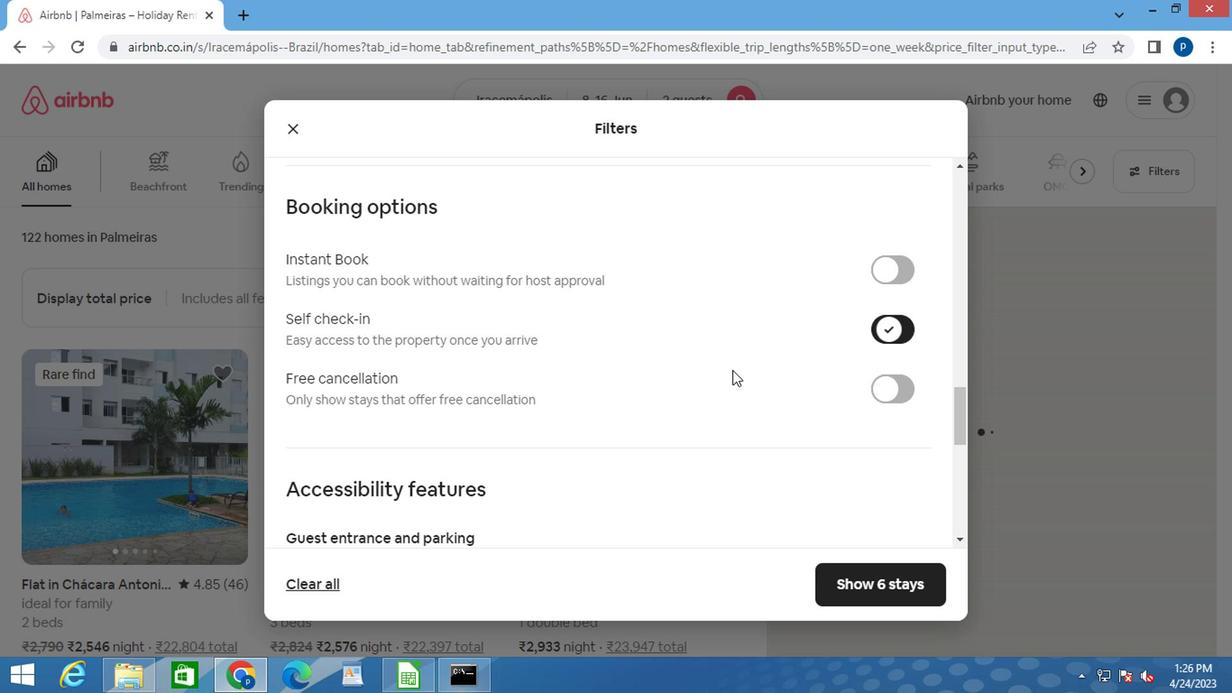 
Action: Mouse scrolled (720, 373) with delta (0, -1)
Screenshot: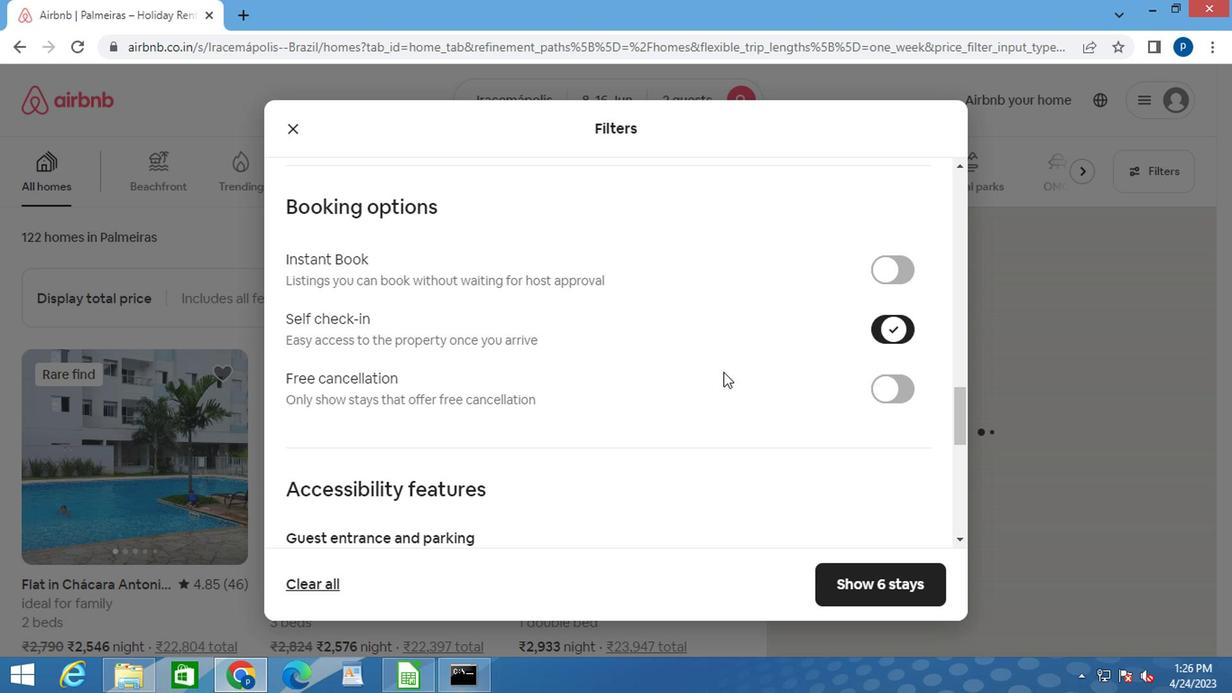 
Action: Mouse moved to (716, 375)
Screenshot: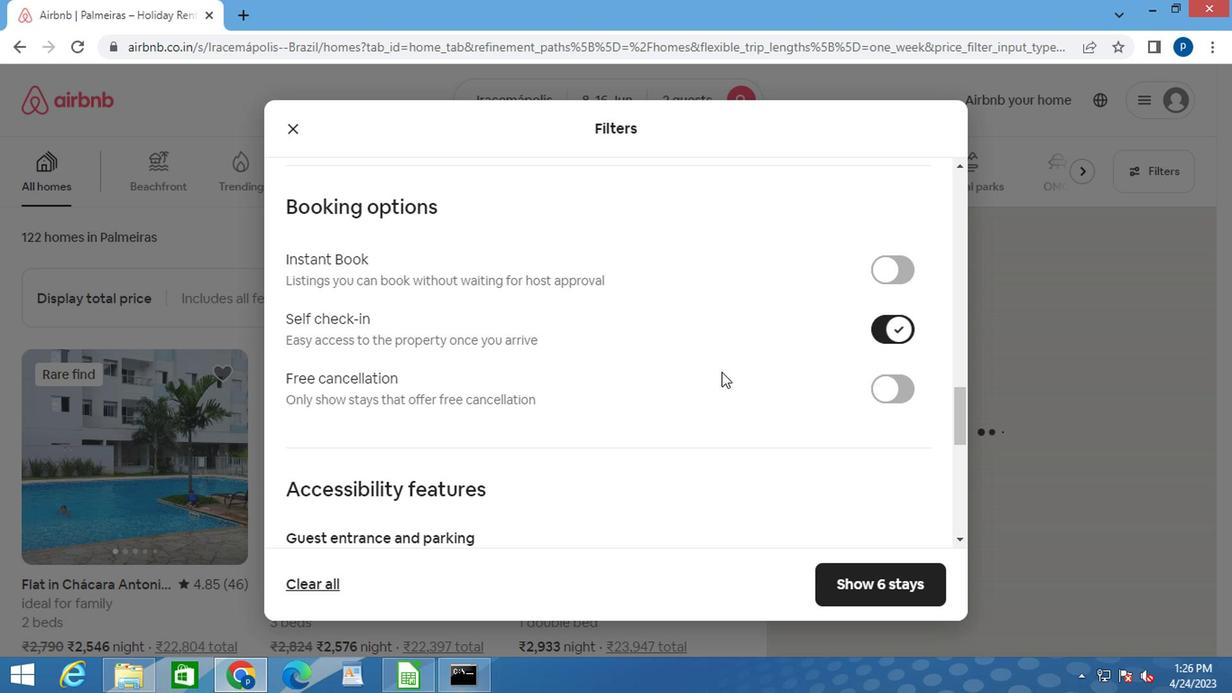 
Action: Mouse scrolled (716, 374) with delta (0, 0)
Screenshot: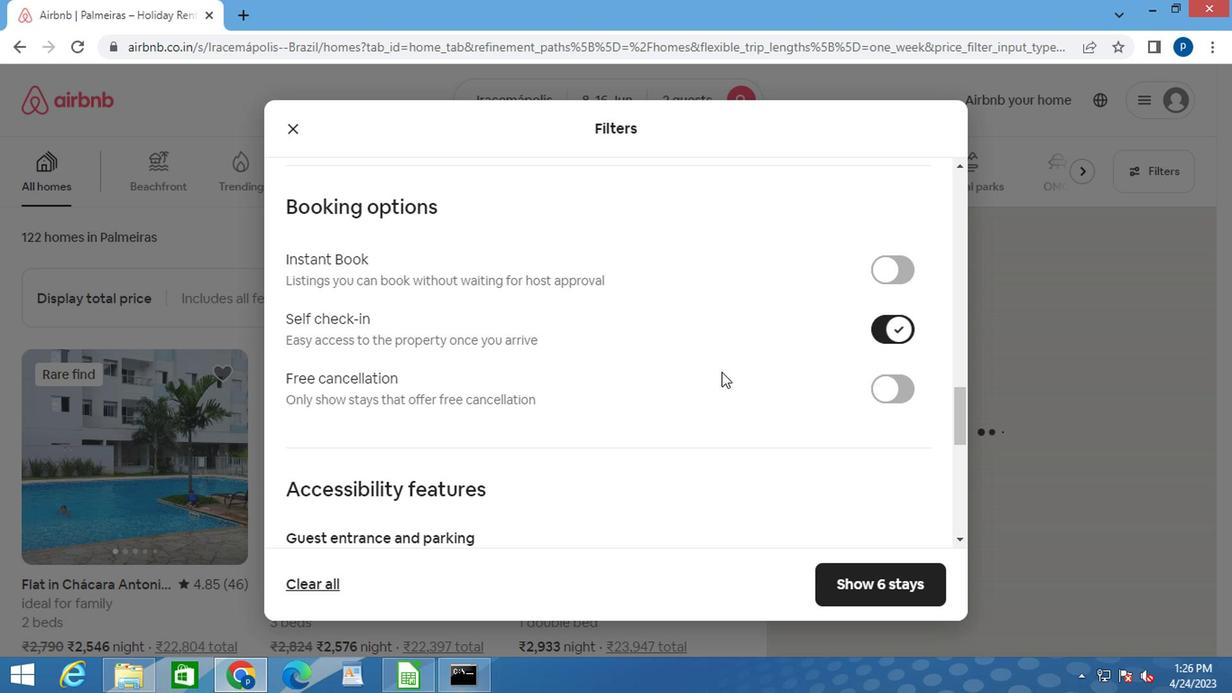 
Action: Mouse moved to (716, 376)
Screenshot: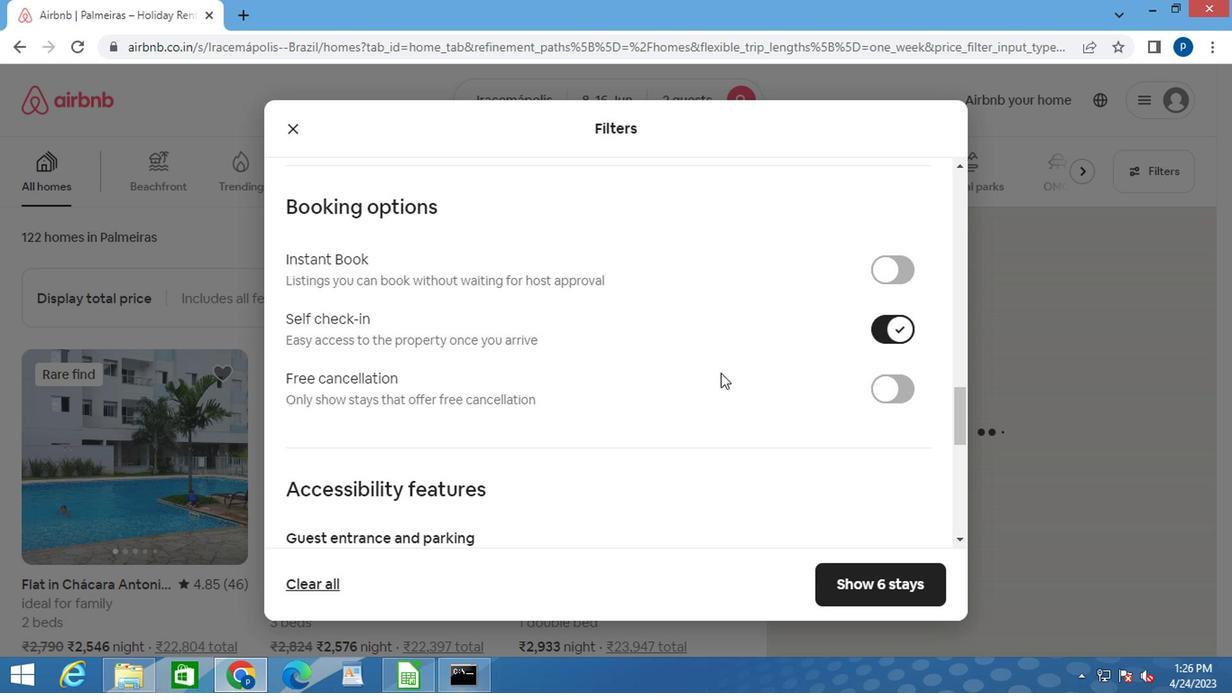 
Action: Mouse scrolled (716, 375) with delta (0, -1)
Screenshot: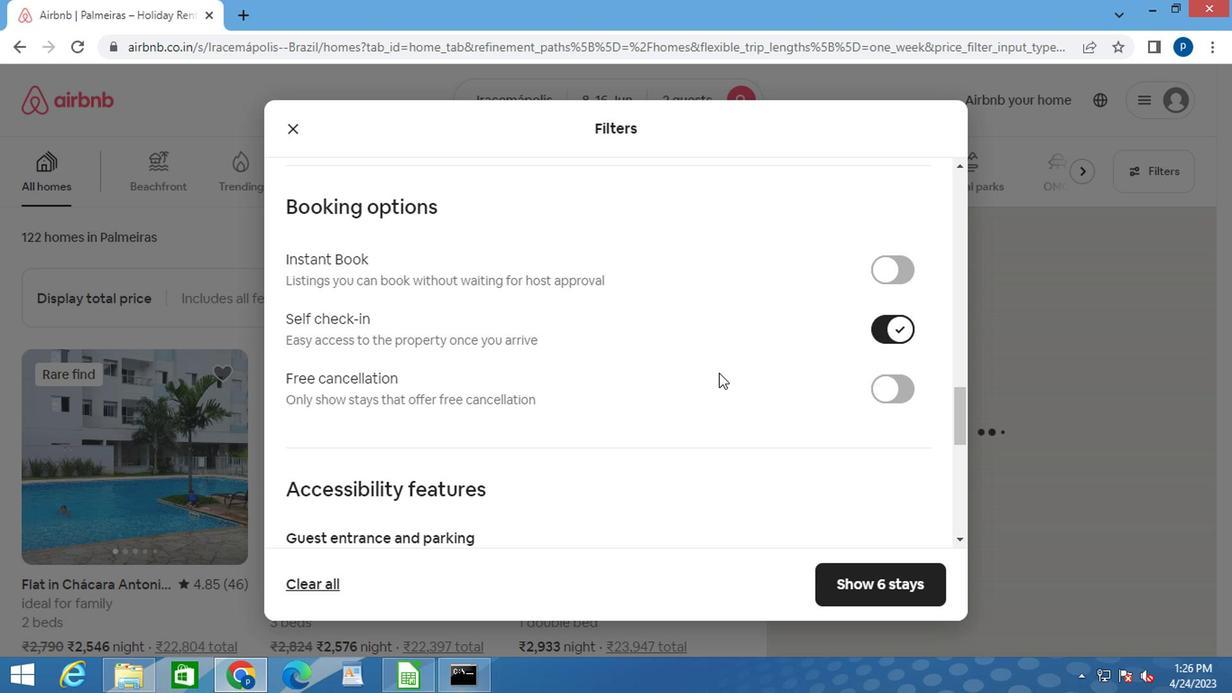 
Action: Mouse moved to (714, 377)
Screenshot: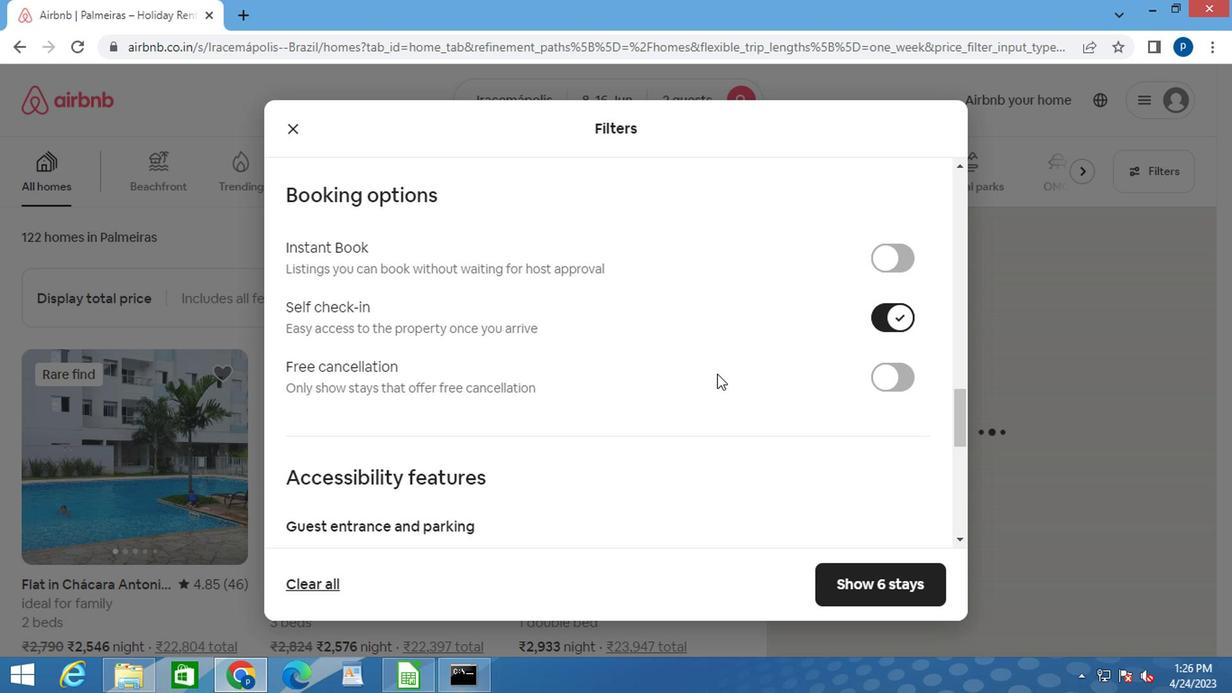 
Action: Mouse scrolled (714, 376) with delta (0, 0)
Screenshot: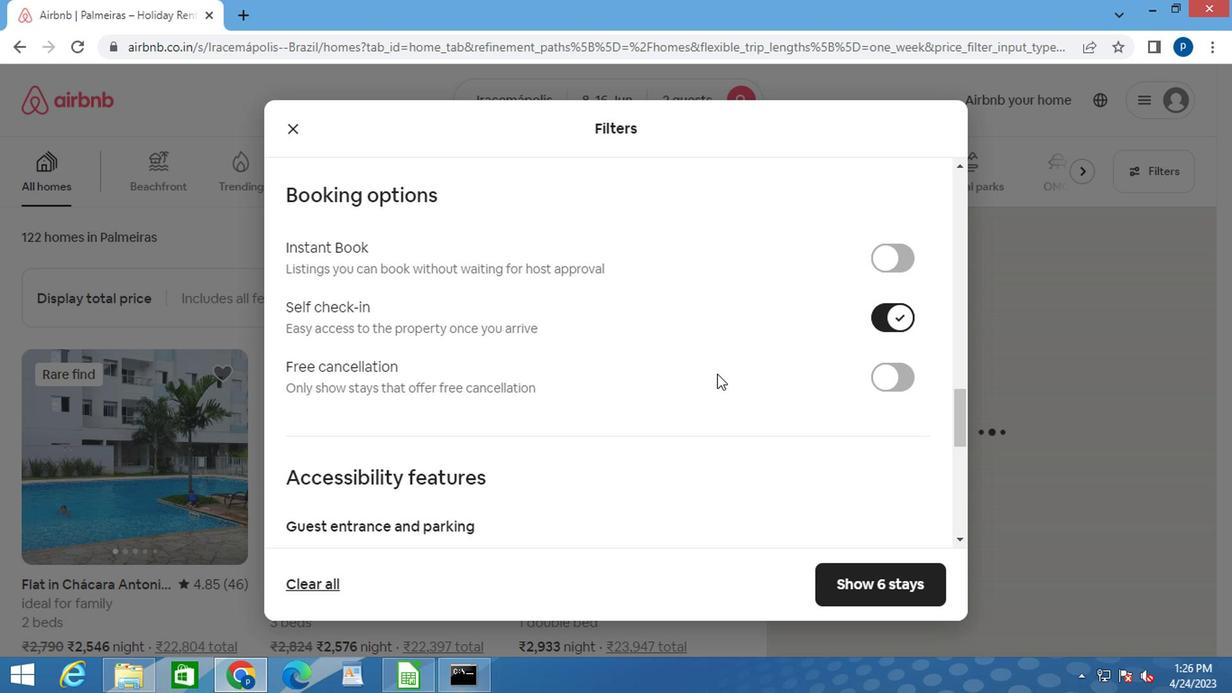 
Action: Mouse moved to (710, 377)
Screenshot: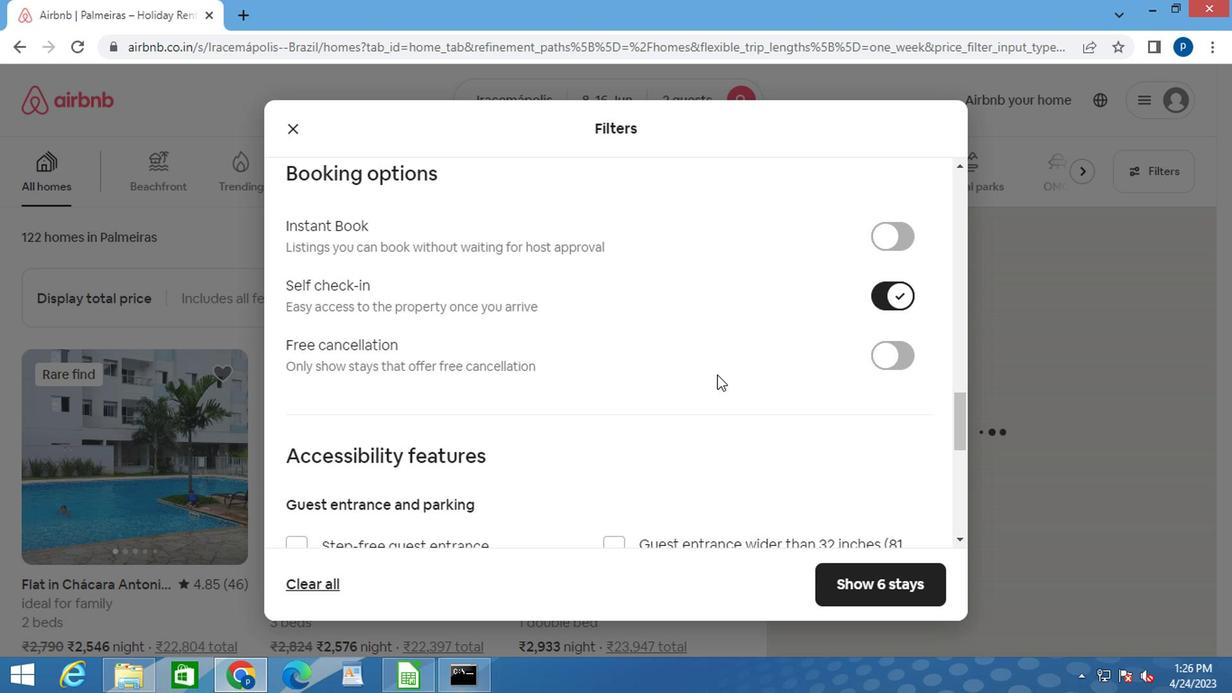 
Action: Mouse scrolled (710, 376) with delta (0, 0)
Screenshot: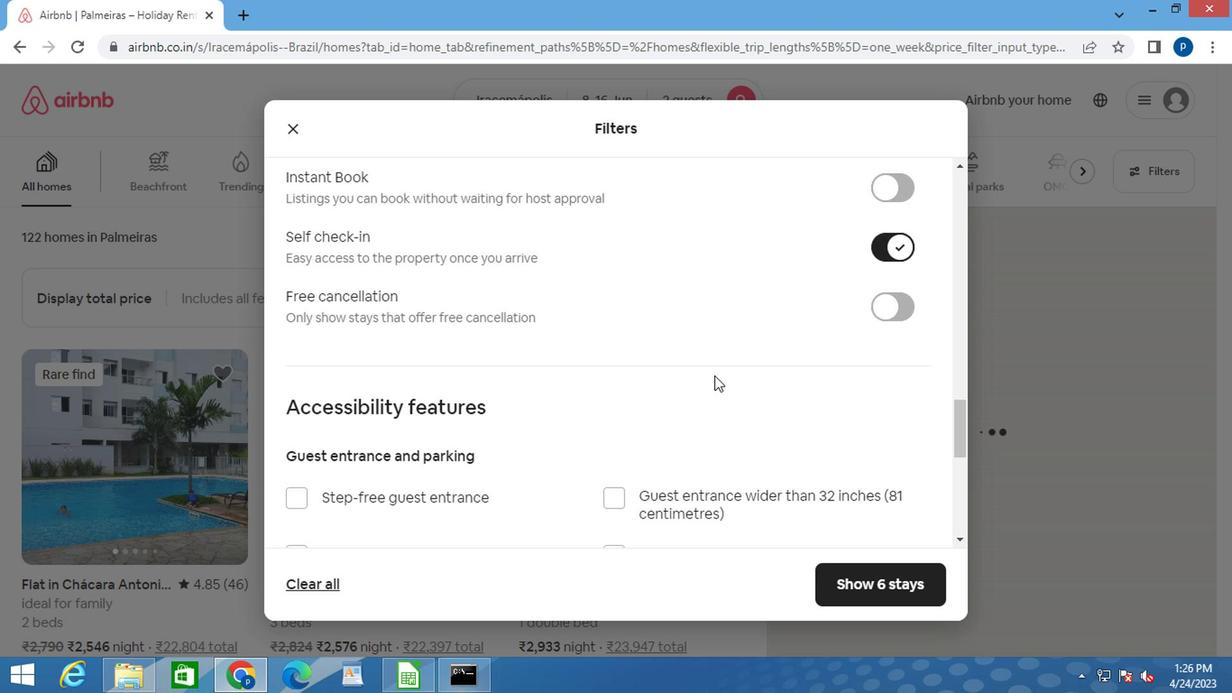 
Action: Mouse moved to (674, 387)
Screenshot: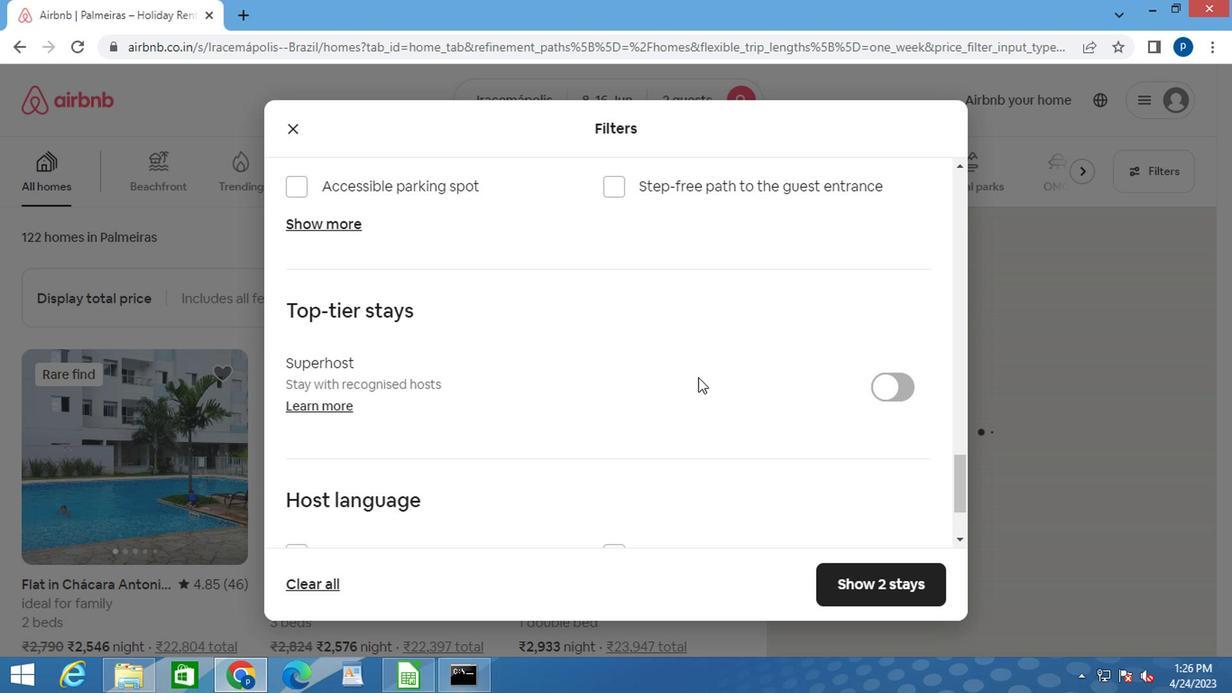 
Action: Mouse scrolled (674, 386) with delta (0, -1)
Screenshot: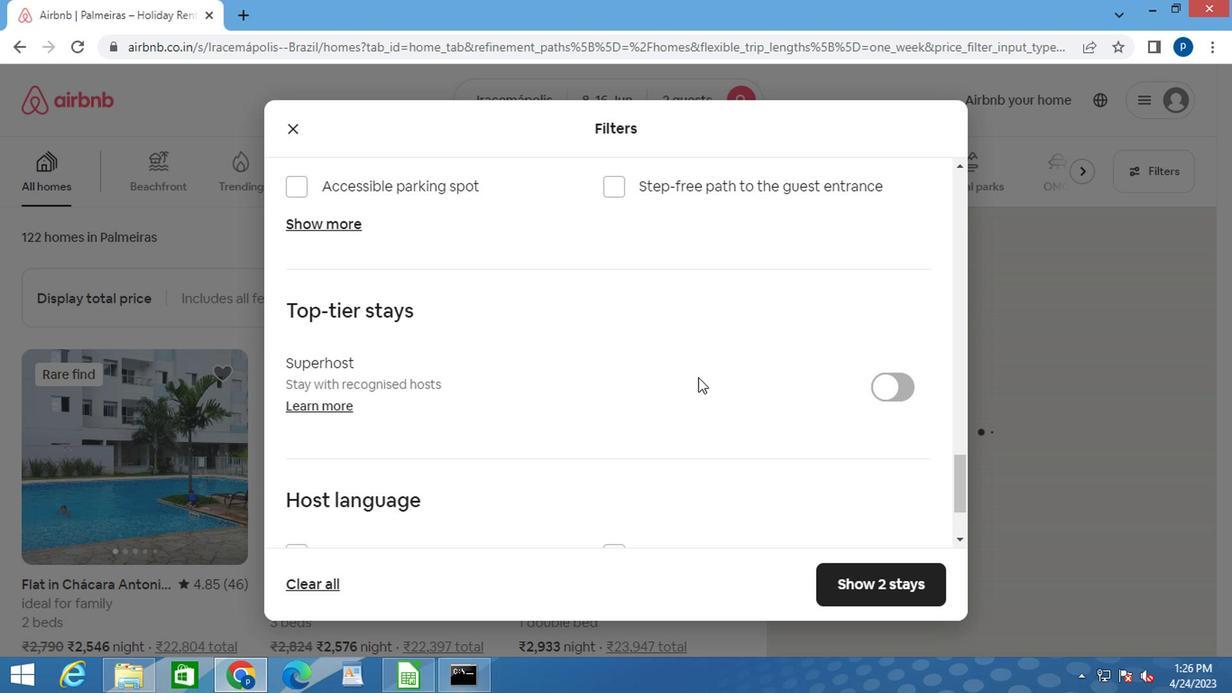
Action: Mouse moved to (670, 388)
Screenshot: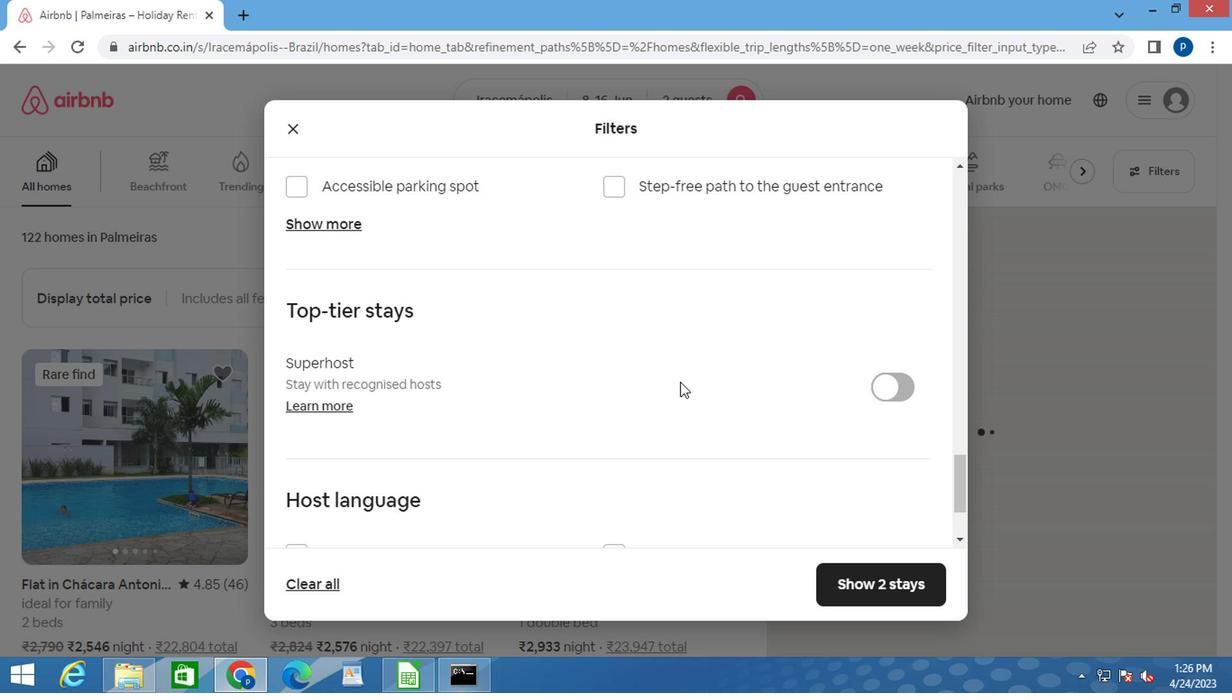 
Action: Mouse scrolled (670, 387) with delta (0, 0)
Screenshot: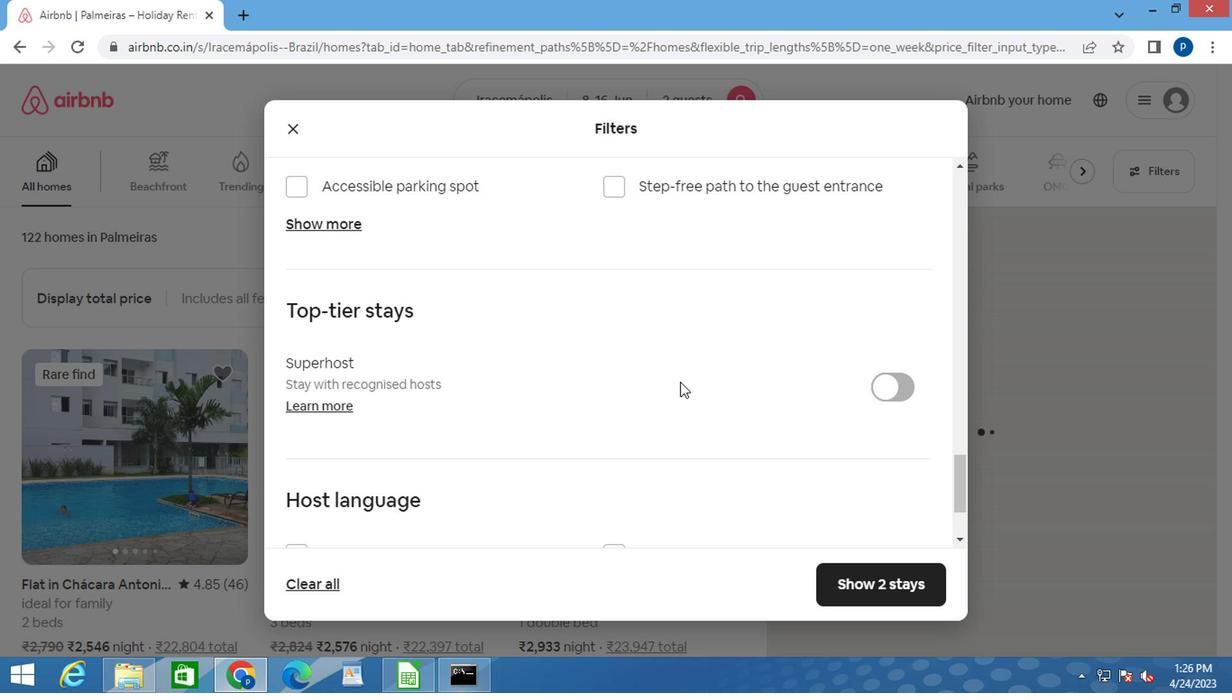 
Action: Mouse moved to (663, 390)
Screenshot: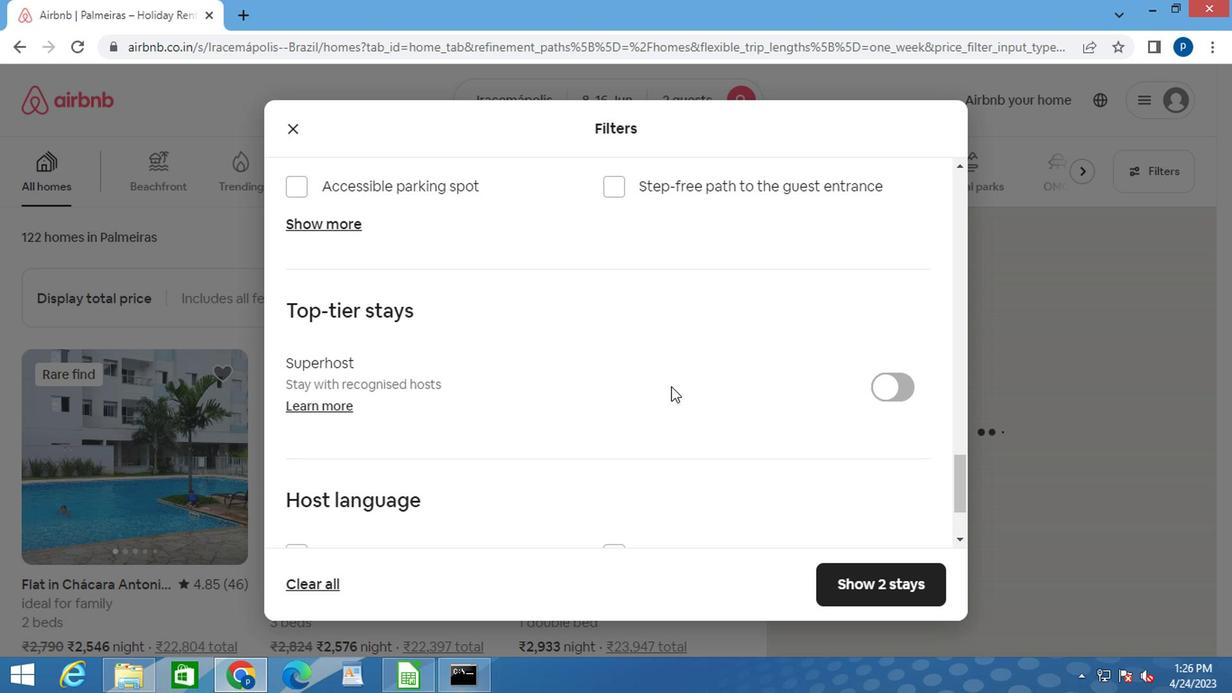 
Action: Mouse scrolled (663, 389) with delta (0, 0)
Screenshot: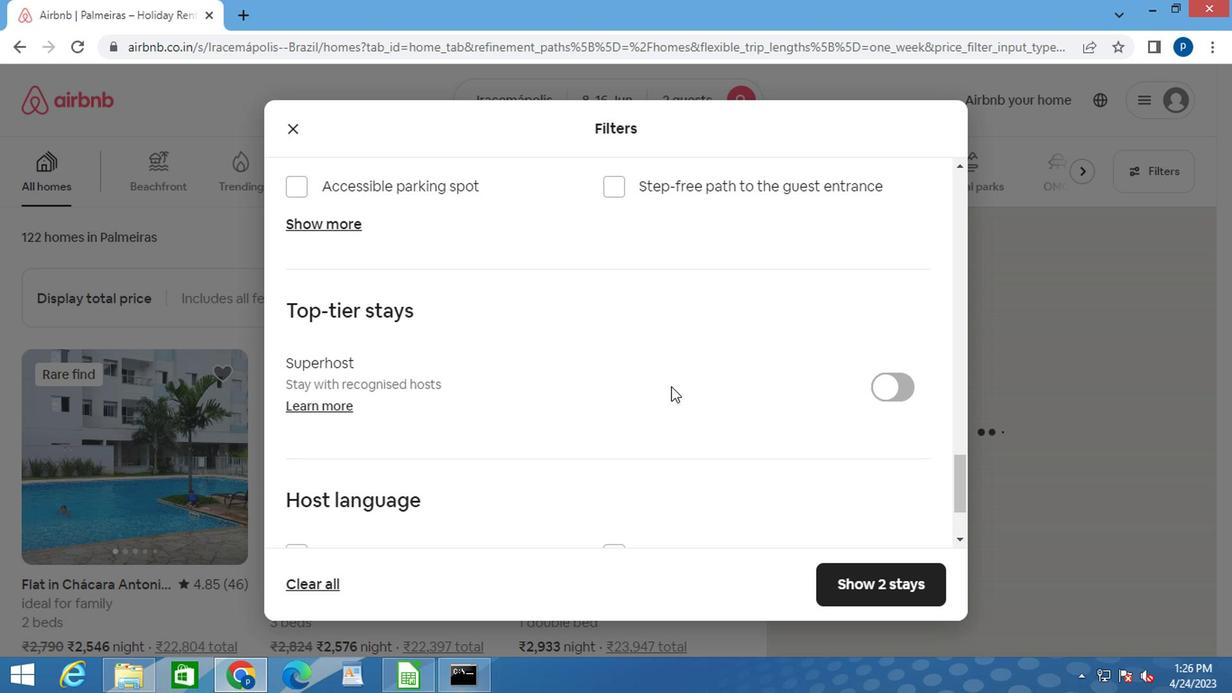 
Action: Mouse moved to (632, 392)
Screenshot: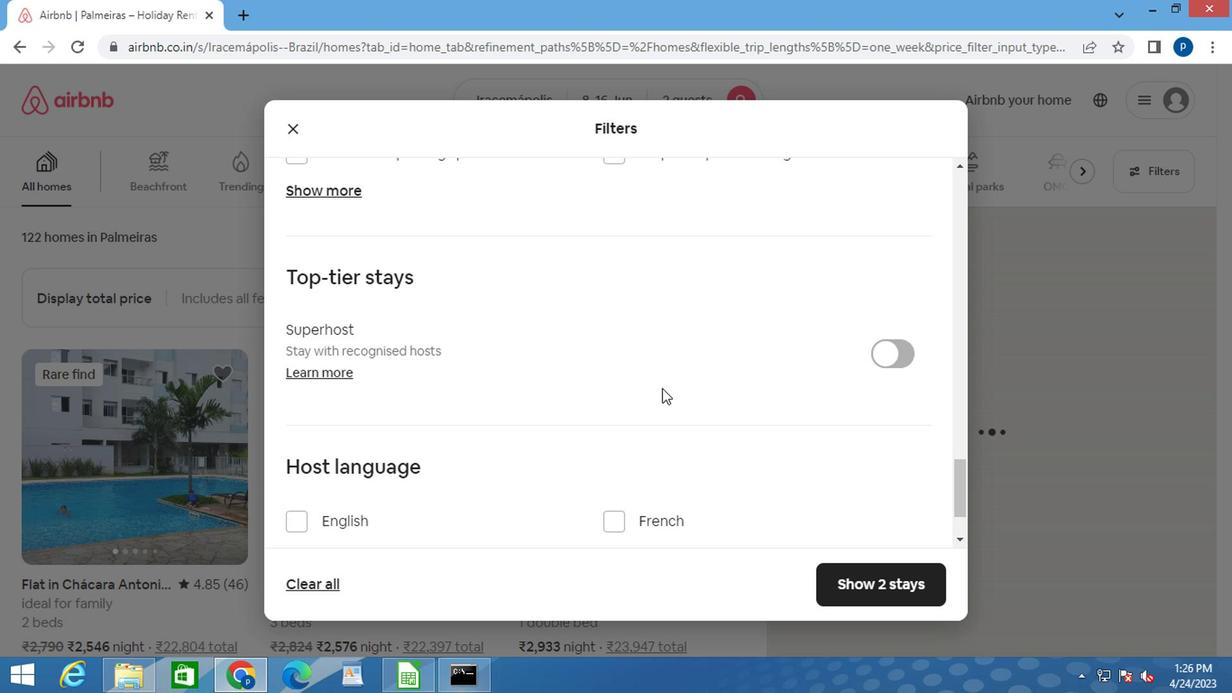 
Action: Mouse scrolled (632, 392) with delta (0, 0)
Screenshot: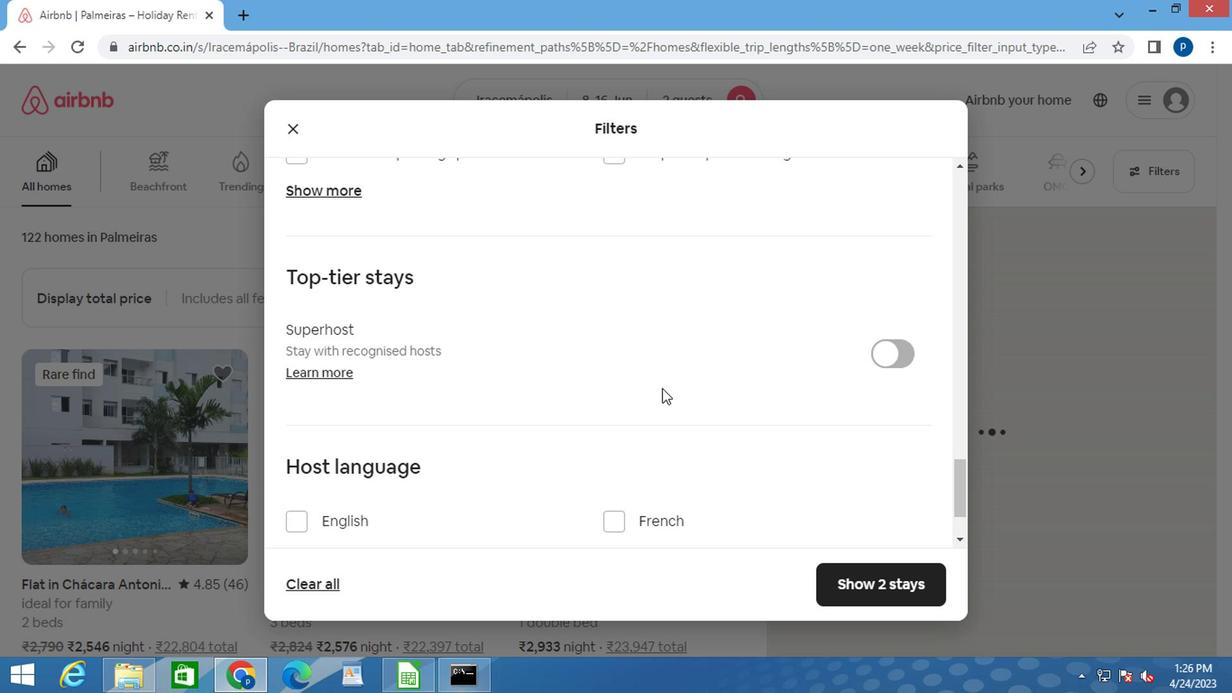 
Action: Mouse moved to (610, 394)
Screenshot: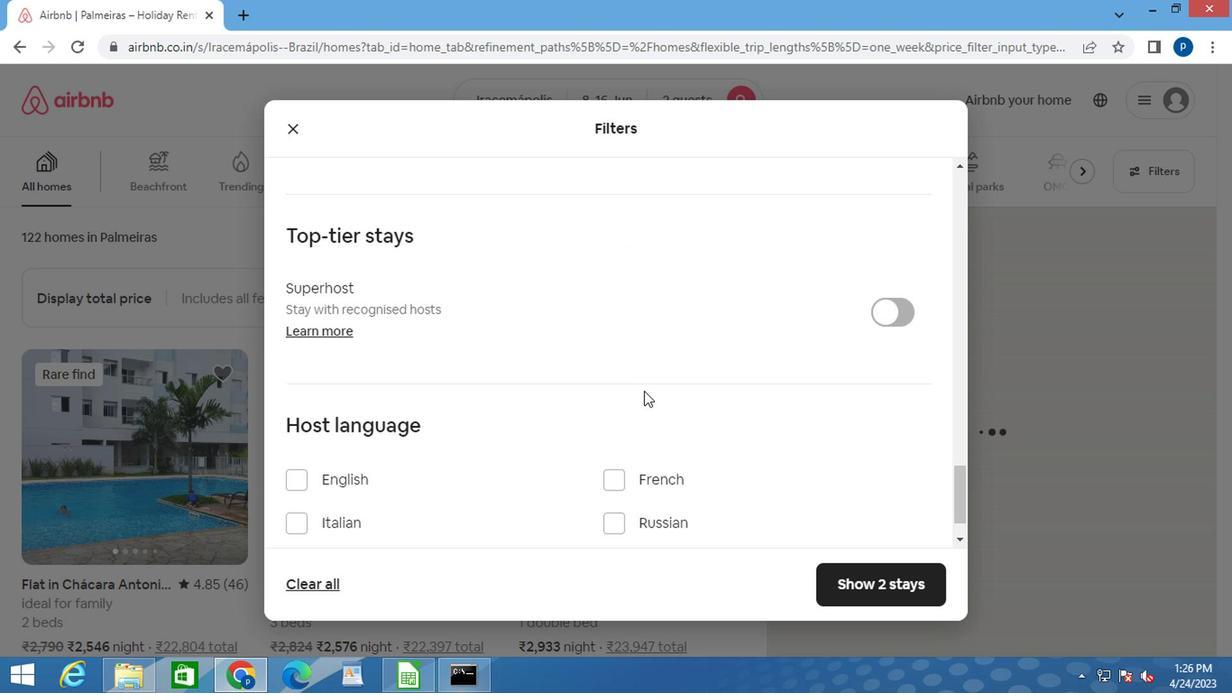 
Action: Mouse scrolled (610, 394) with delta (0, 0)
Screenshot: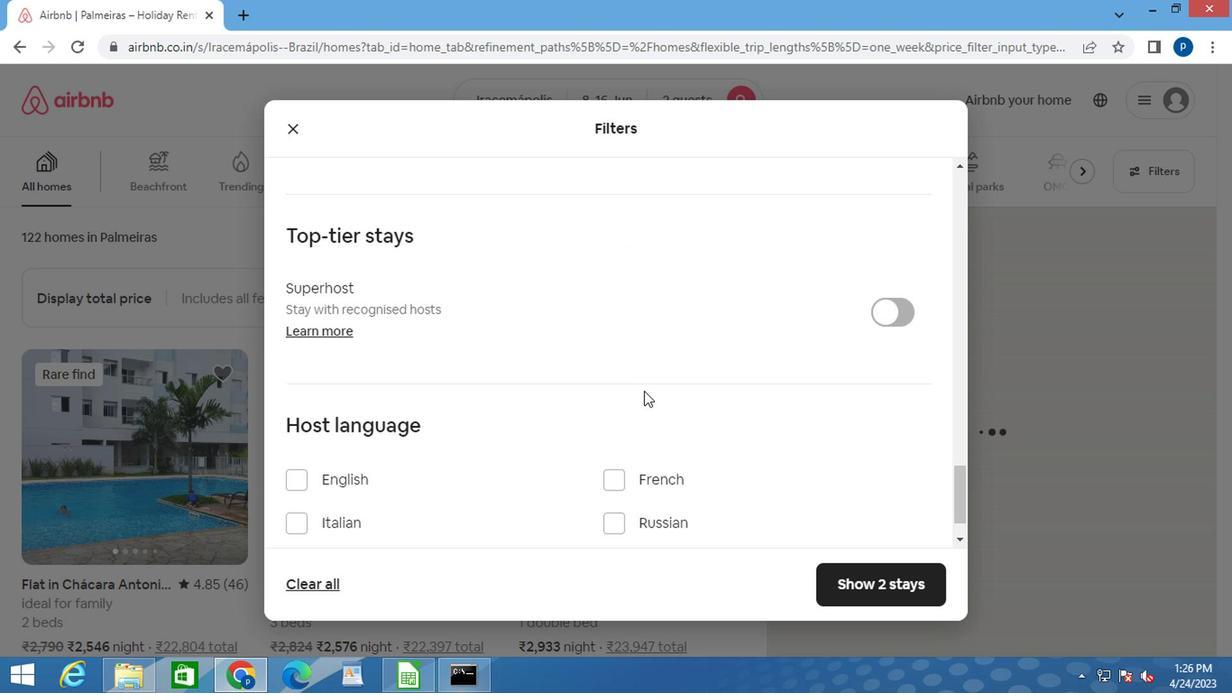 
Action: Mouse moved to (878, 582)
Screenshot: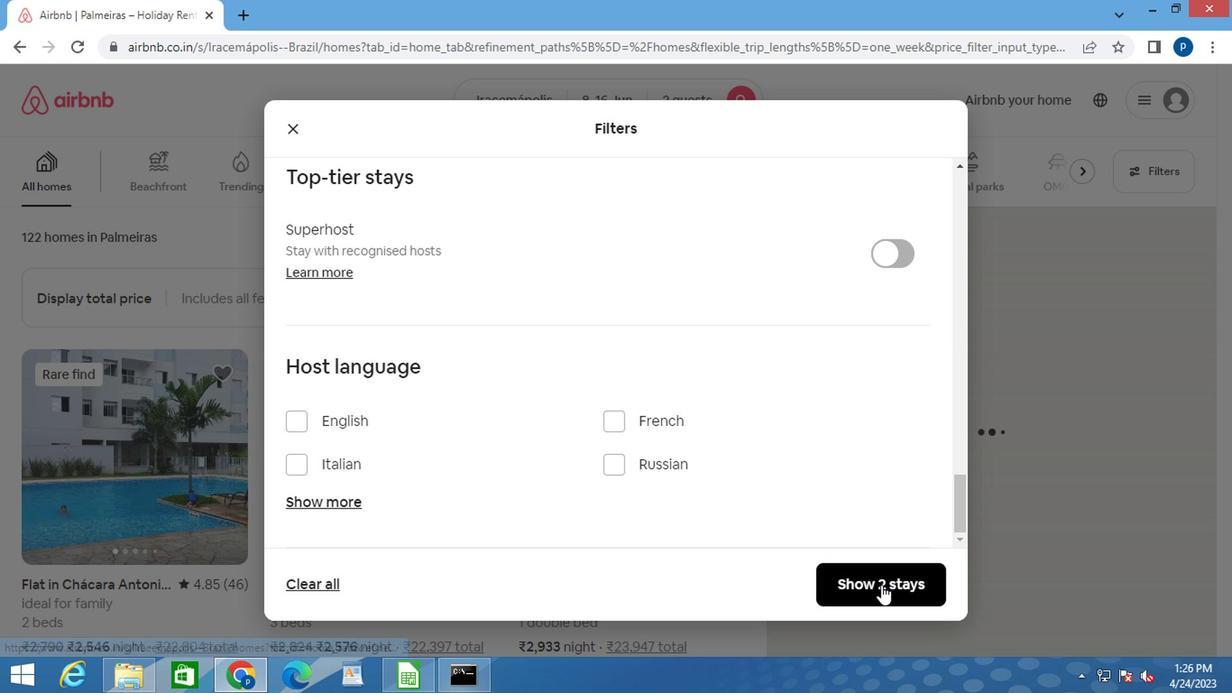 
Action: Mouse pressed left at (878, 582)
Screenshot: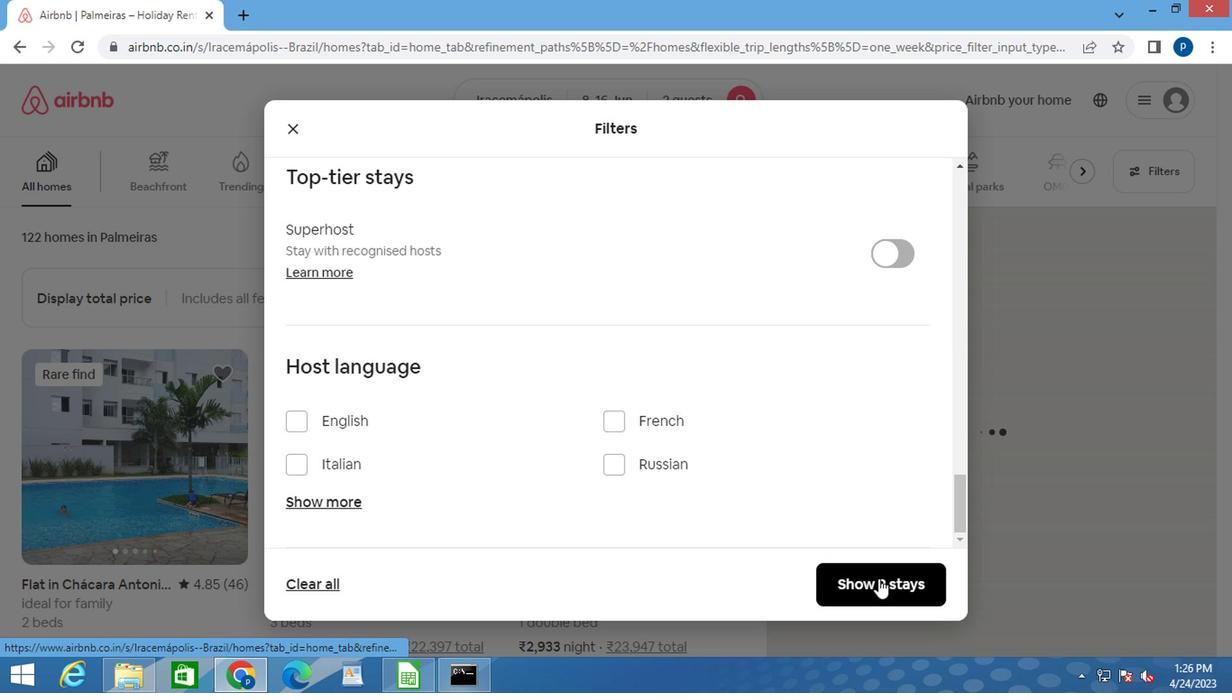
